 Task: Create new subfolder Folder0000000025 in folder Folder0000000022. Create new subfolder Folder0000000026 in folder Folder0000000023. Create new subfolder Folder0000000027 in folder Inbox. Create new subfolder Folder0000000028 in folder Sent items. Move email   from folder Sent items to folder Folder0000000011 with a subject Subject0000000021
Action: Mouse moved to (167, 549)
Screenshot: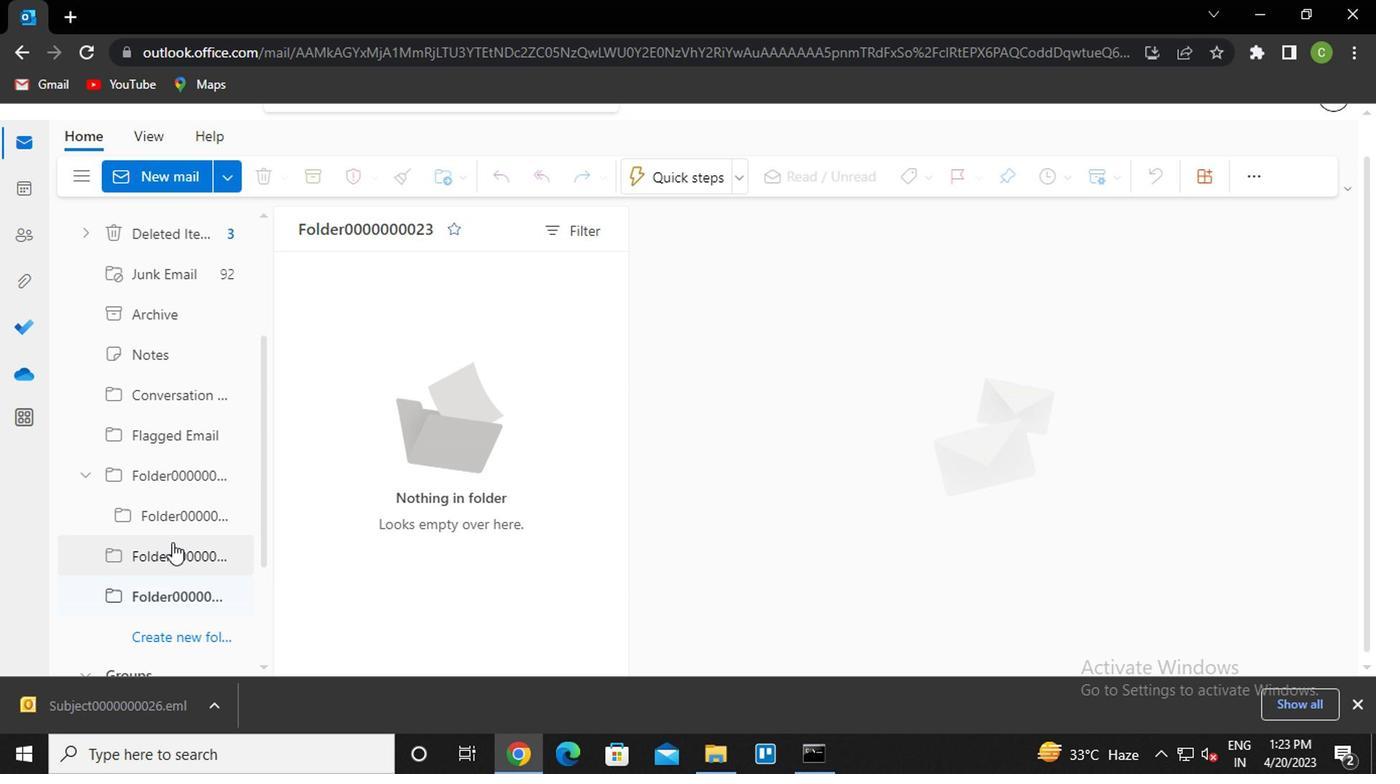 
Action: Mouse pressed left at (167, 549)
Screenshot: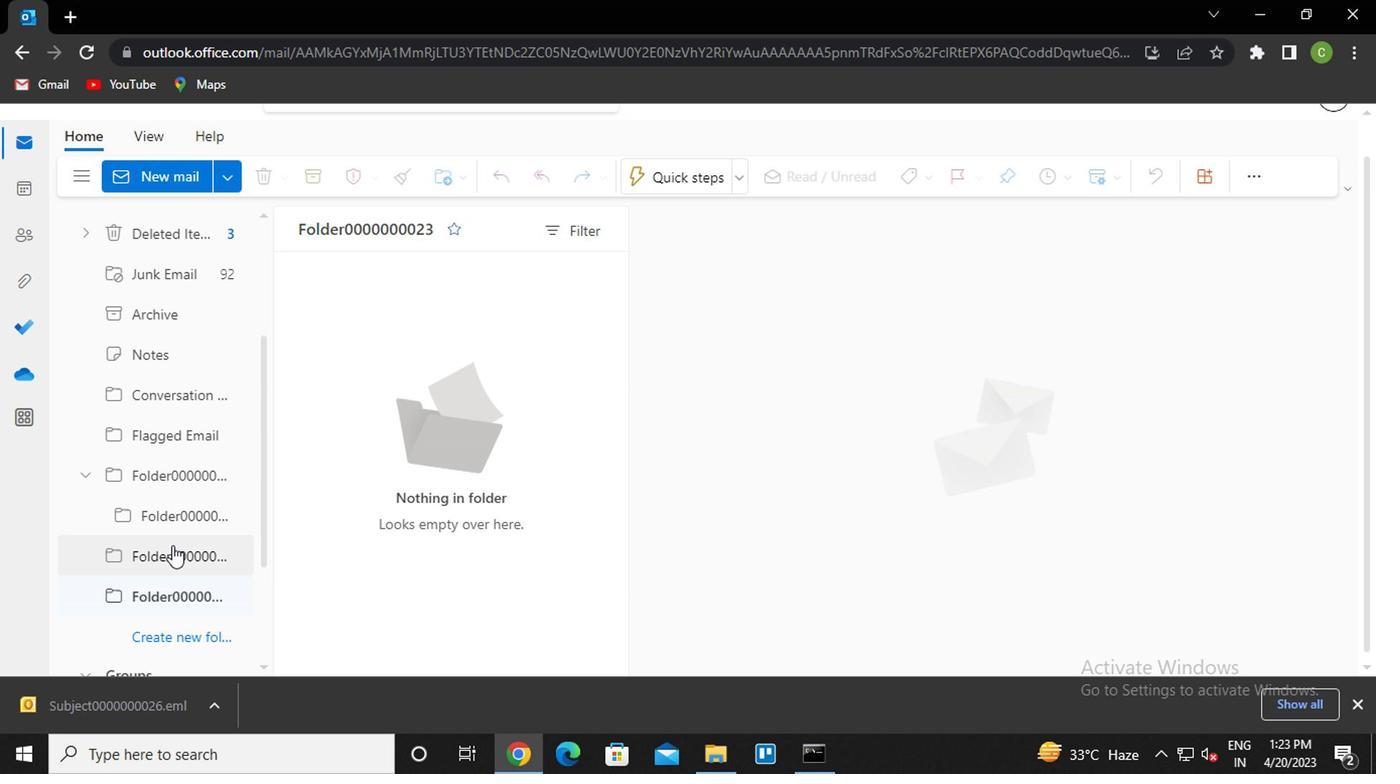 
Action: Mouse pressed right at (167, 549)
Screenshot: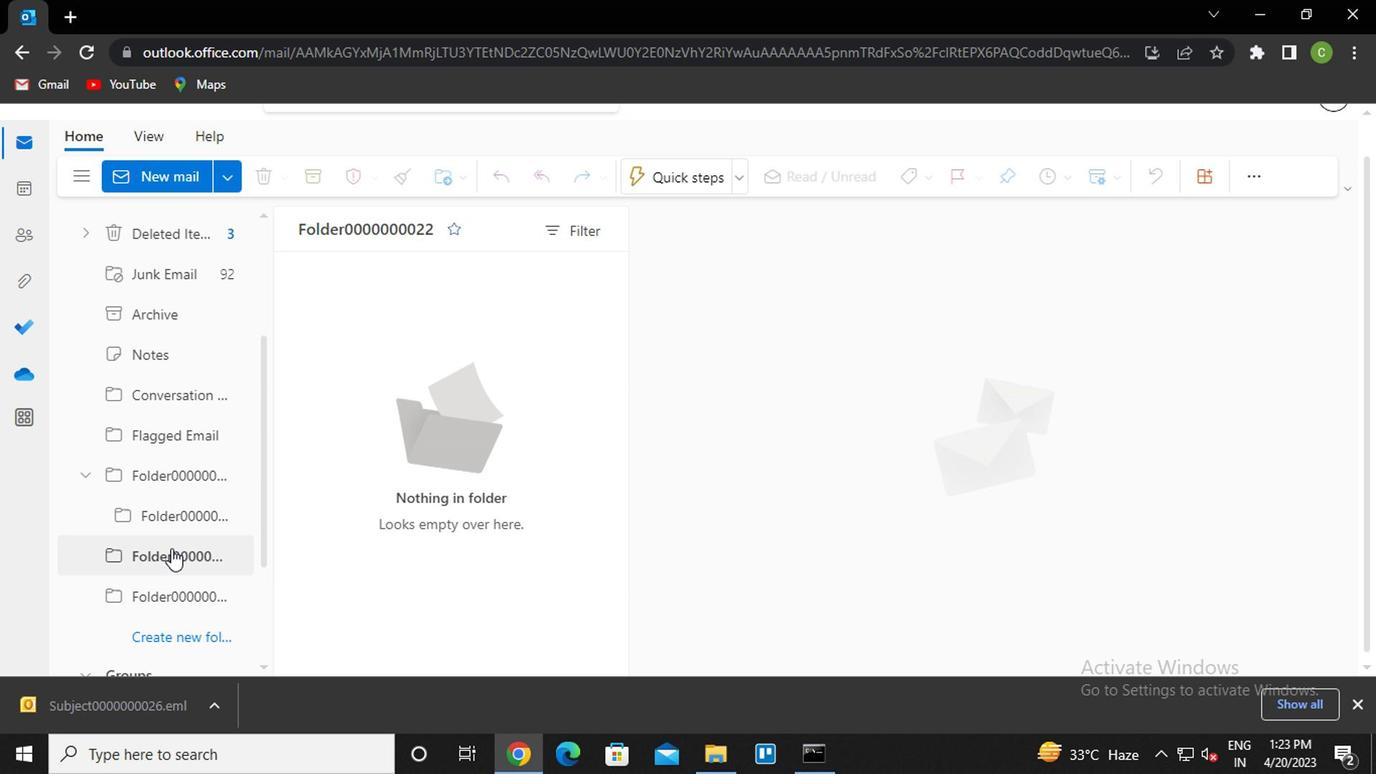 
Action: Mouse moved to (242, 211)
Screenshot: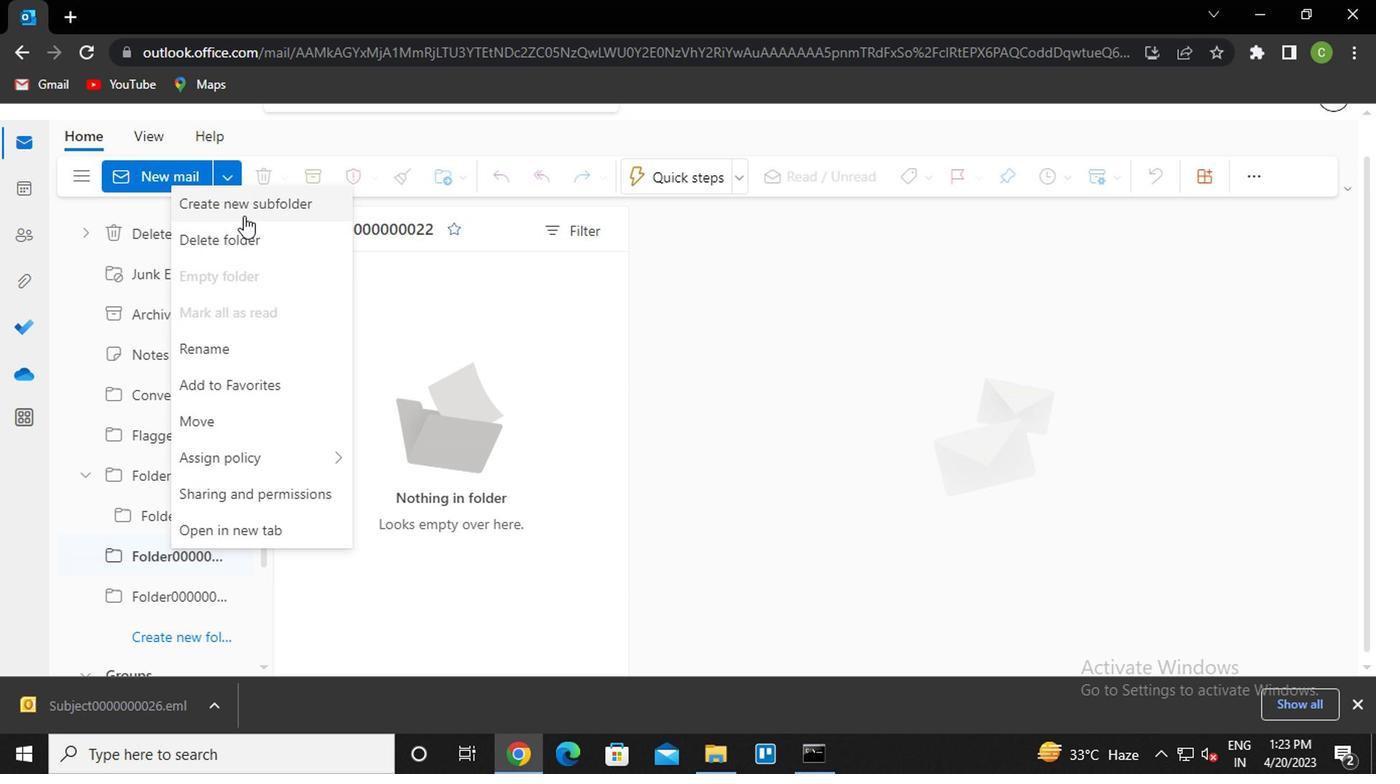 
Action: Mouse pressed left at (242, 211)
Screenshot: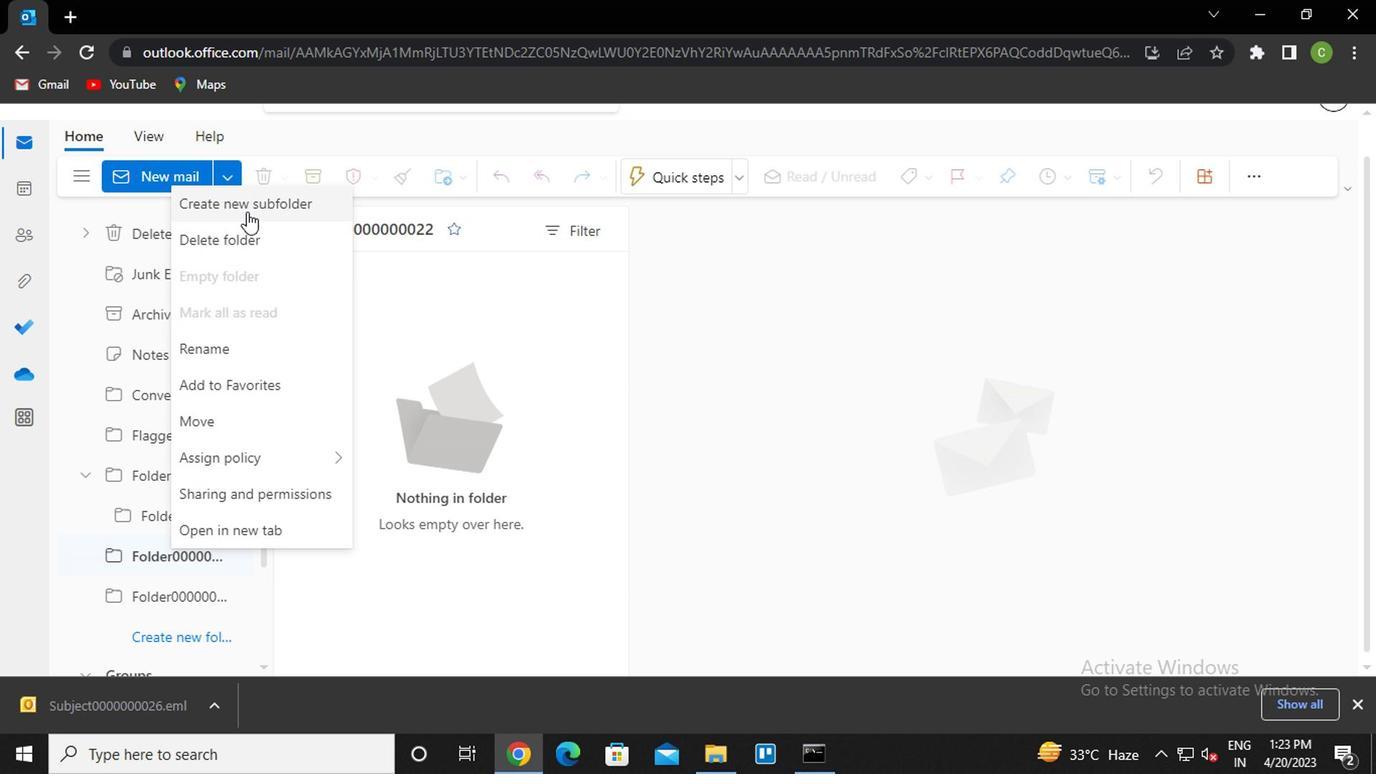 
Action: Mouse moved to (243, 280)
Screenshot: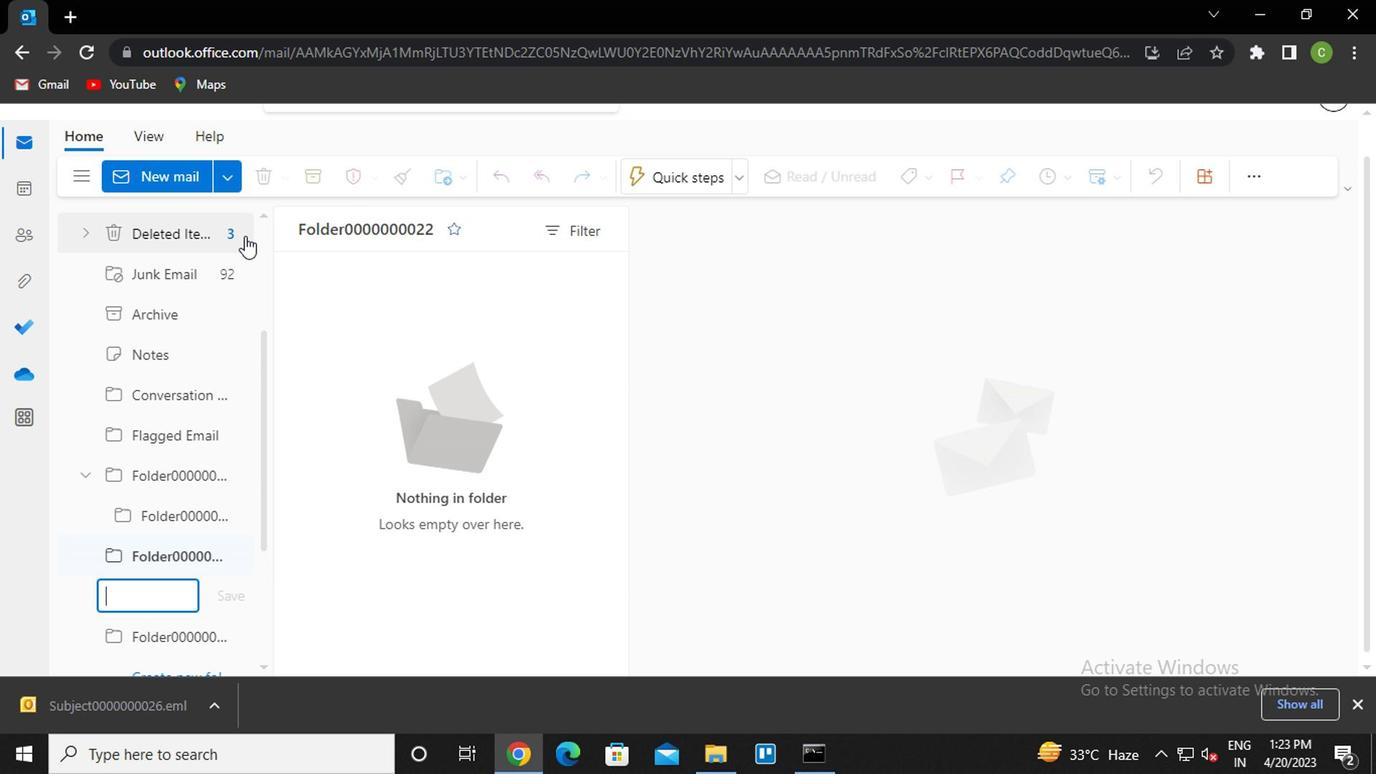 
Action: Key pressed <Key.caps_lock><Key.caps_lock>f<Key.caps_lock>older0000000025<Key.enter>
Screenshot: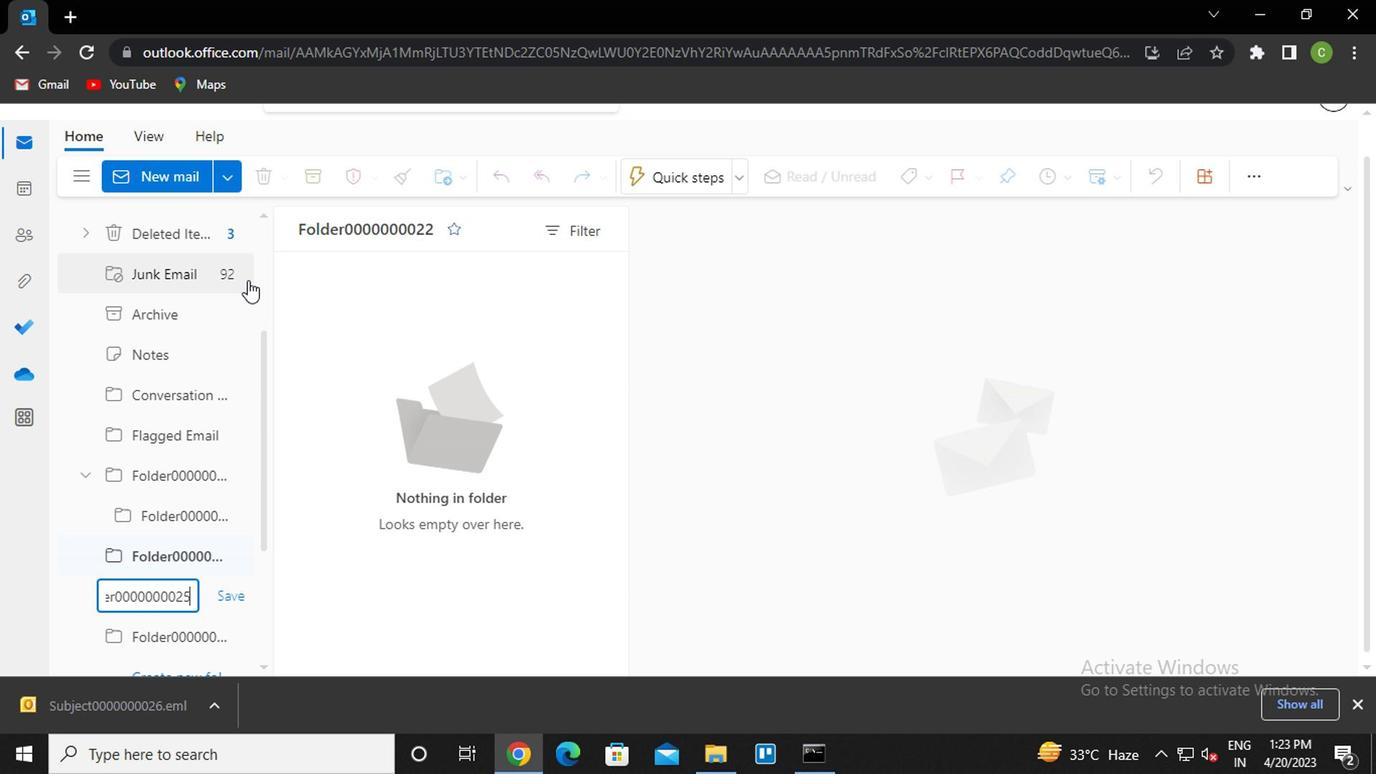 
Action: Mouse moved to (169, 503)
Screenshot: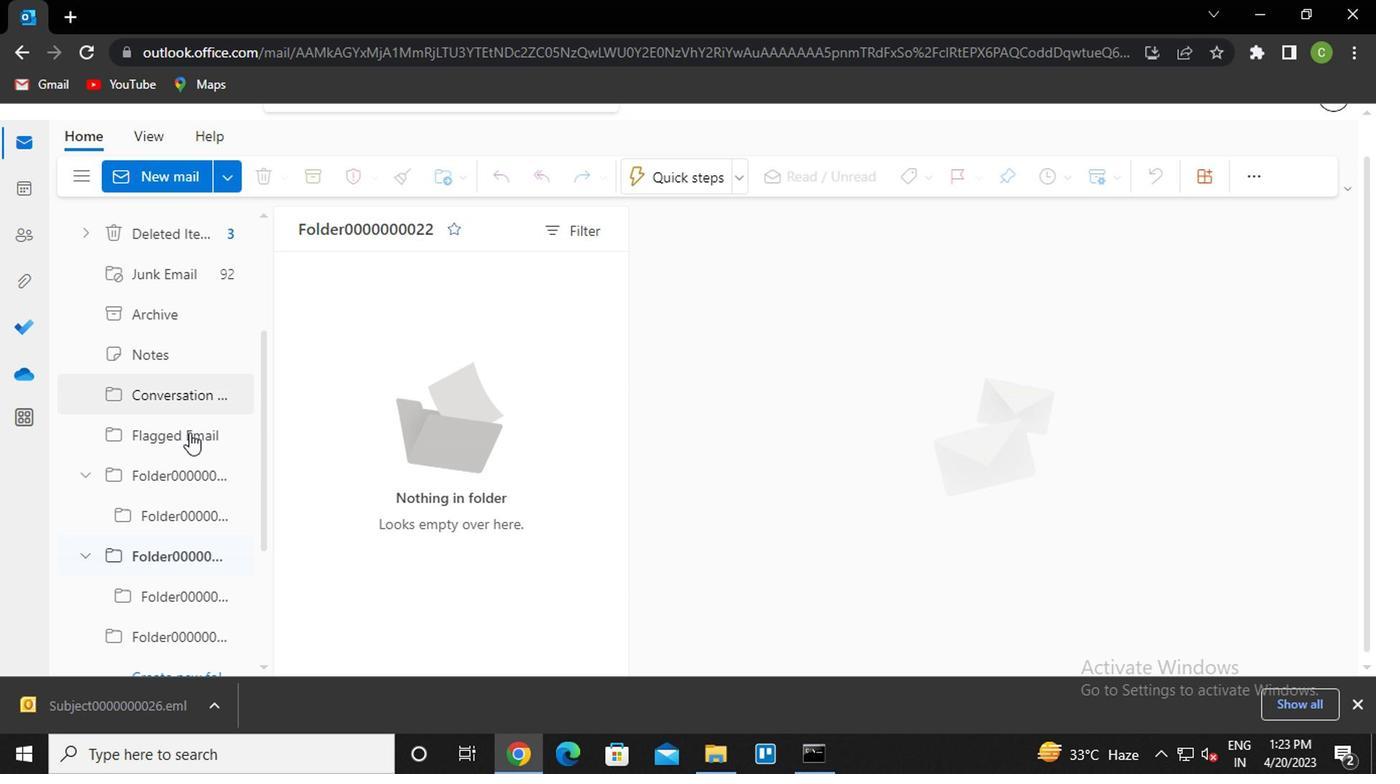 
Action: Mouse scrolled (169, 501) with delta (0, -1)
Screenshot: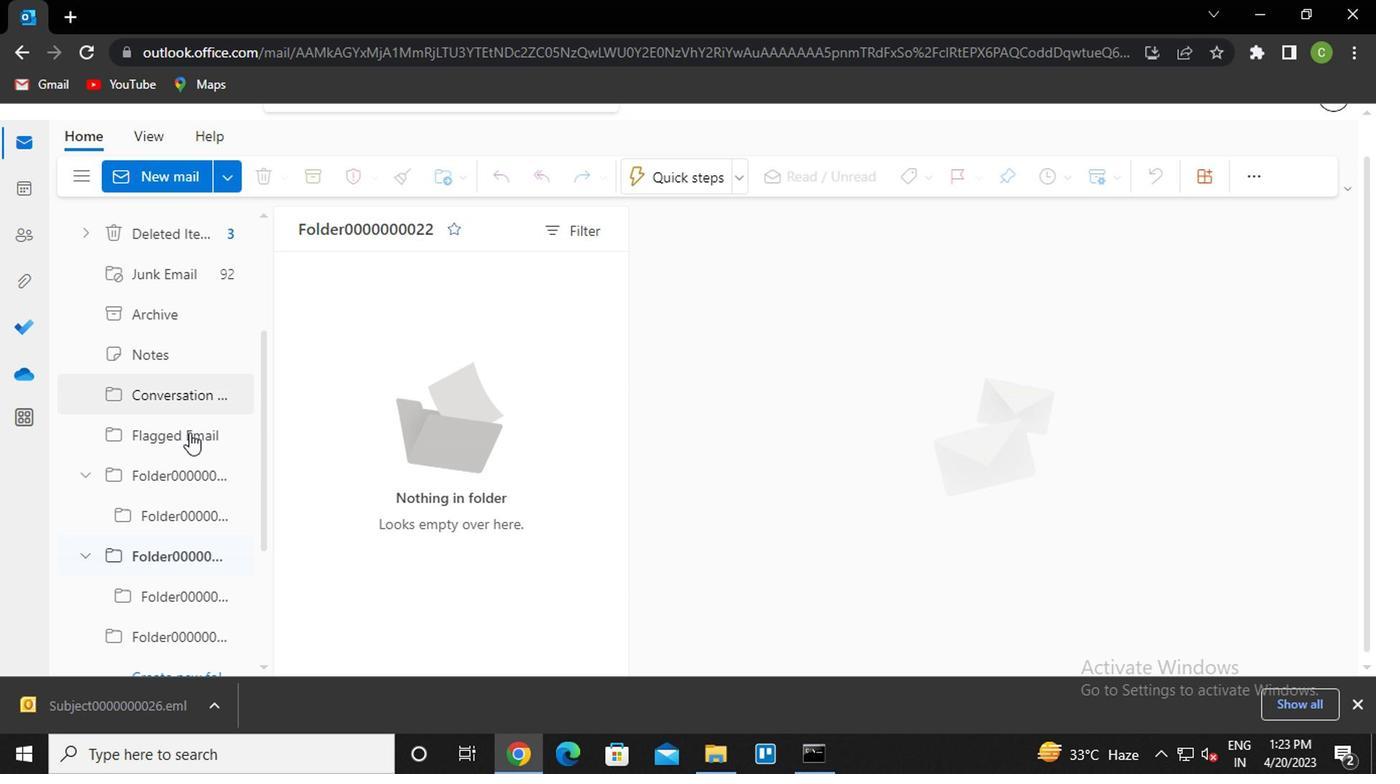 
Action: Mouse scrolled (169, 501) with delta (0, -1)
Screenshot: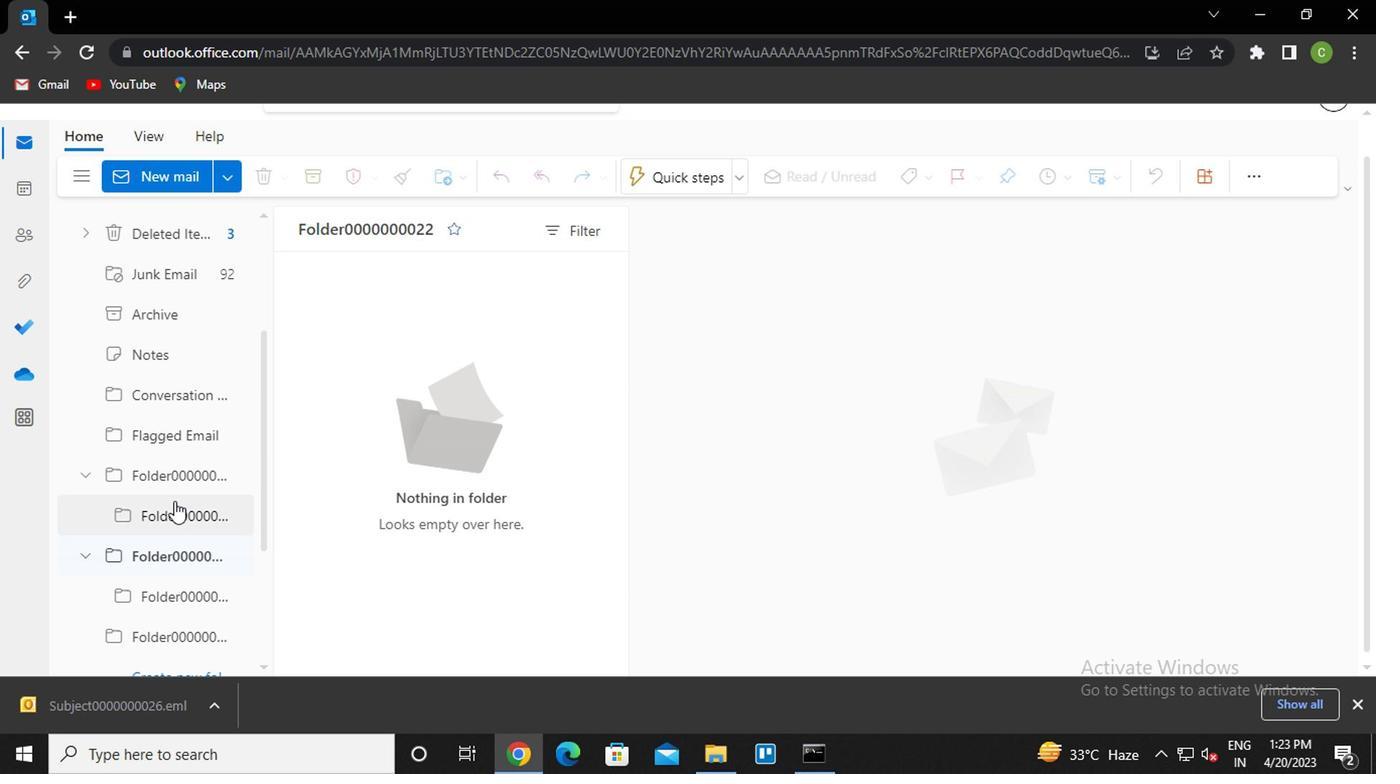 
Action: Mouse moved to (169, 435)
Screenshot: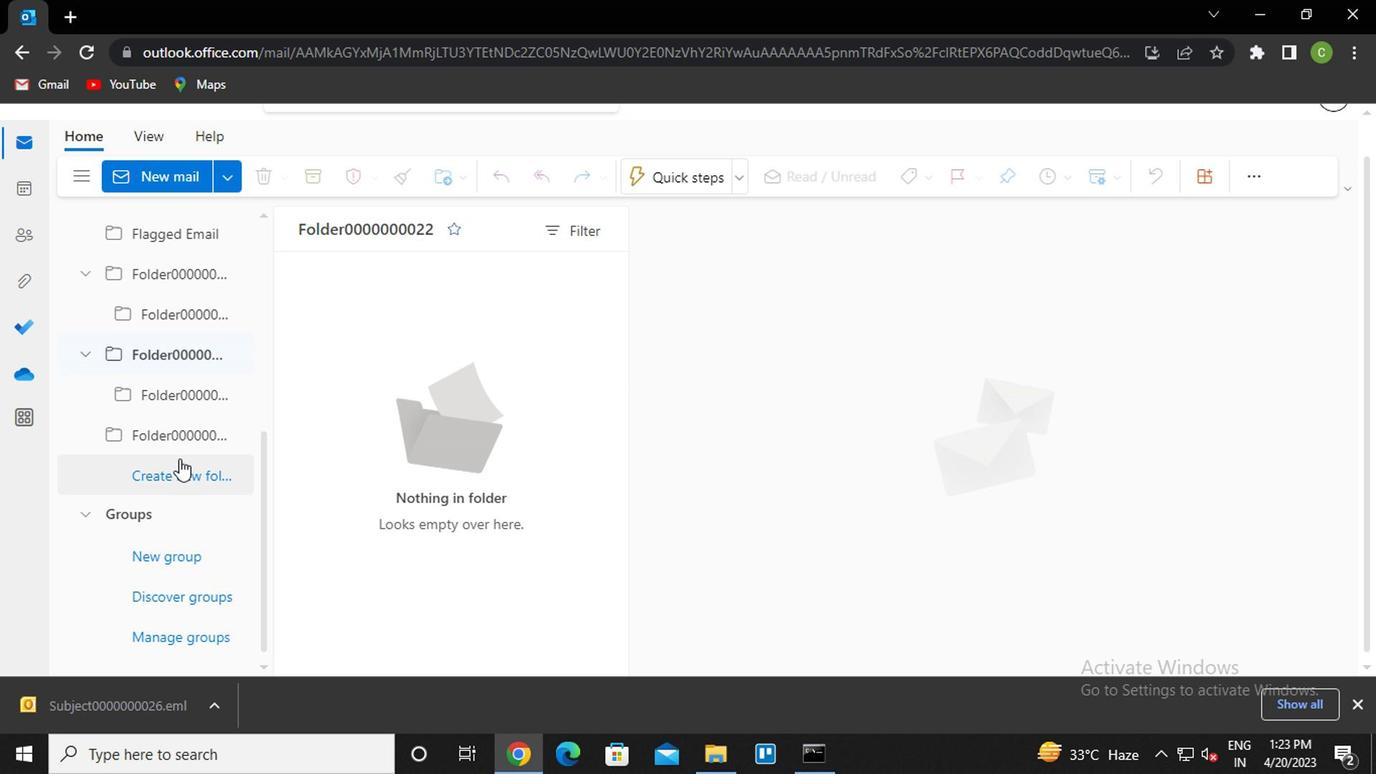 
Action: Mouse pressed left at (169, 435)
Screenshot: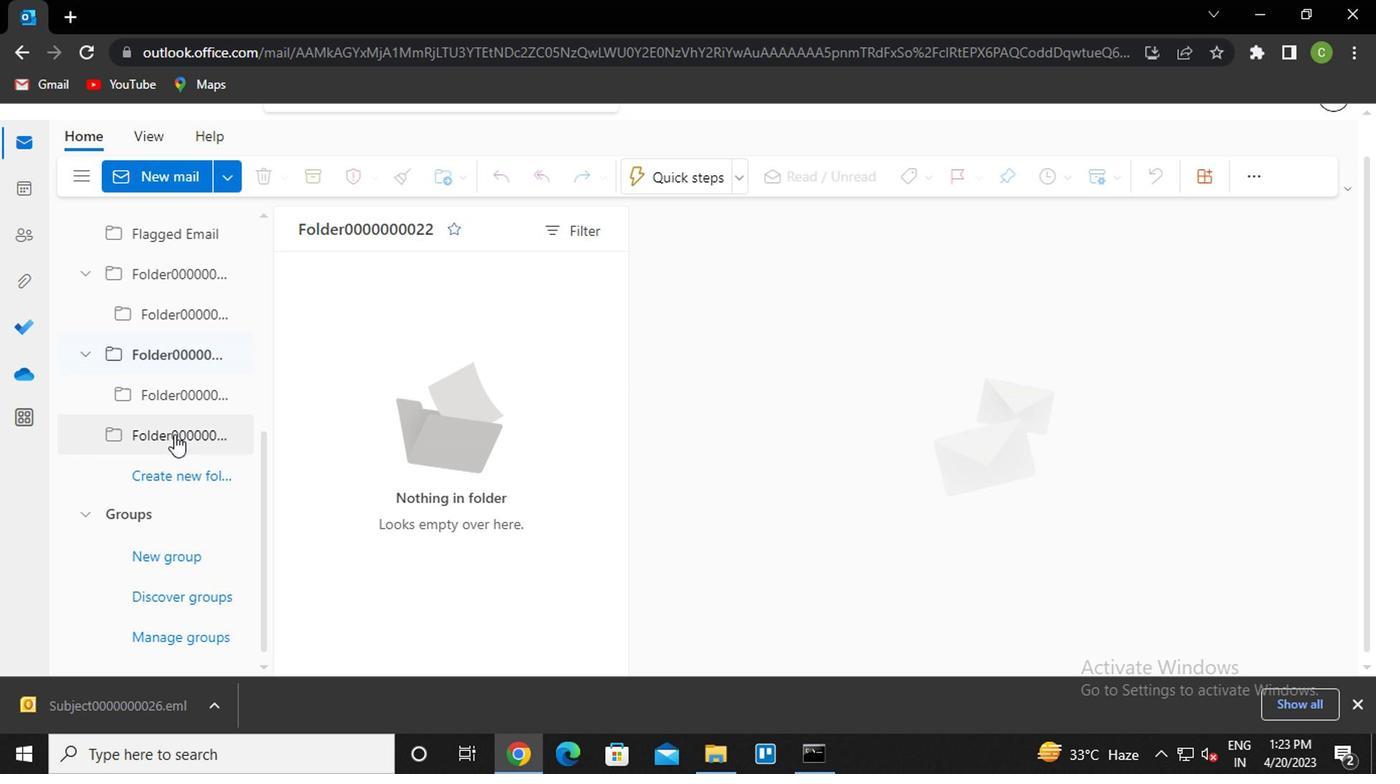 
Action: Mouse pressed right at (169, 435)
Screenshot: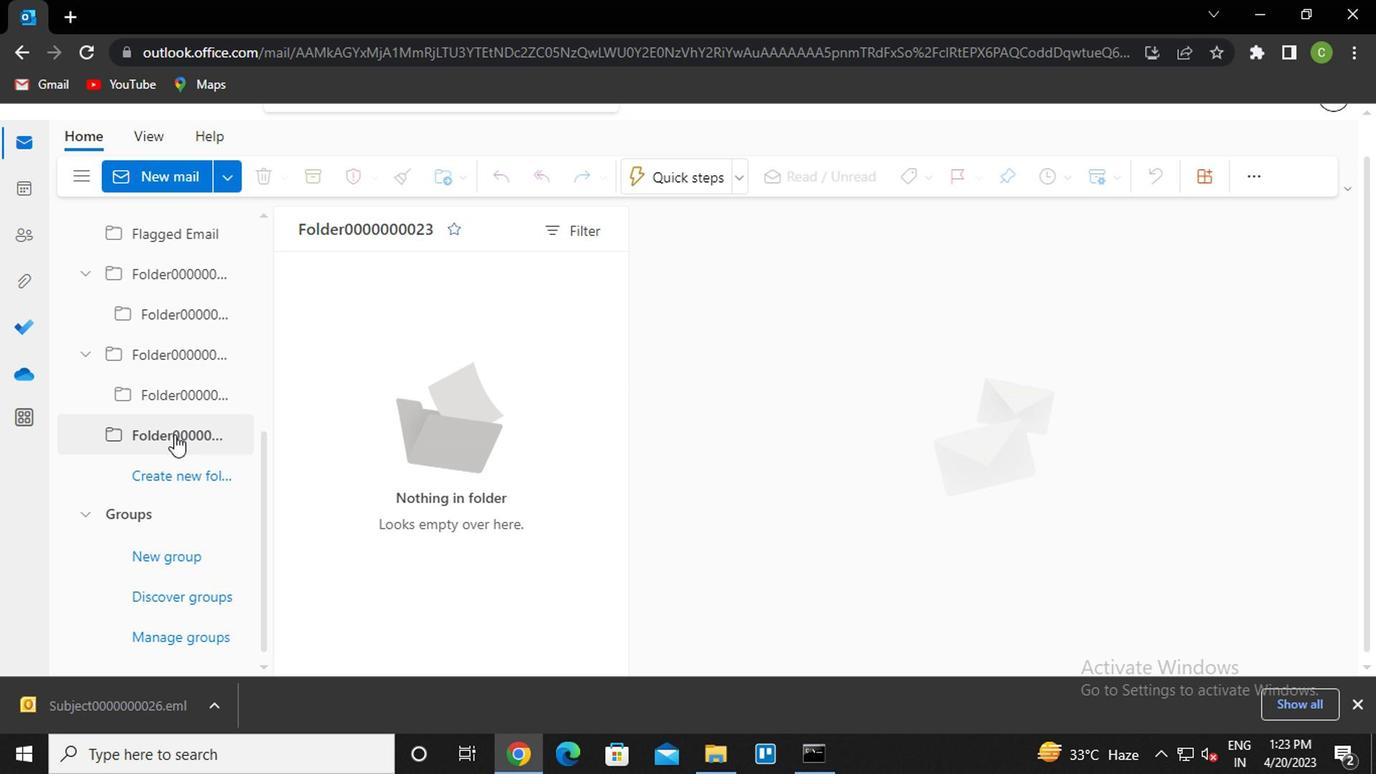 
Action: Mouse moved to (230, 323)
Screenshot: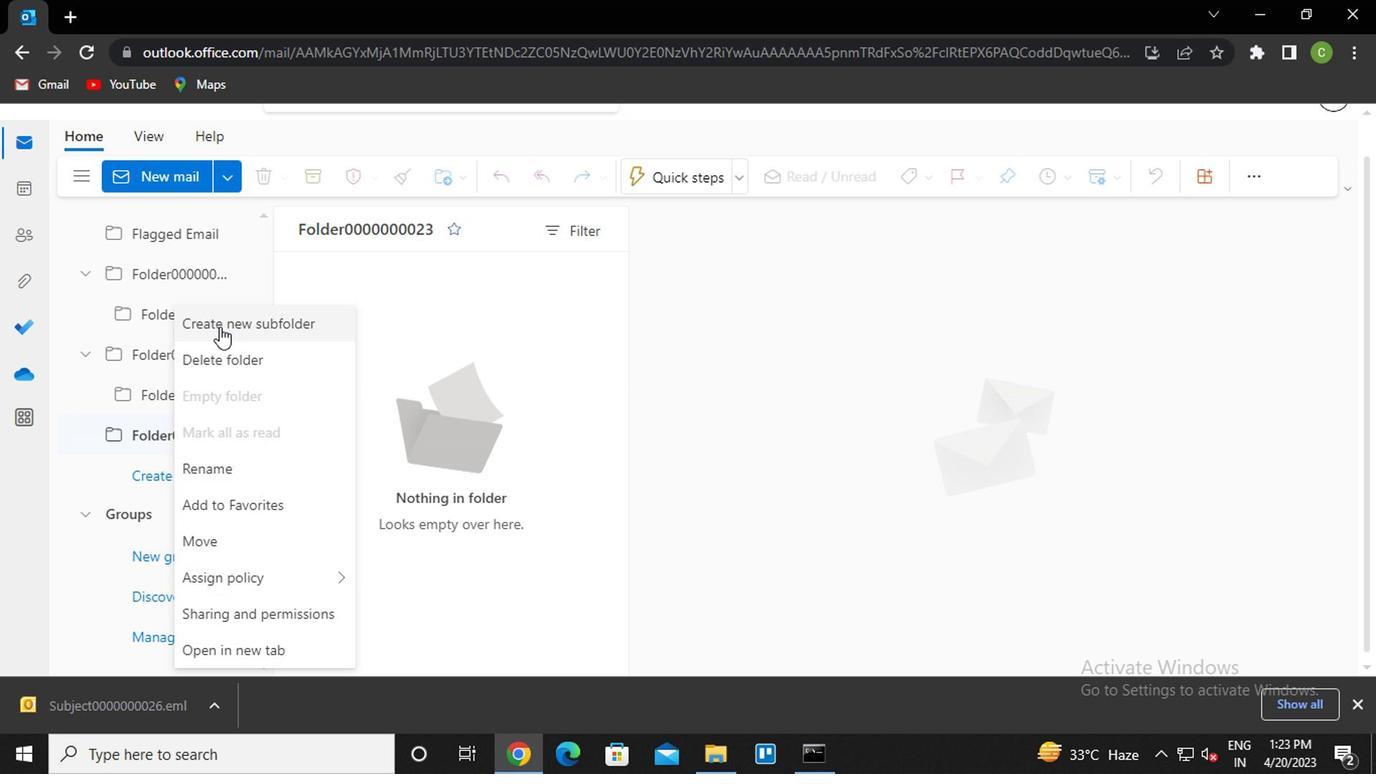 
Action: Mouse pressed left at (230, 323)
Screenshot: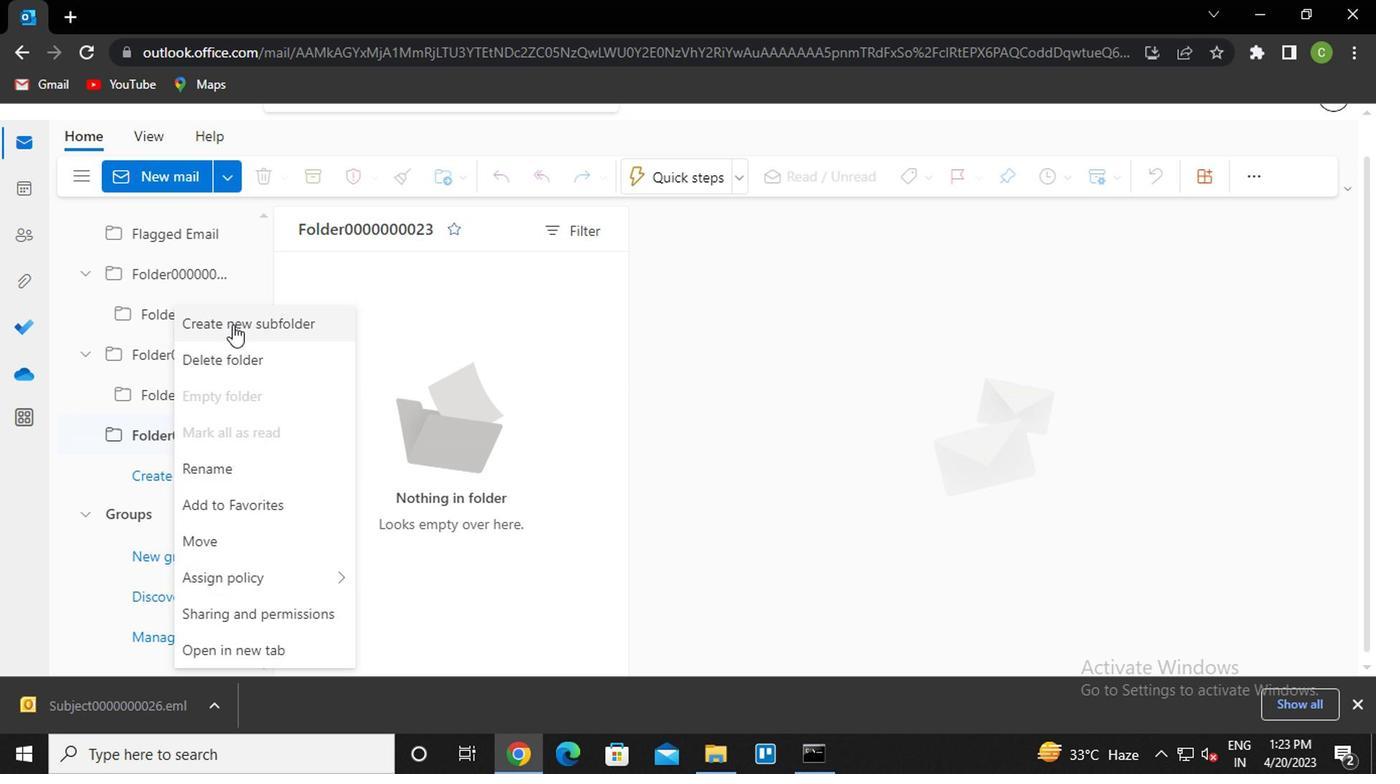
Action: Mouse moved to (237, 355)
Screenshot: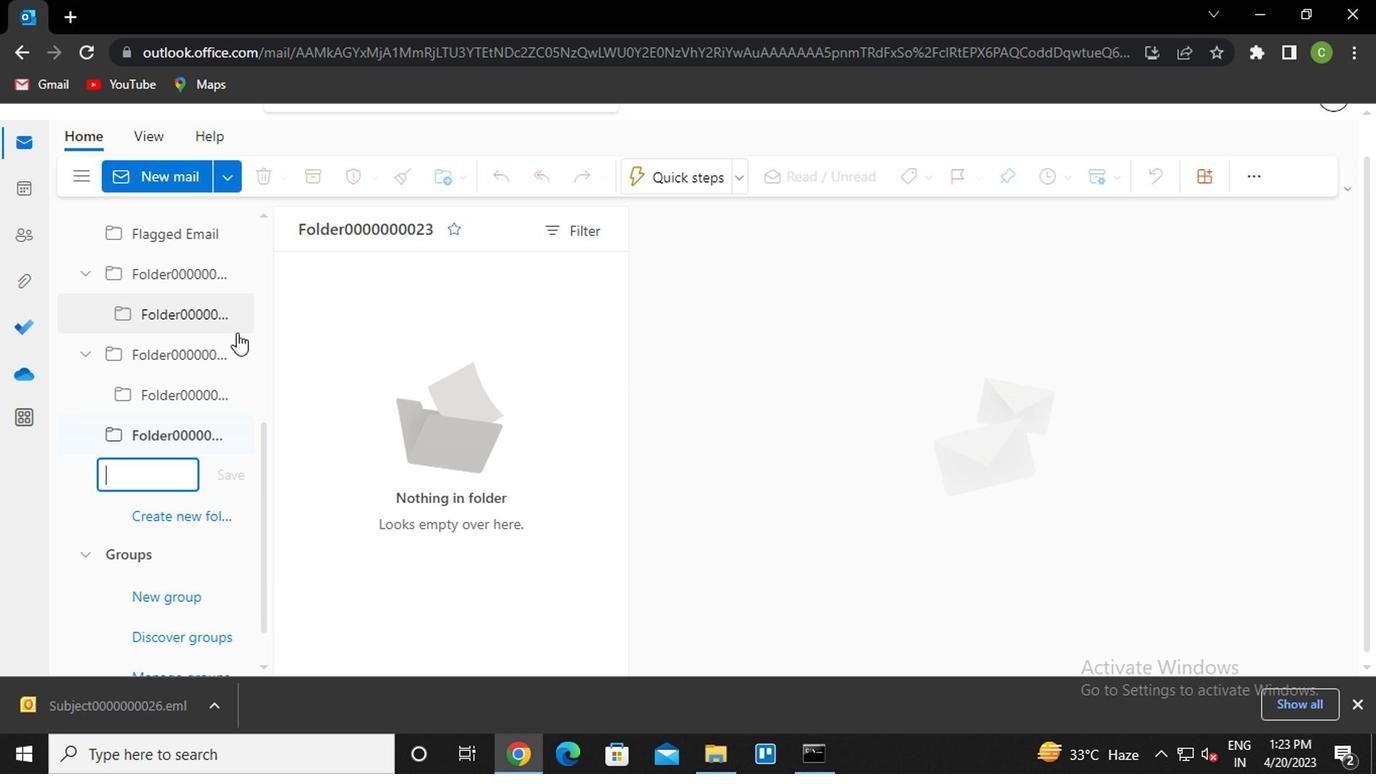 
Action: Key pressed <Key.caps_lock>f<Key.caps_lock>older0000000026<Key.enter>
Screenshot: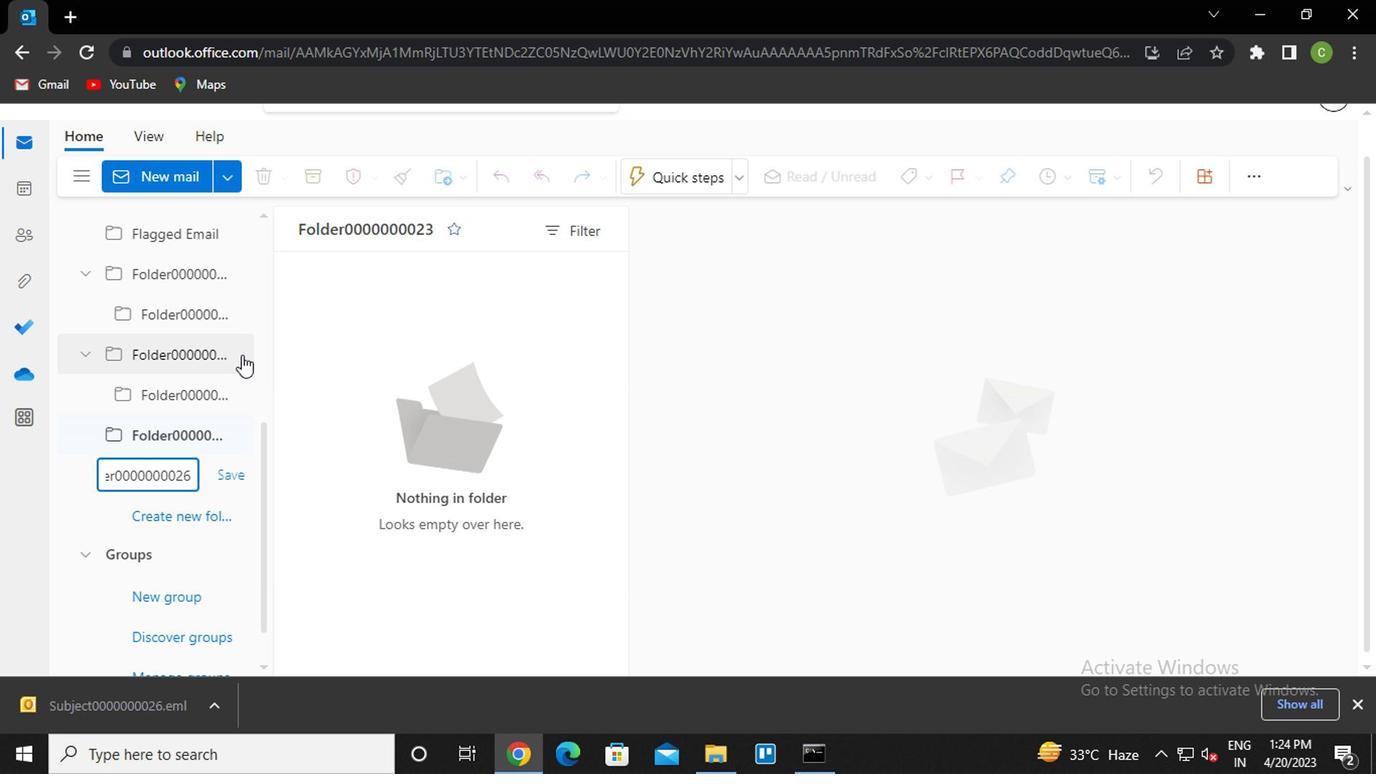 
Action: Mouse moved to (205, 358)
Screenshot: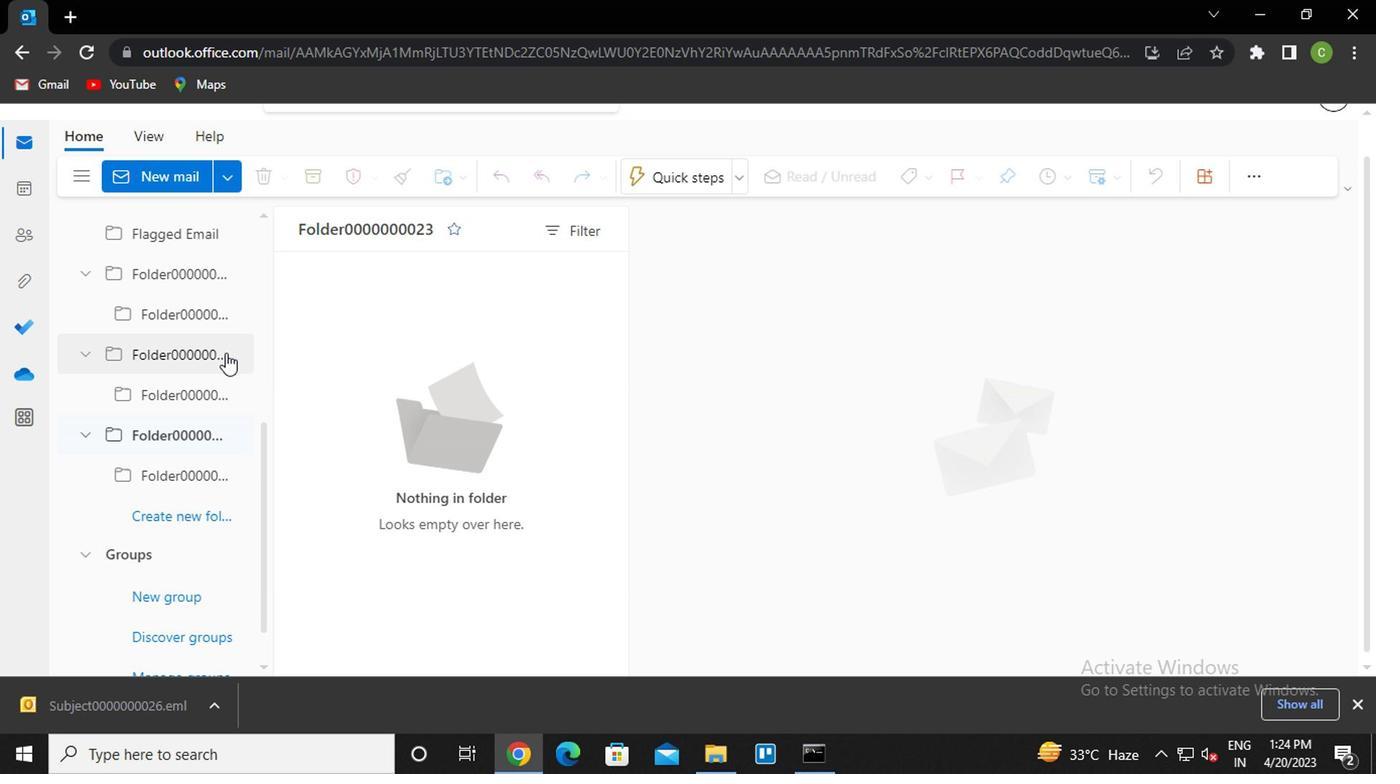
Action: Mouse scrolled (205, 359) with delta (0, 0)
Screenshot: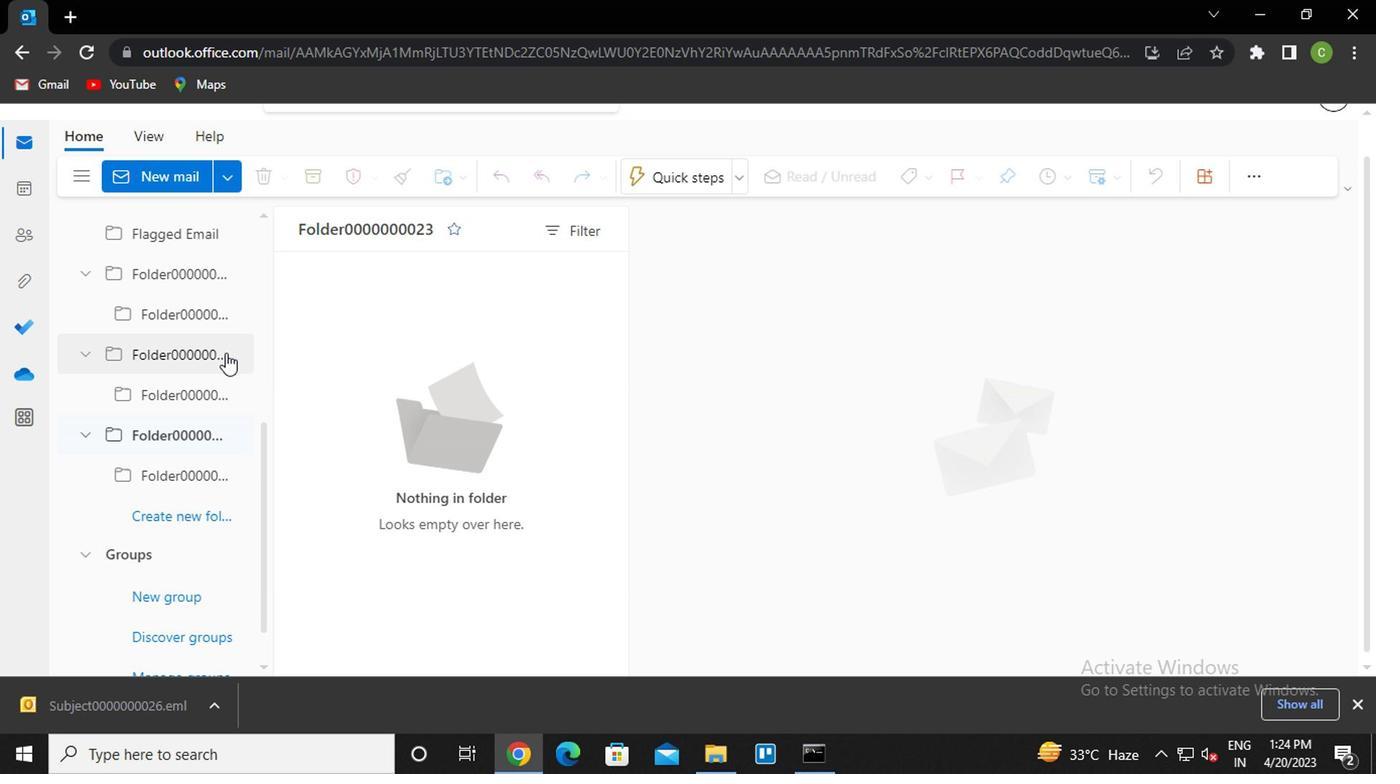 
Action: Mouse moved to (197, 376)
Screenshot: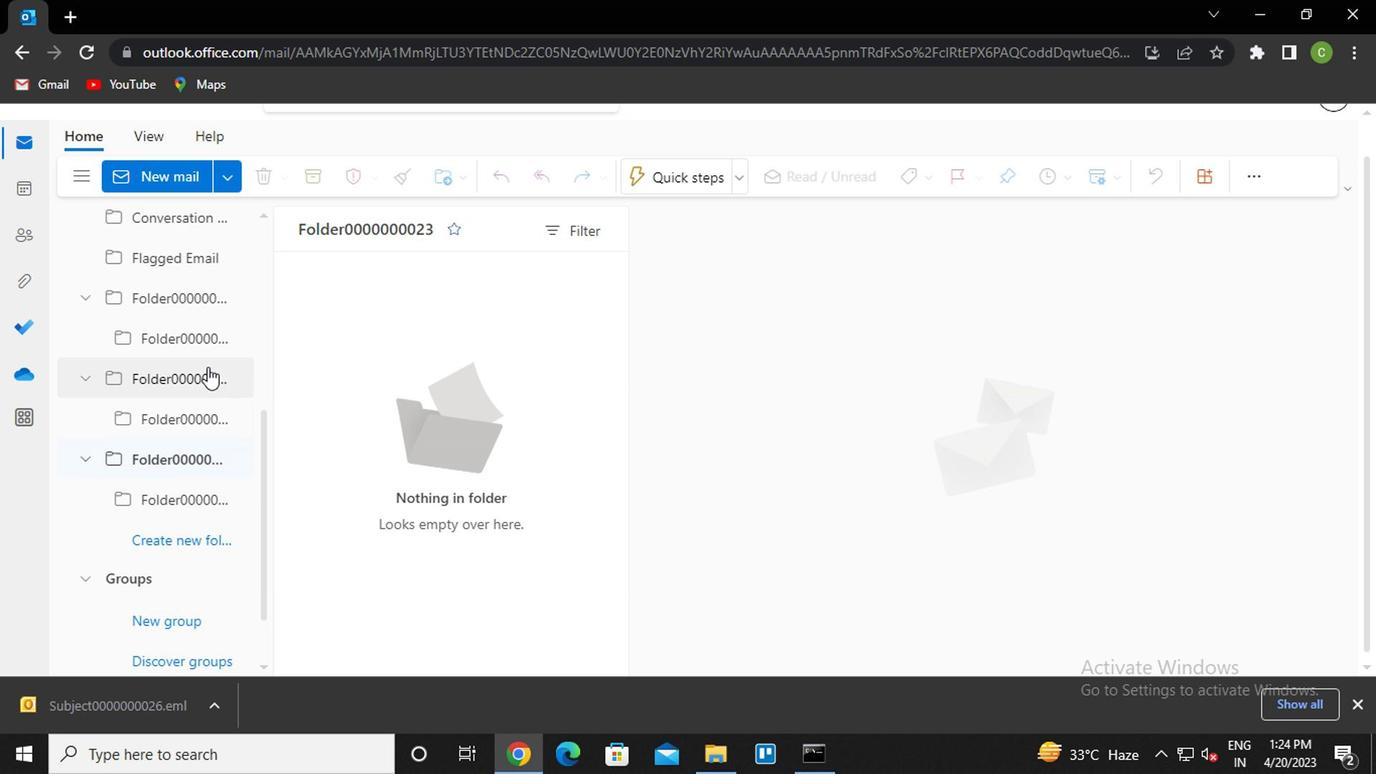 
Action: Mouse scrolled (197, 377) with delta (0, 1)
Screenshot: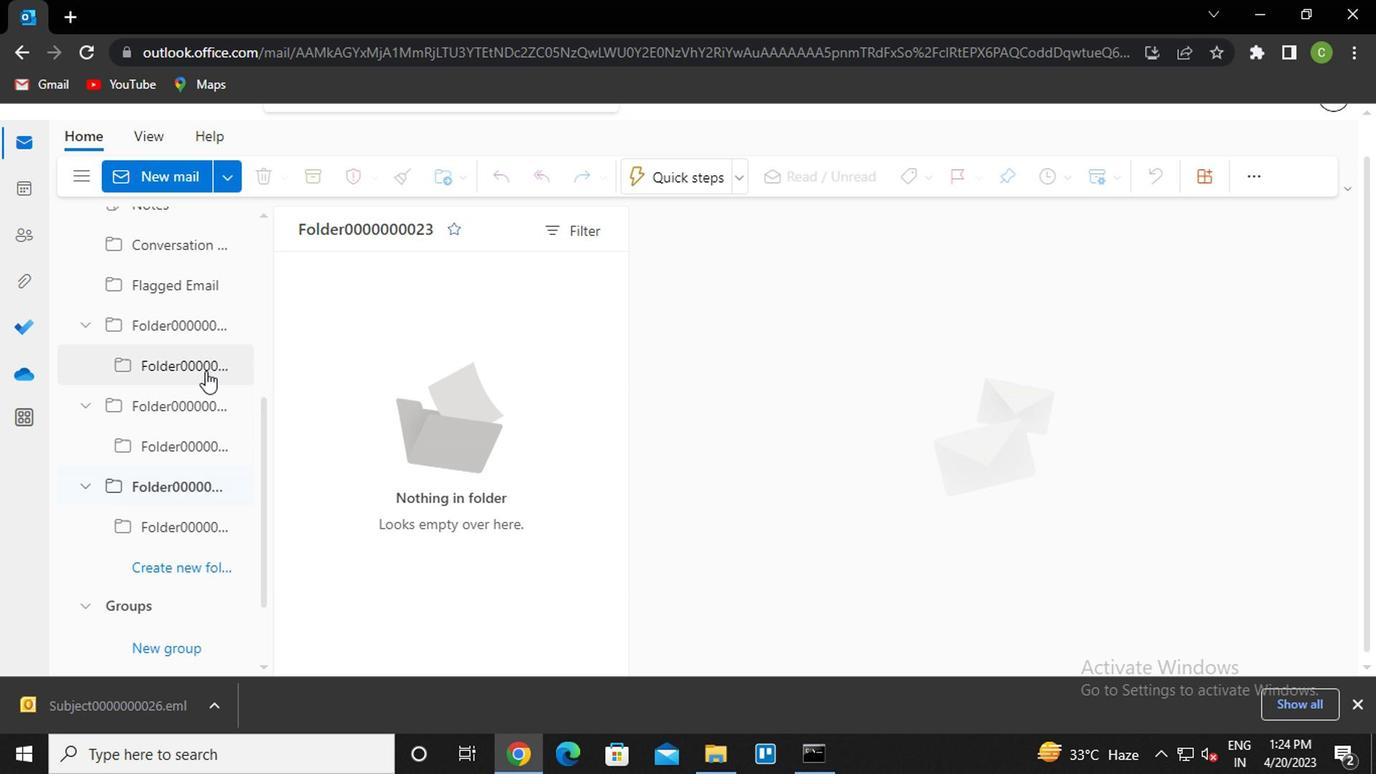 
Action: Mouse moved to (195, 381)
Screenshot: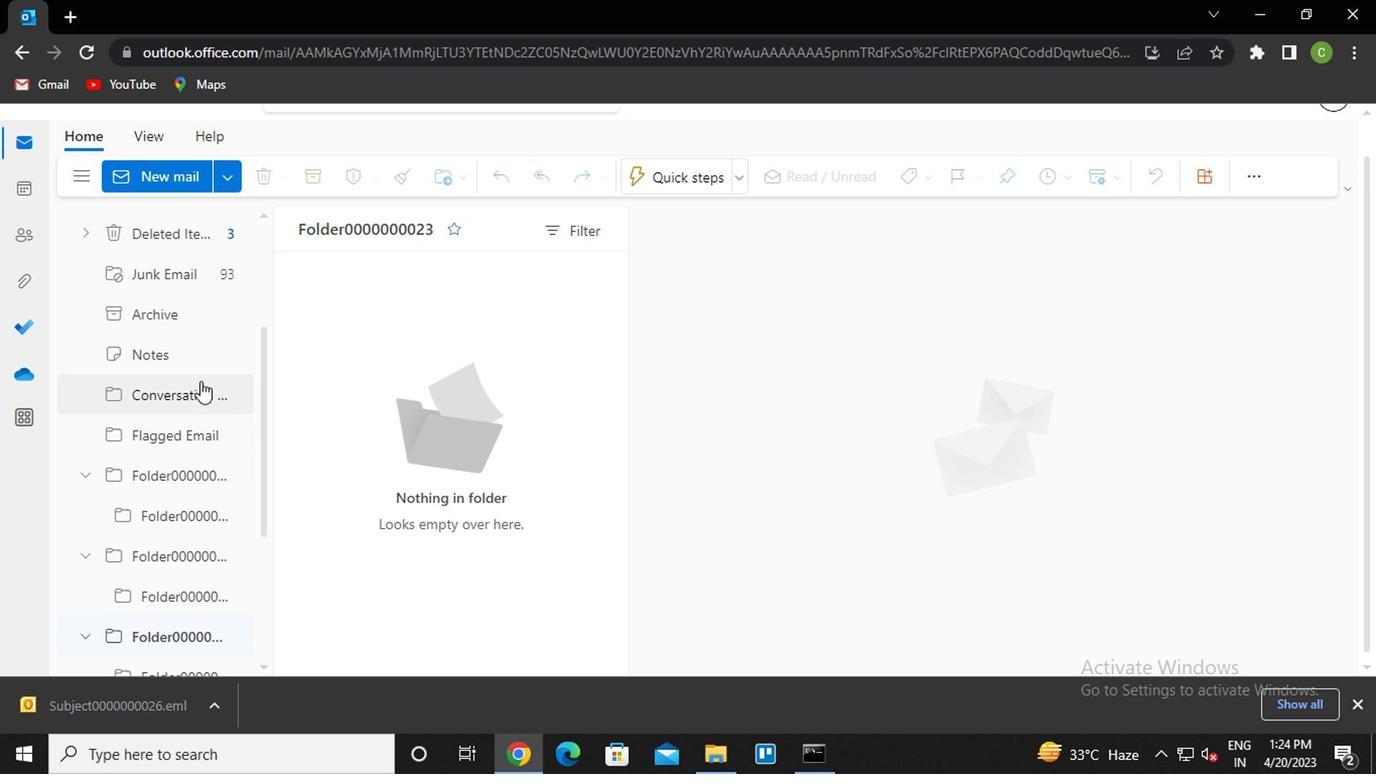 
Action: Mouse scrolled (195, 382) with delta (0, 1)
Screenshot: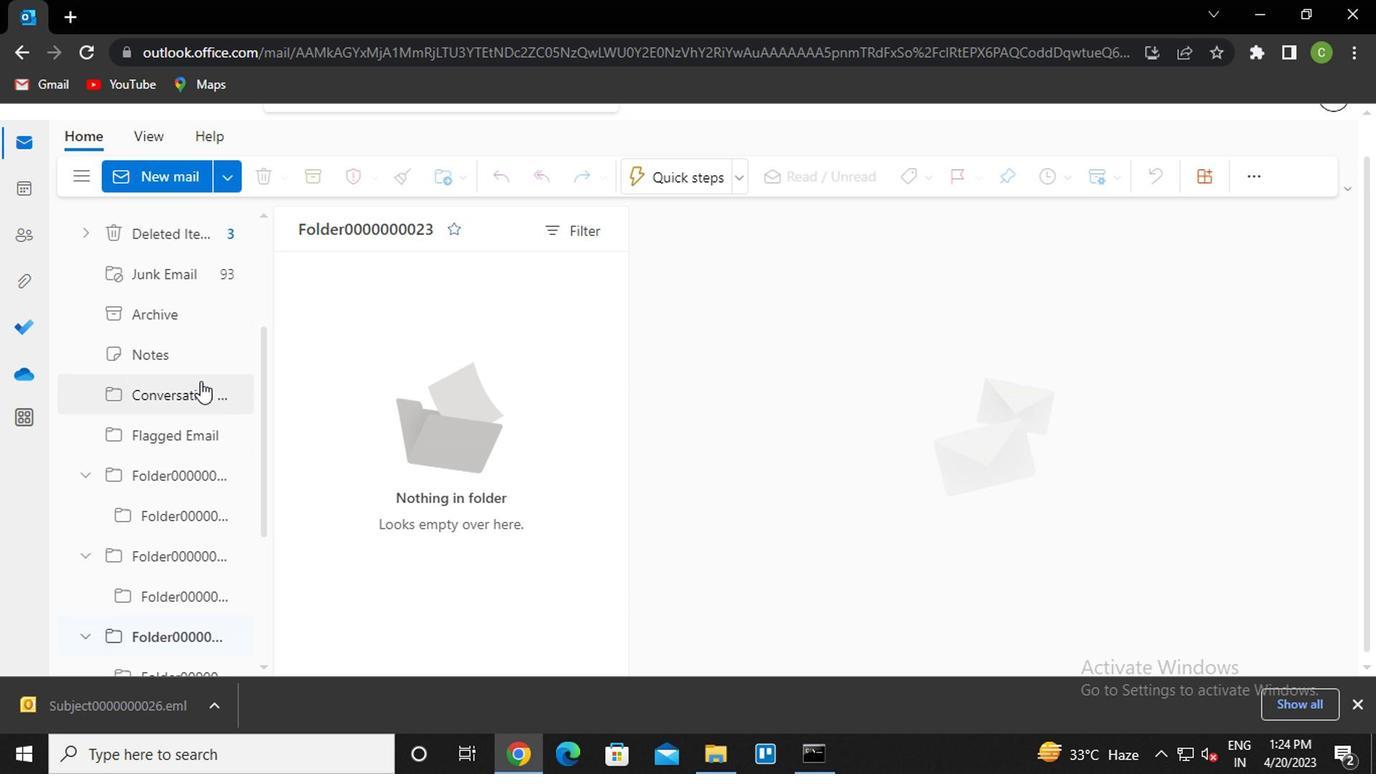 
Action: Mouse moved to (192, 381)
Screenshot: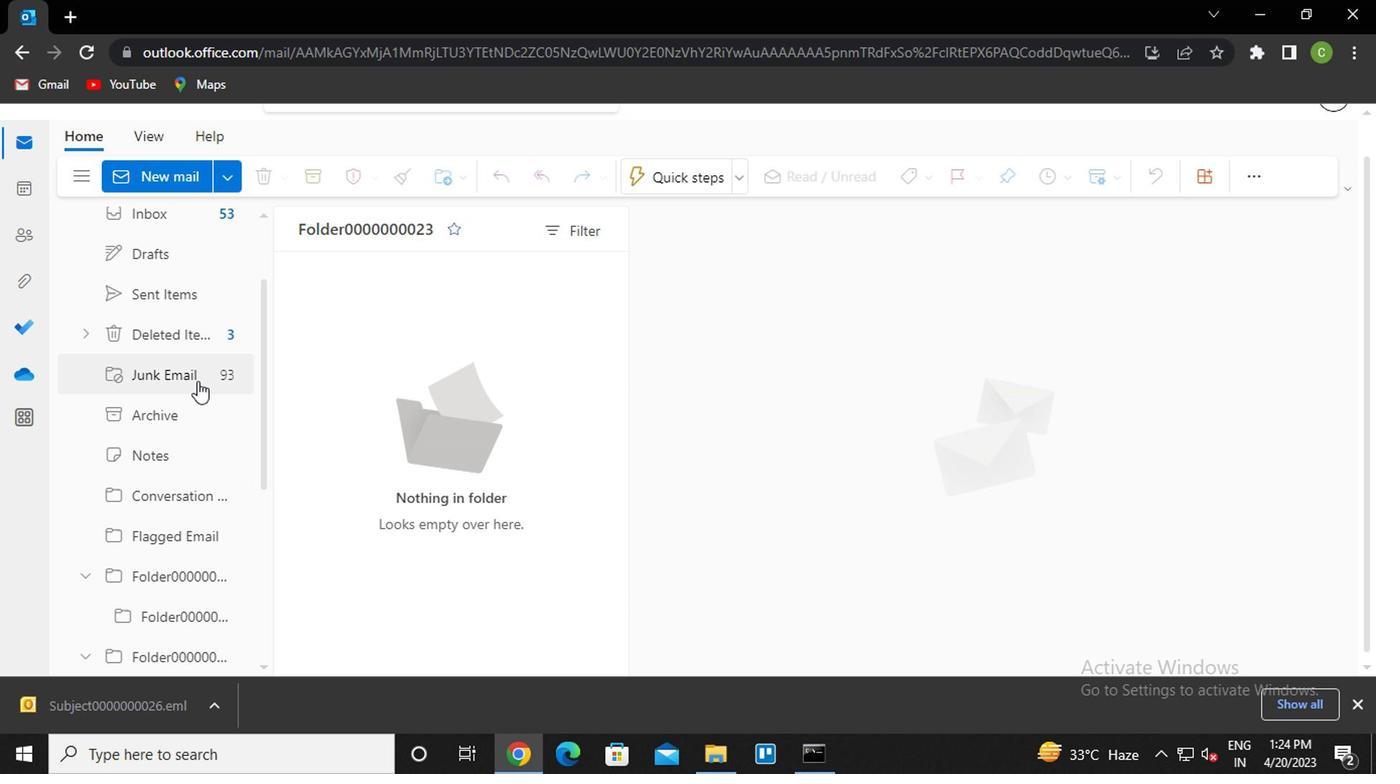 
Action: Mouse scrolled (192, 382) with delta (0, 1)
Screenshot: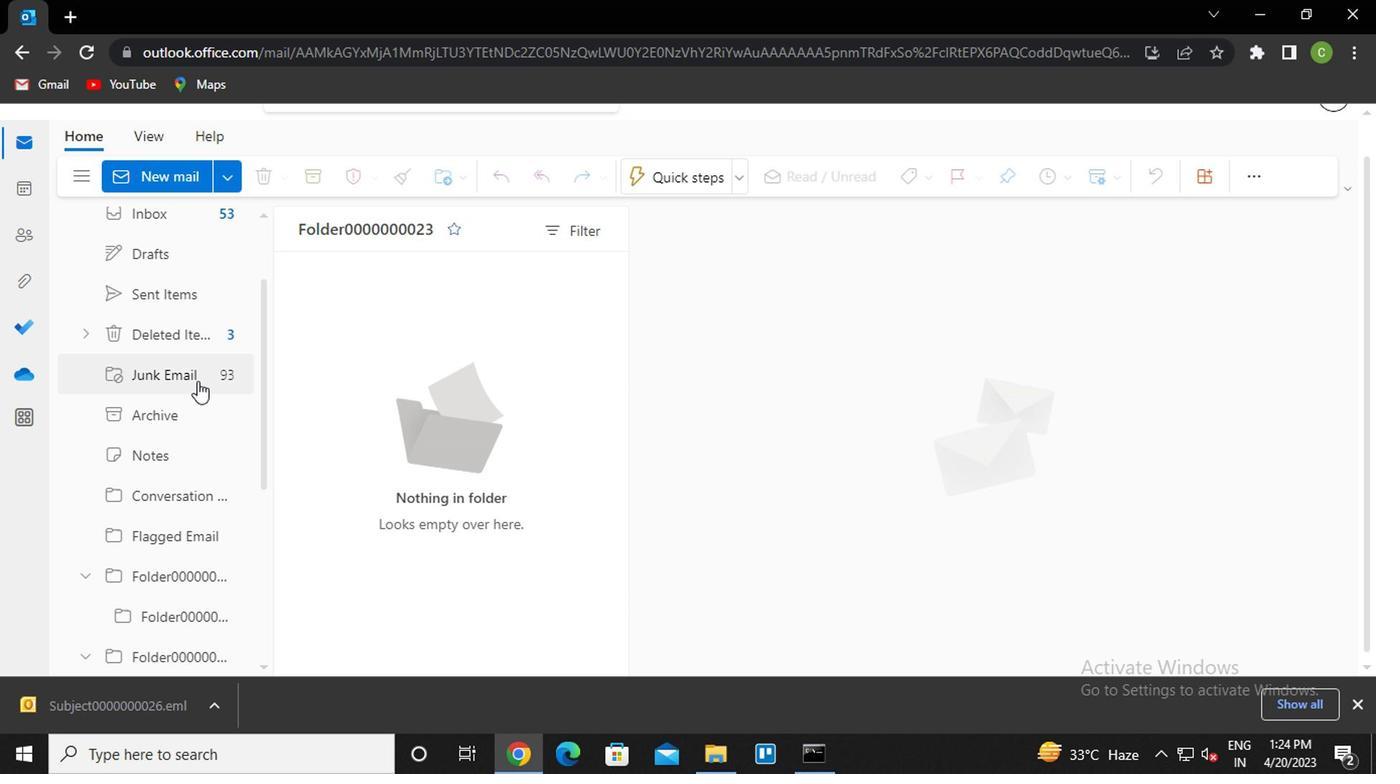 
Action: Mouse moved to (172, 356)
Screenshot: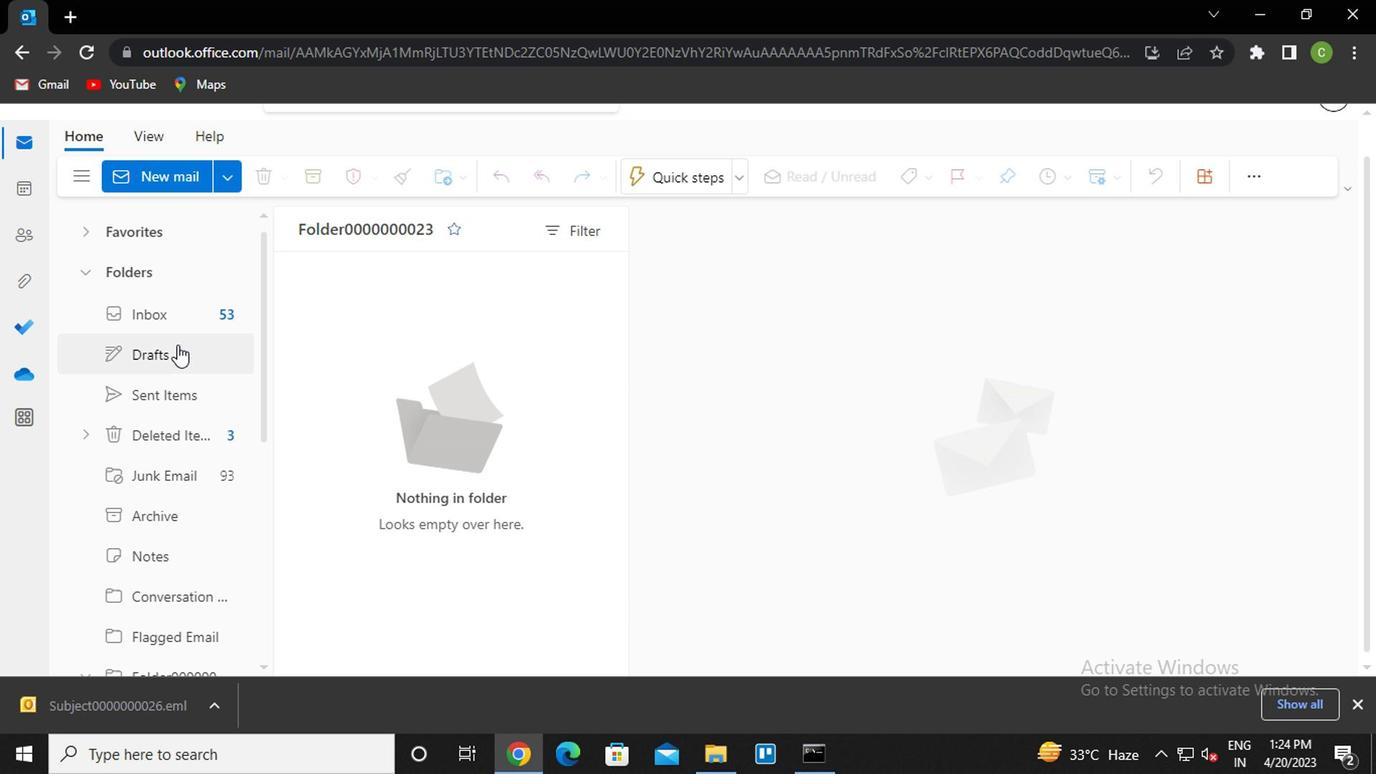 
Action: Mouse pressed left at (172, 356)
Screenshot: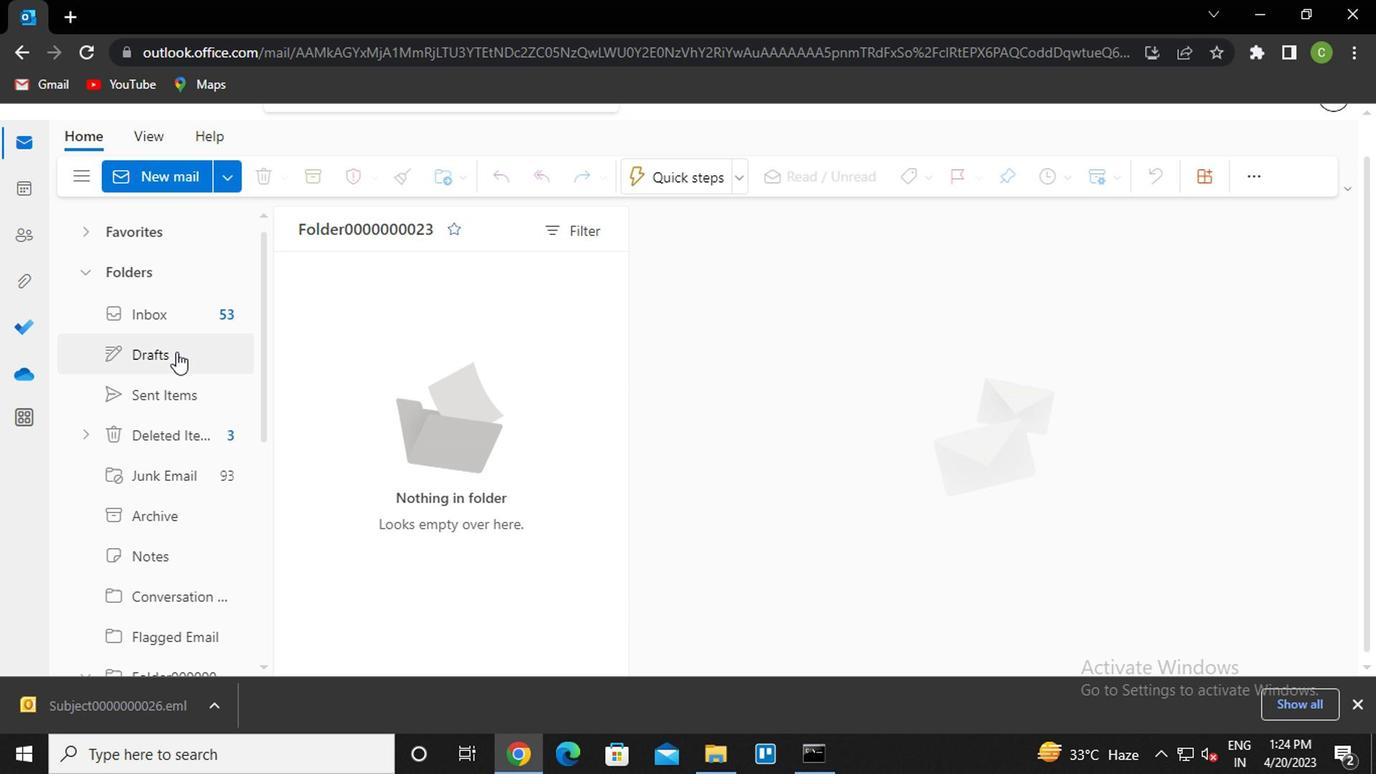 
Action: Mouse moved to (172, 319)
Screenshot: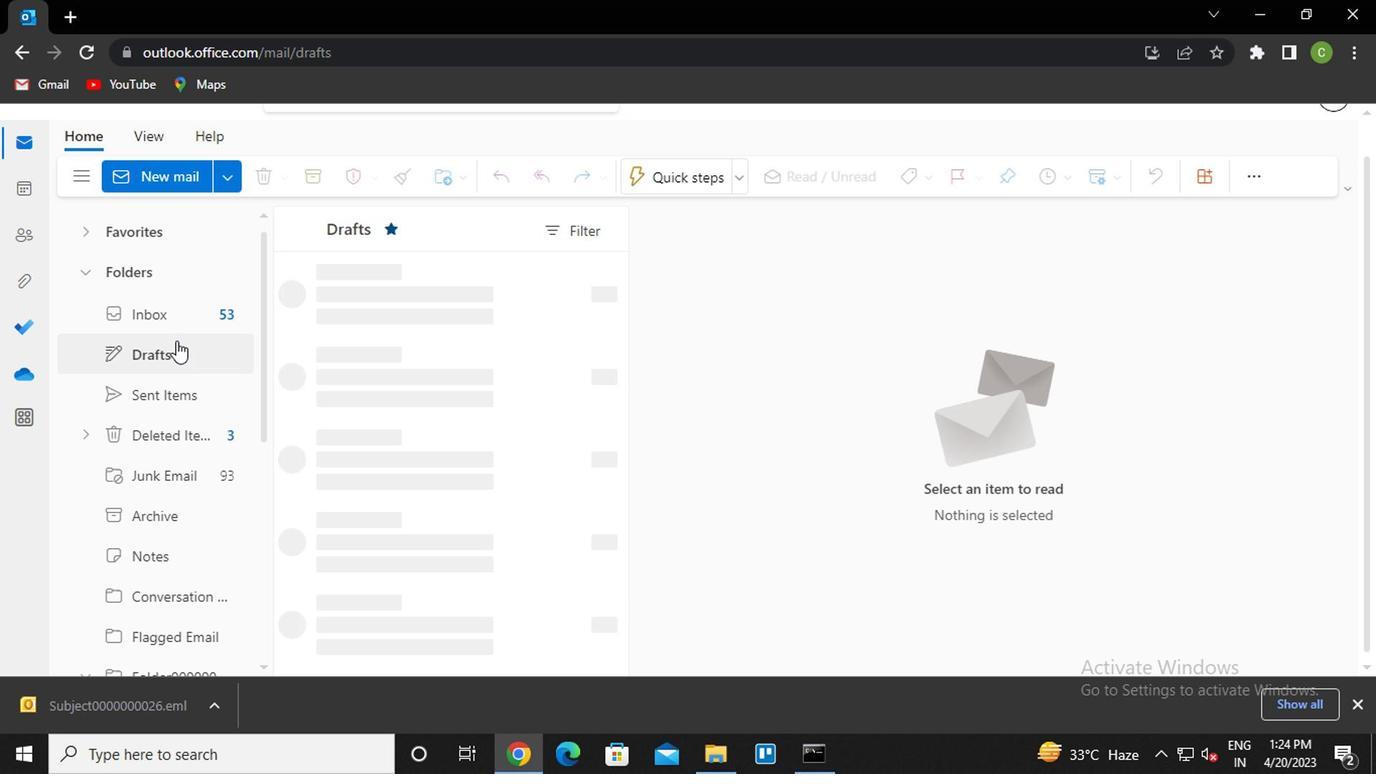 
Action: Mouse pressed left at (172, 319)
Screenshot: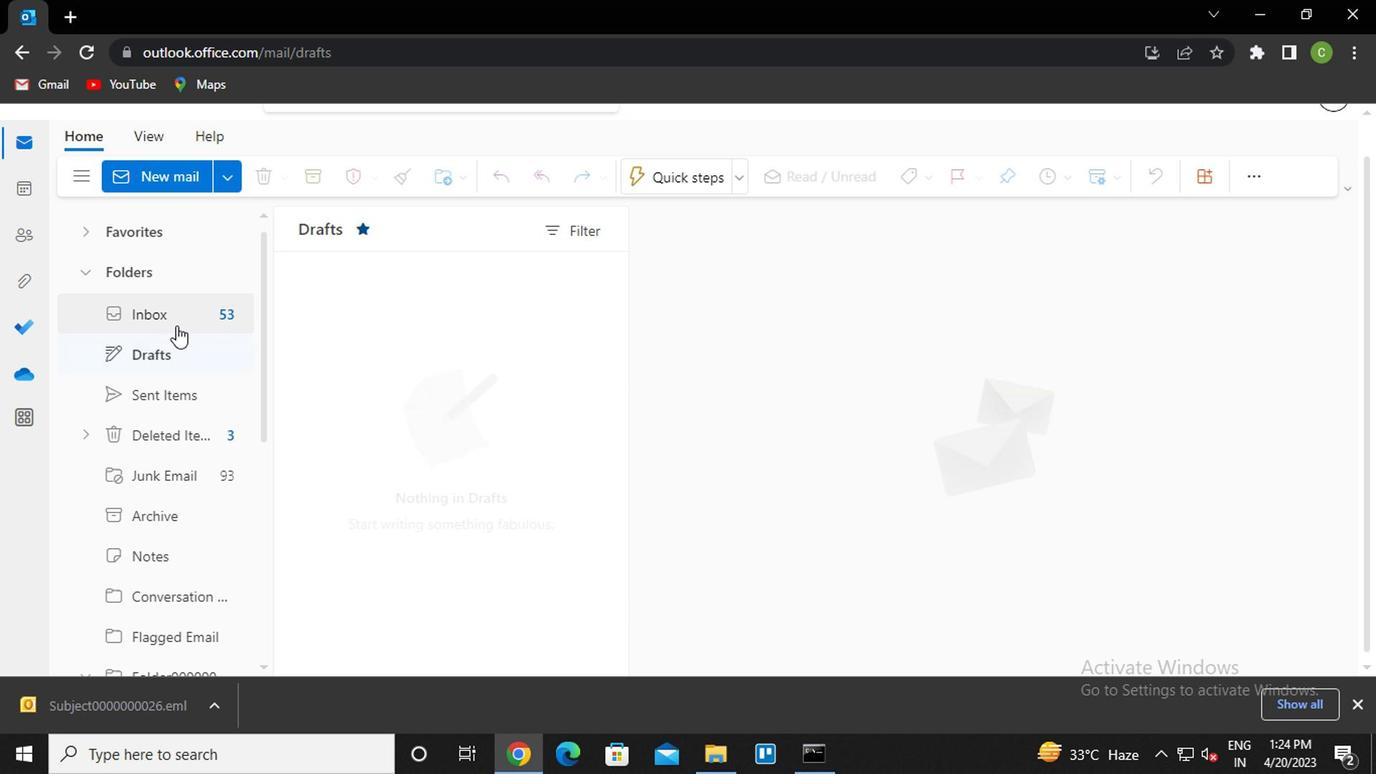 
Action: Mouse moved to (170, 319)
Screenshot: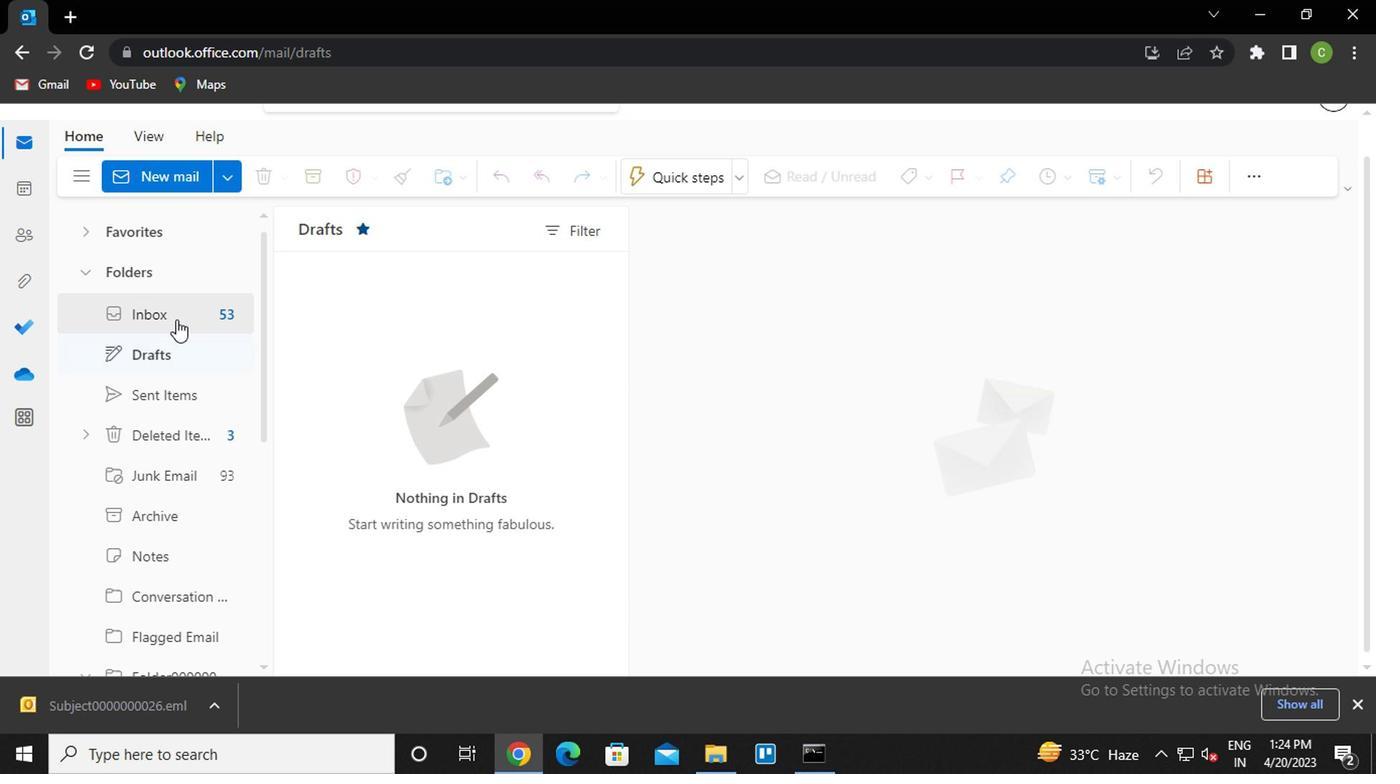 
Action: Mouse pressed right at (170, 319)
Screenshot: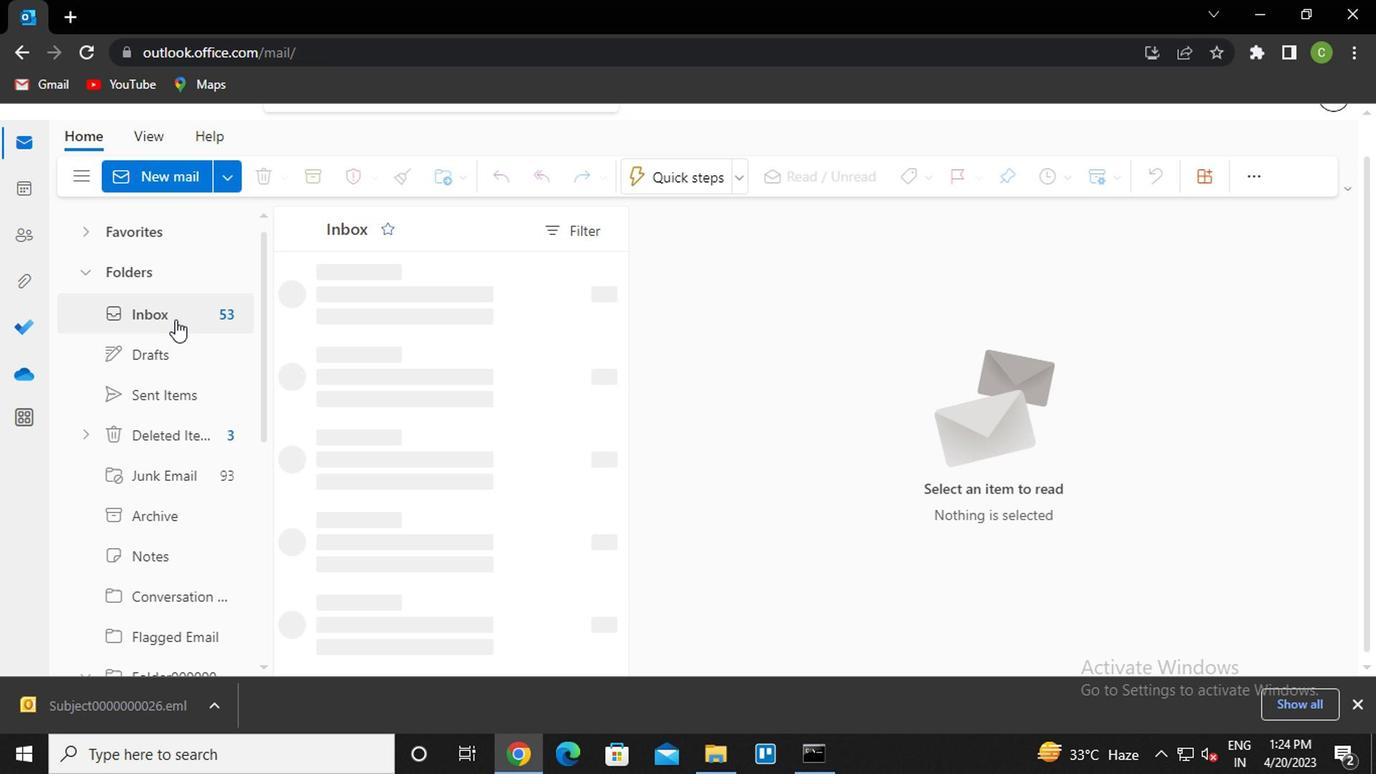 
Action: Mouse moved to (210, 333)
Screenshot: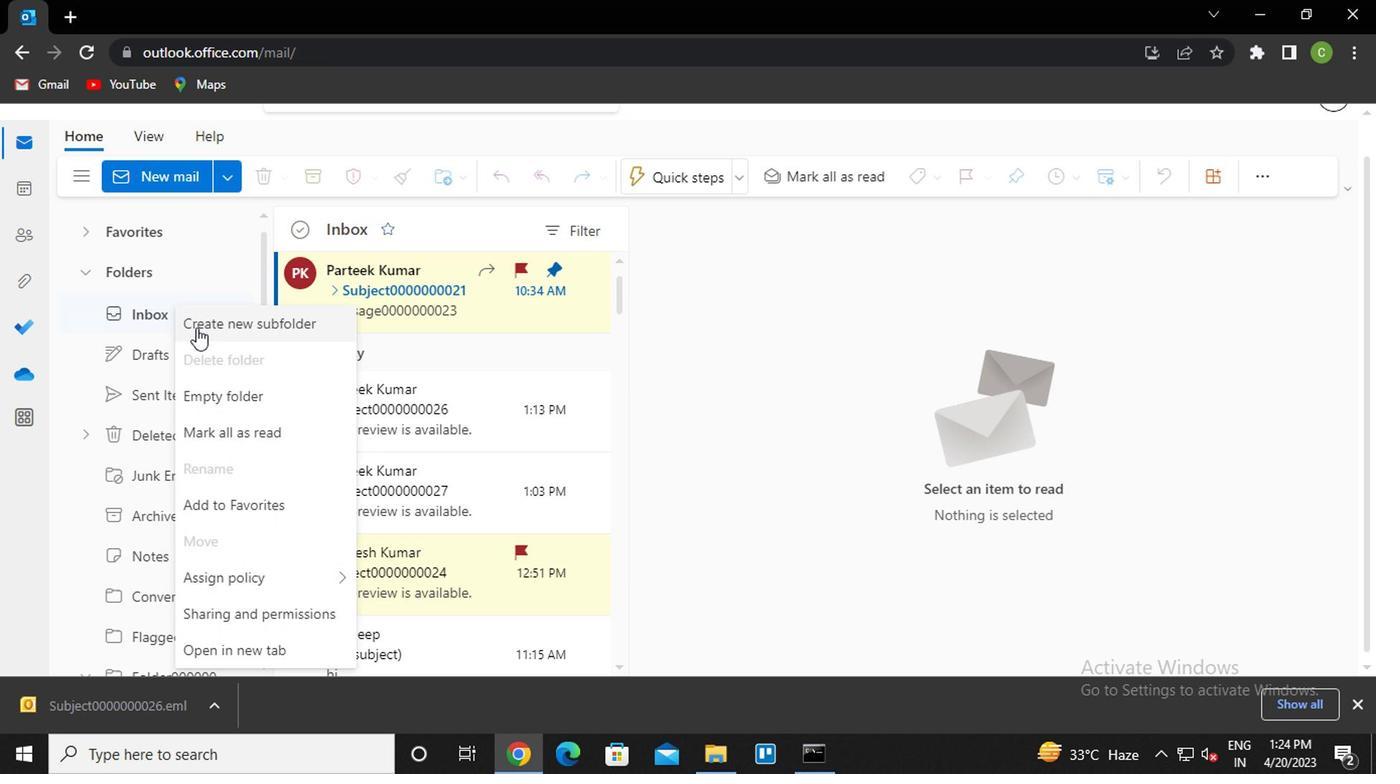 
Action: Mouse pressed left at (210, 333)
Screenshot: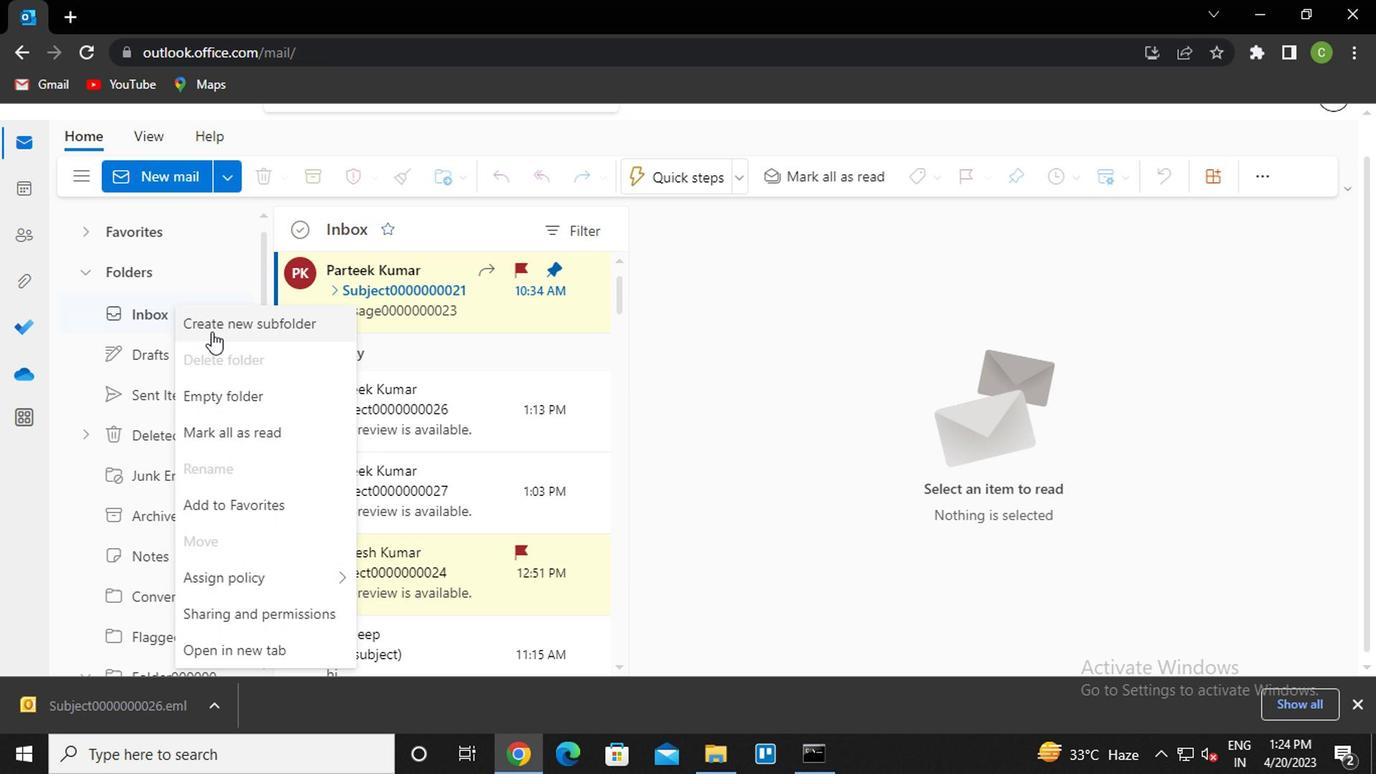 
Action: Key pressed <Key.caps_lock>f<Key.caps_lock>older00000027<Key.enter>
Screenshot: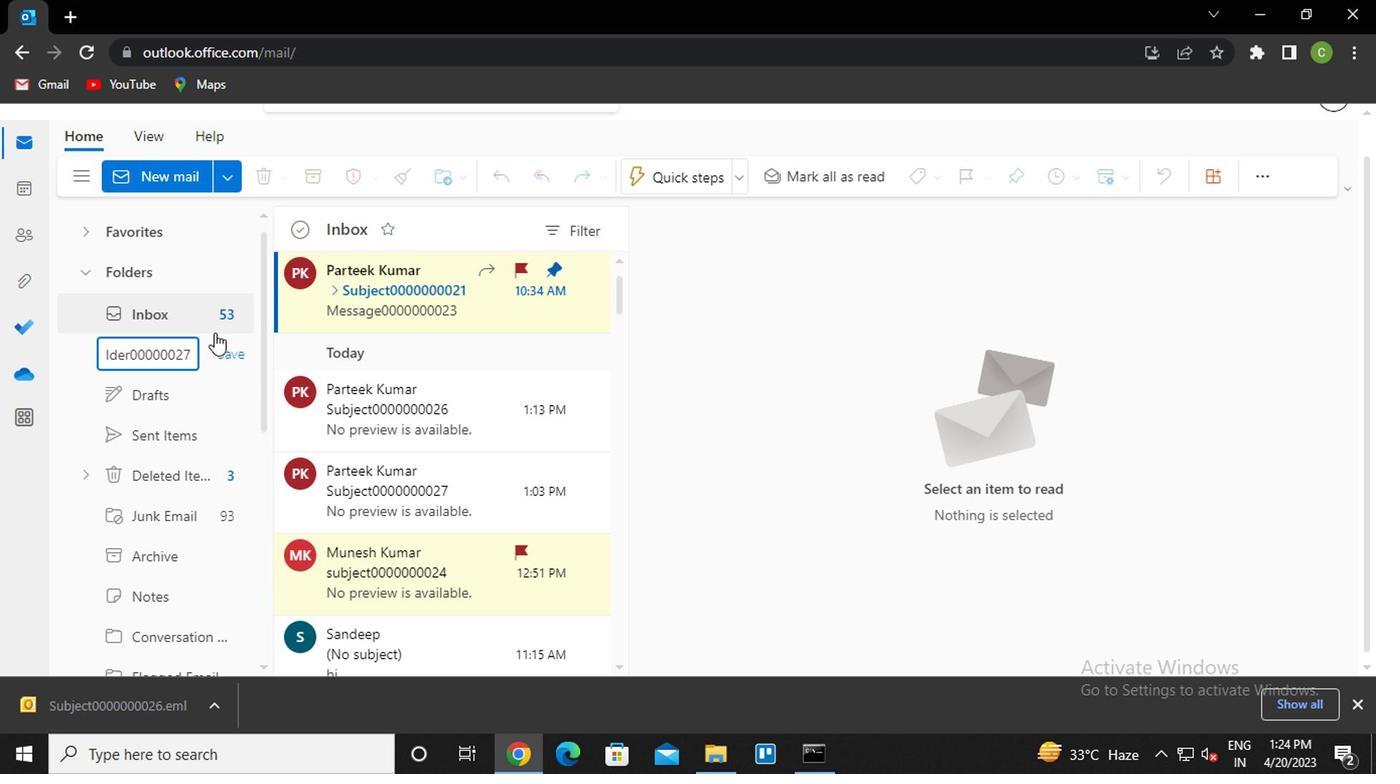 
Action: Mouse moved to (170, 427)
Screenshot: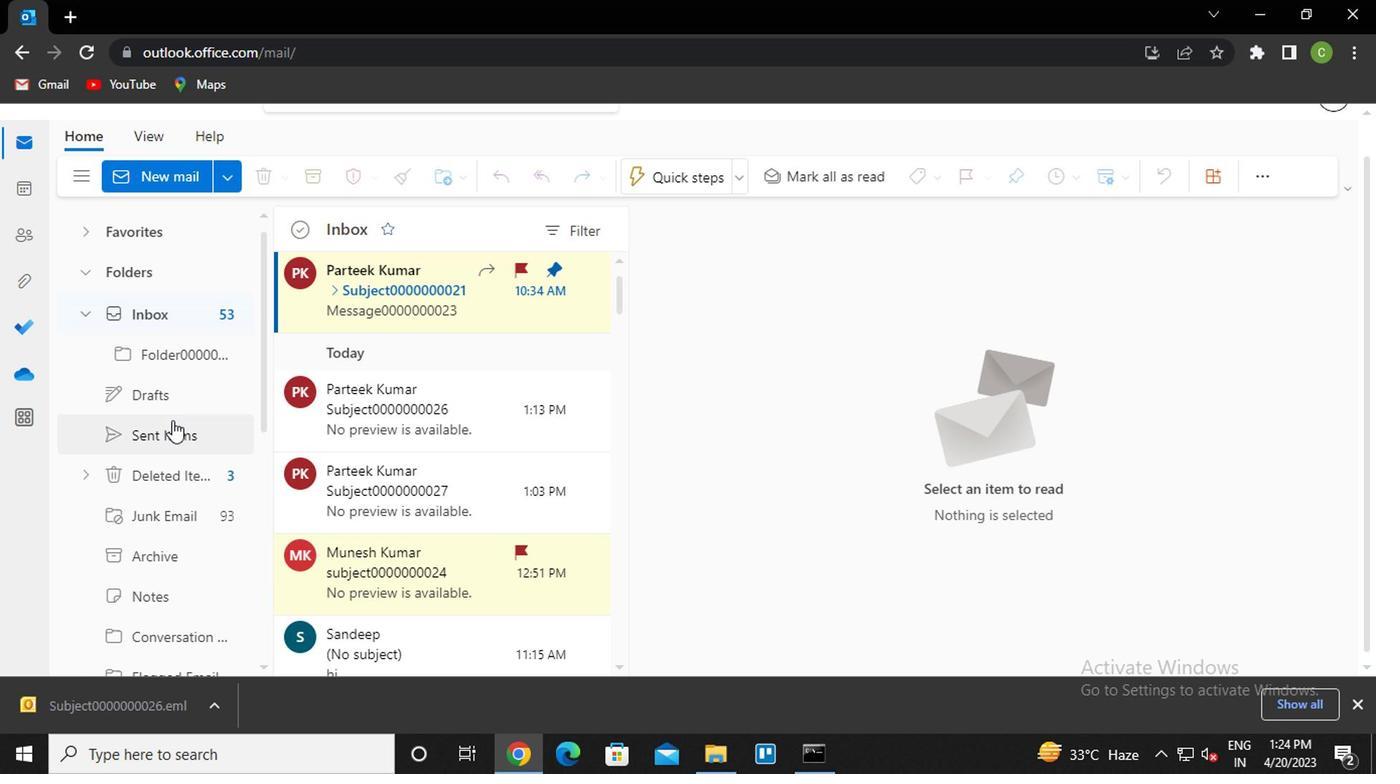 
Action: Mouse pressed left at (170, 427)
Screenshot: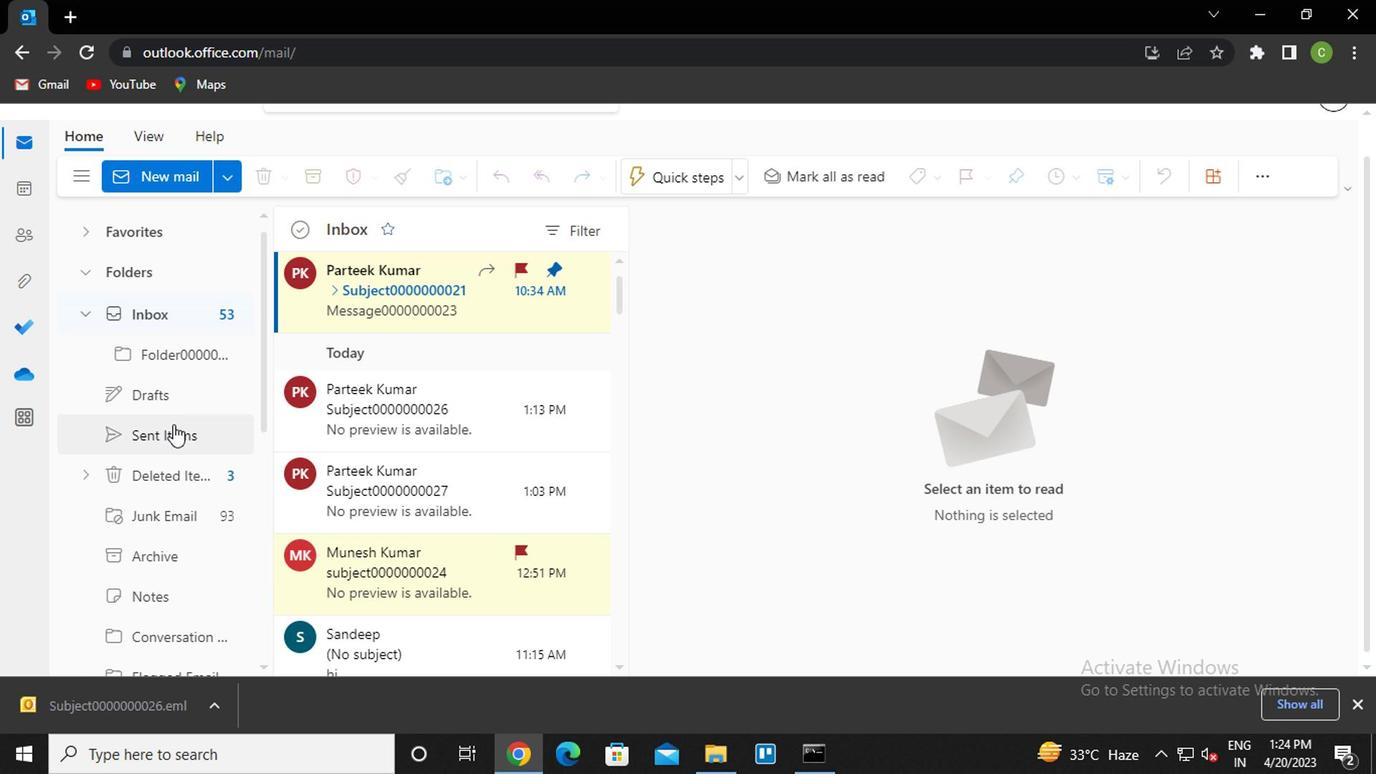 
Action: Mouse pressed right at (170, 427)
Screenshot: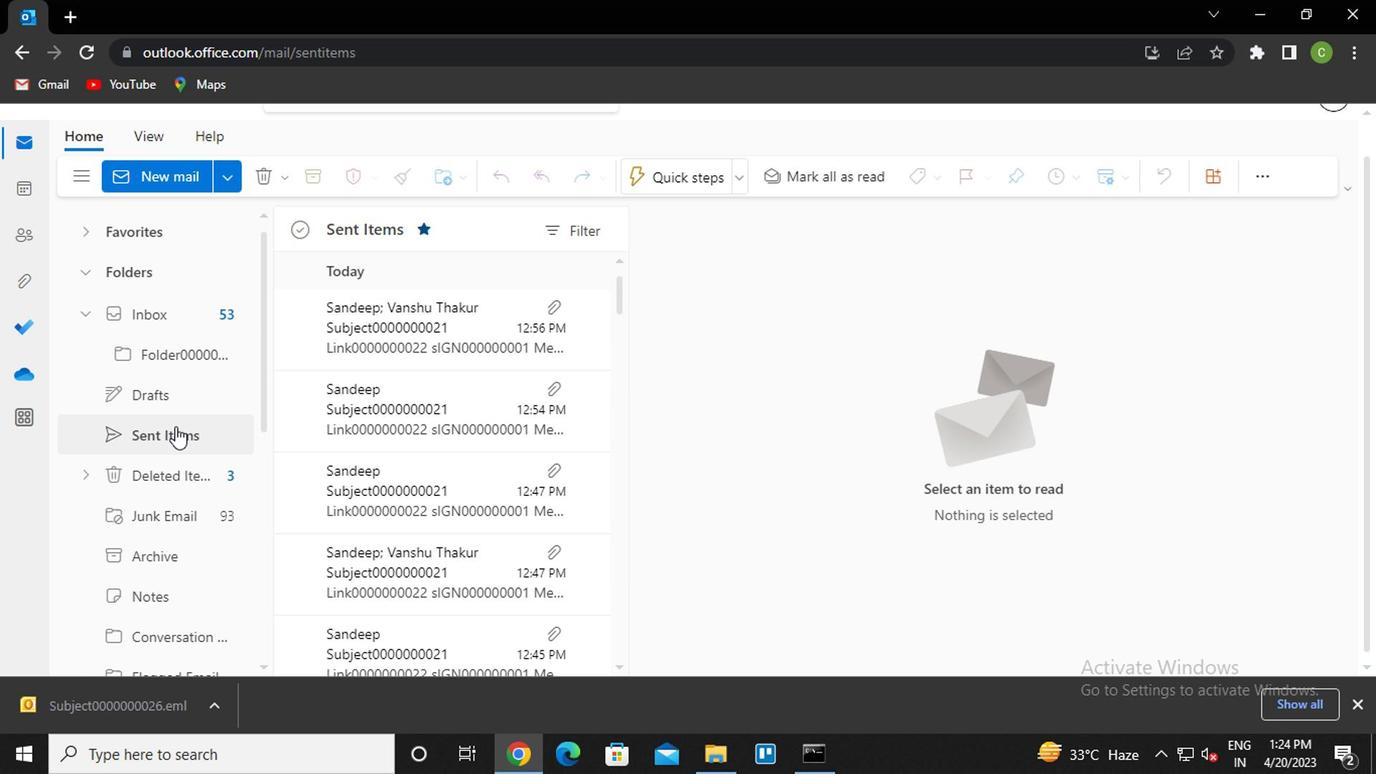 
Action: Mouse moved to (246, 321)
Screenshot: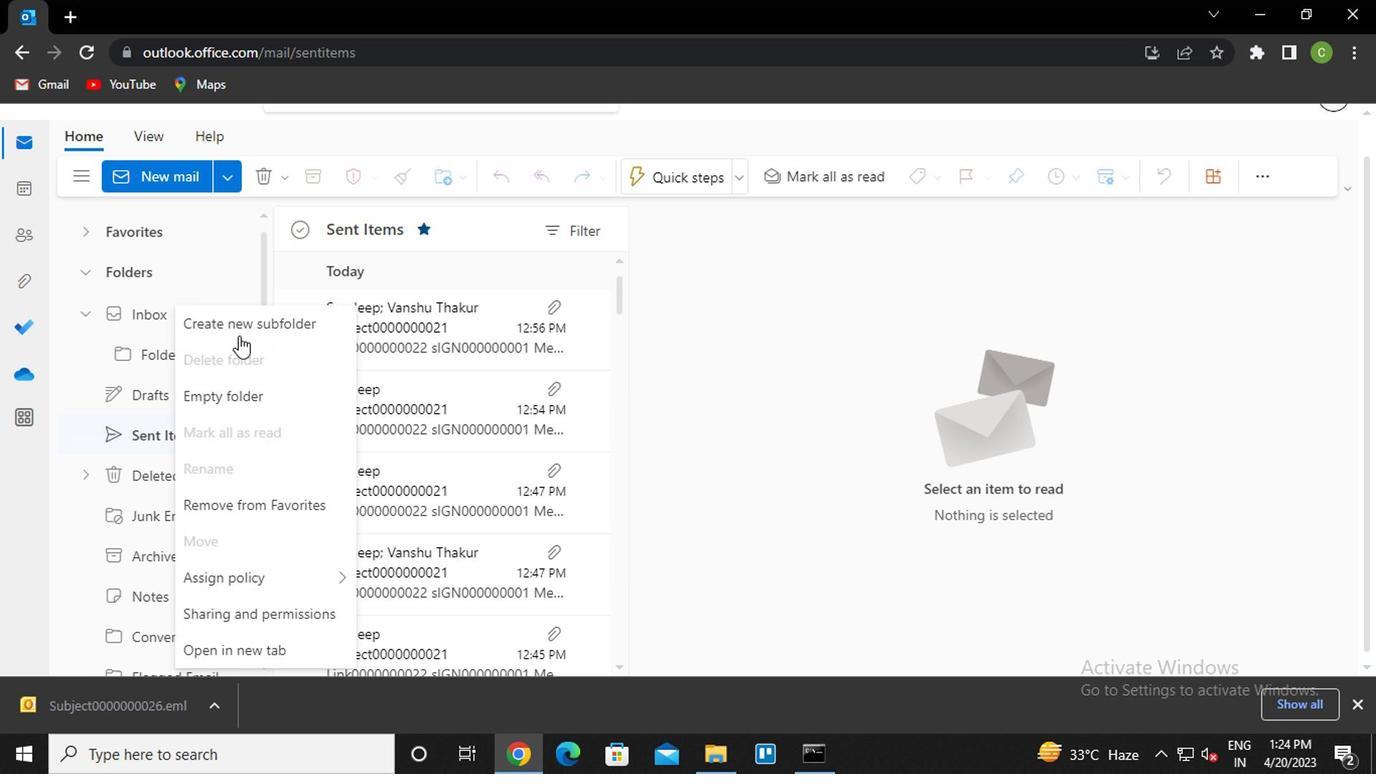 
Action: Mouse pressed left at (246, 321)
Screenshot: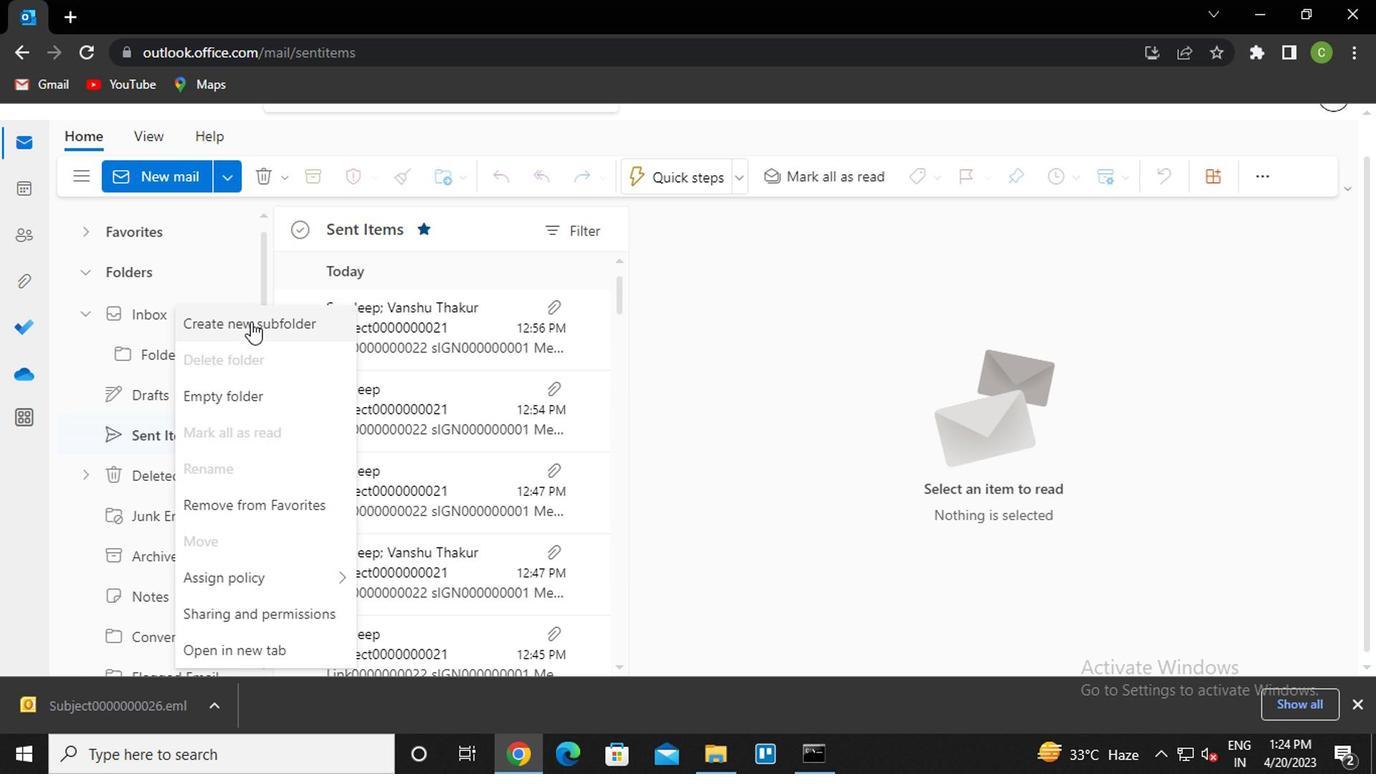 
Action: Key pressed <Key.caps_lock>f<Key.caps_lock>older0000000028<Key.enter>
Screenshot: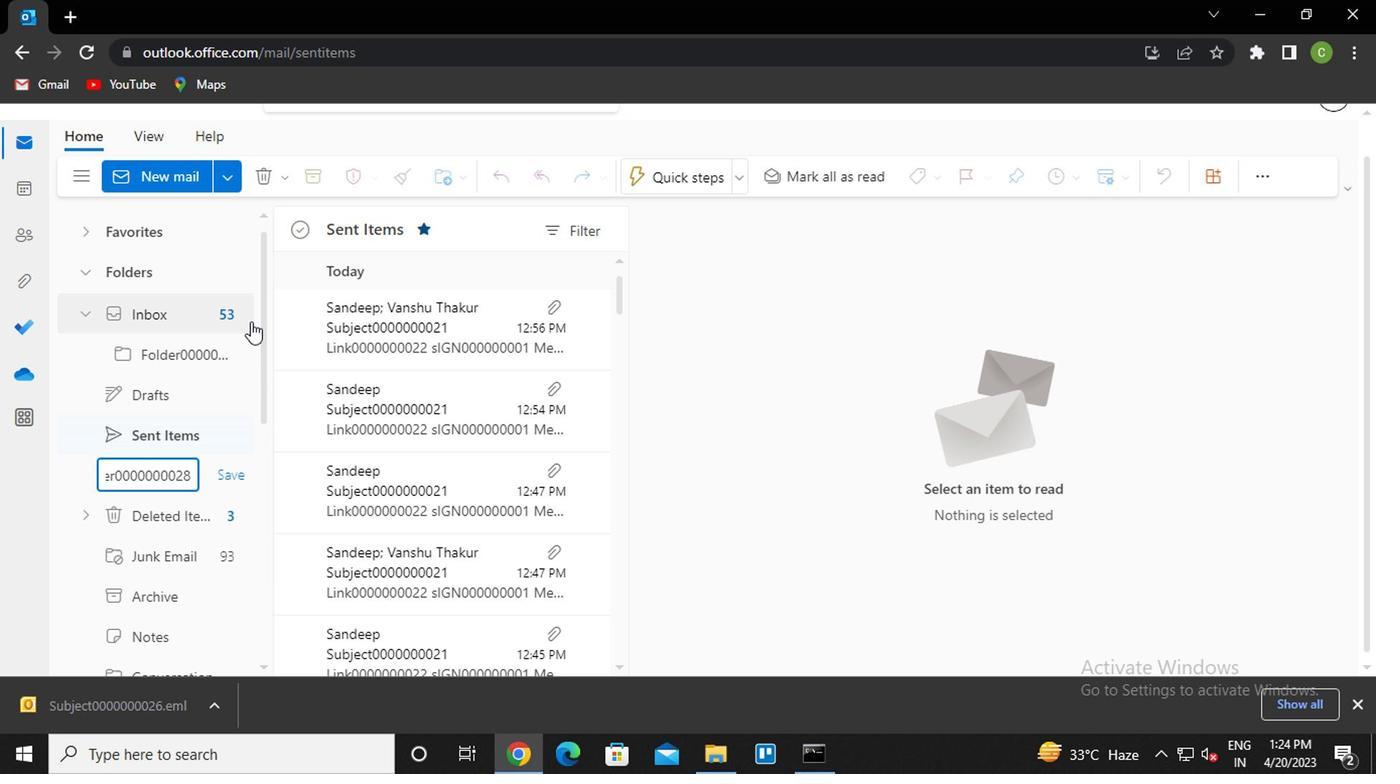 
Action: Mouse moved to (197, 484)
Screenshot: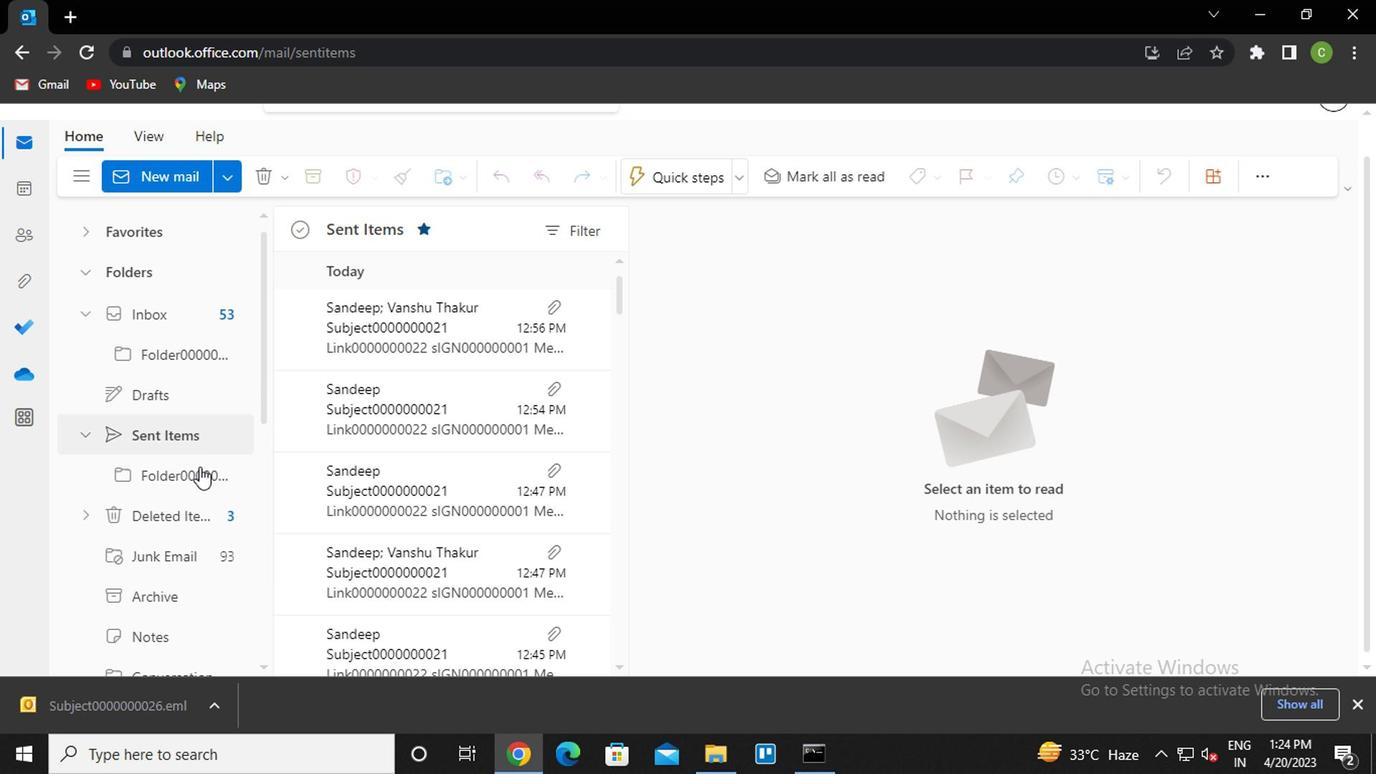 
Action: Mouse scrolled (197, 483) with delta (0, 0)
Screenshot: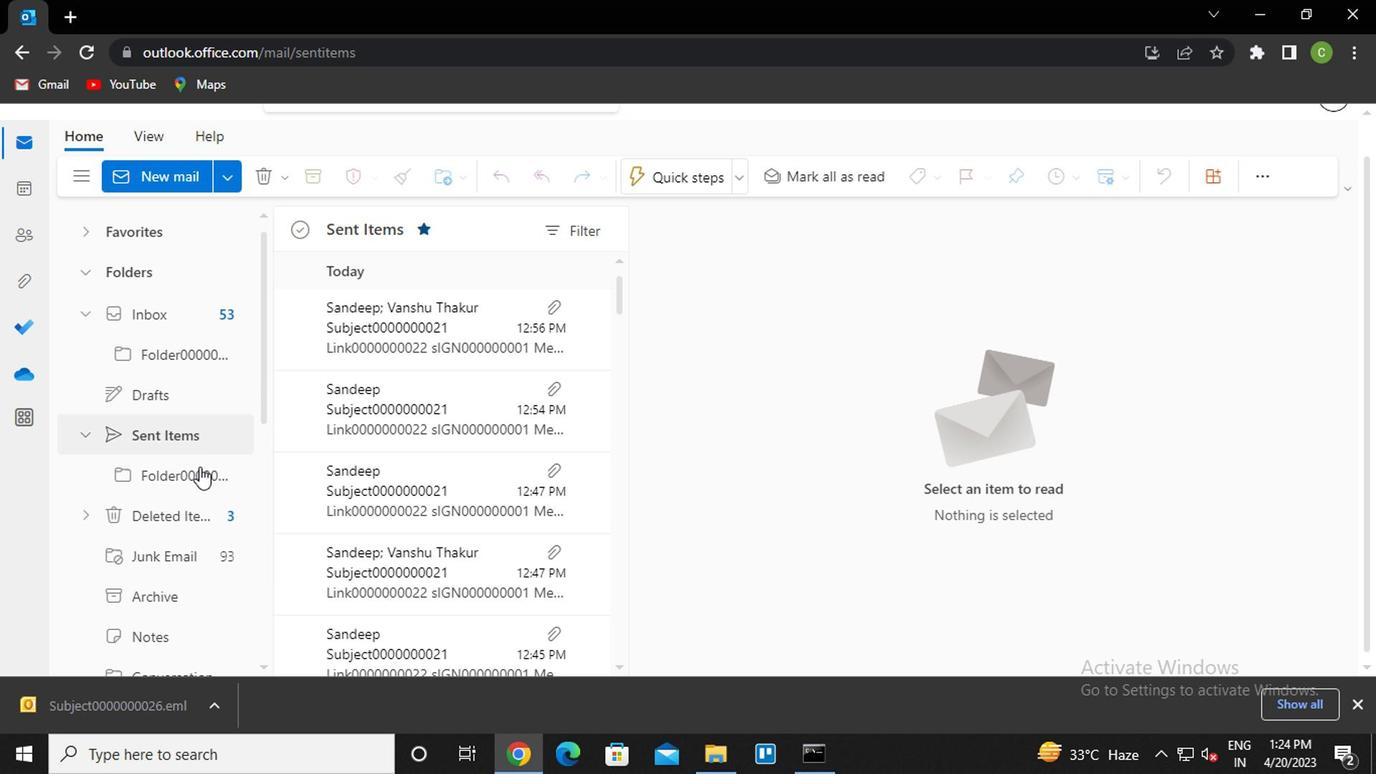 
Action: Mouse moved to (197, 493)
Screenshot: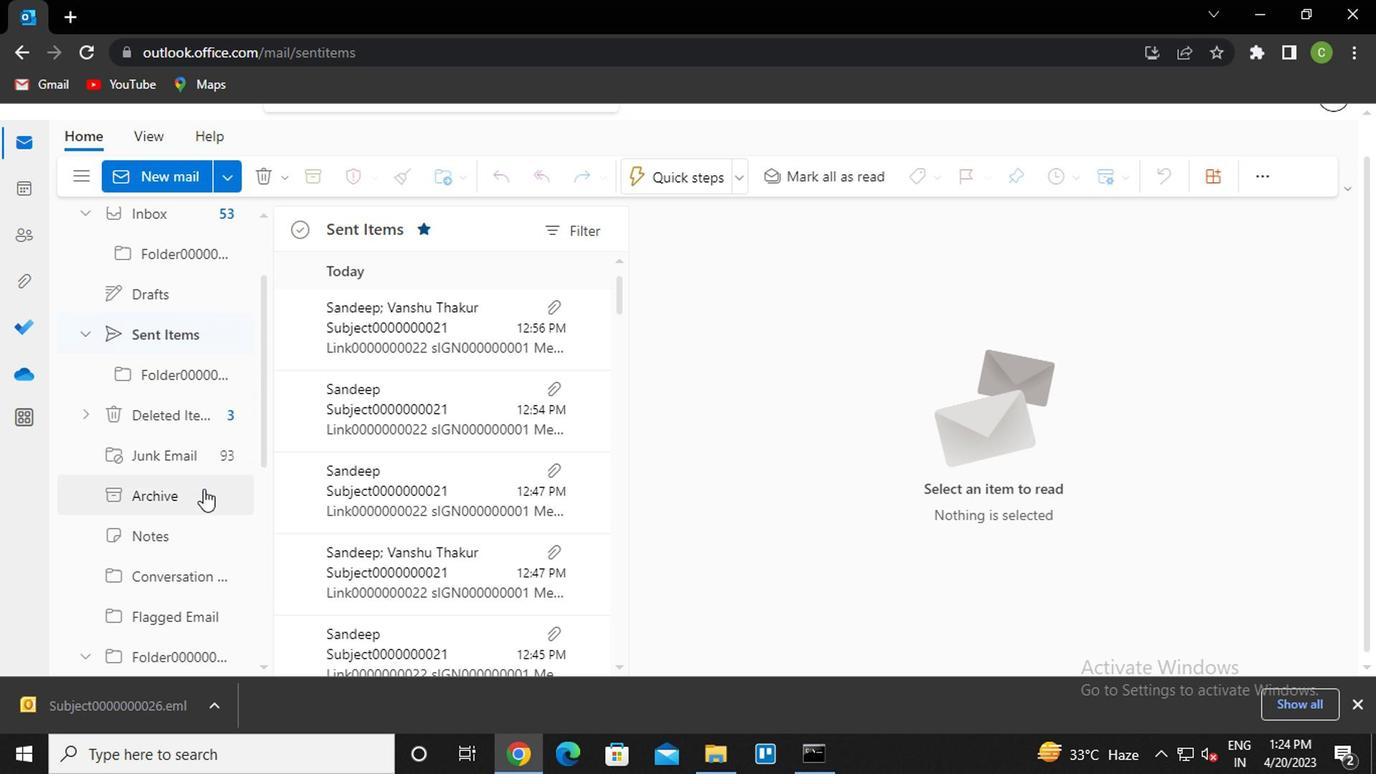 
Action: Mouse scrolled (197, 493) with delta (0, 0)
Screenshot: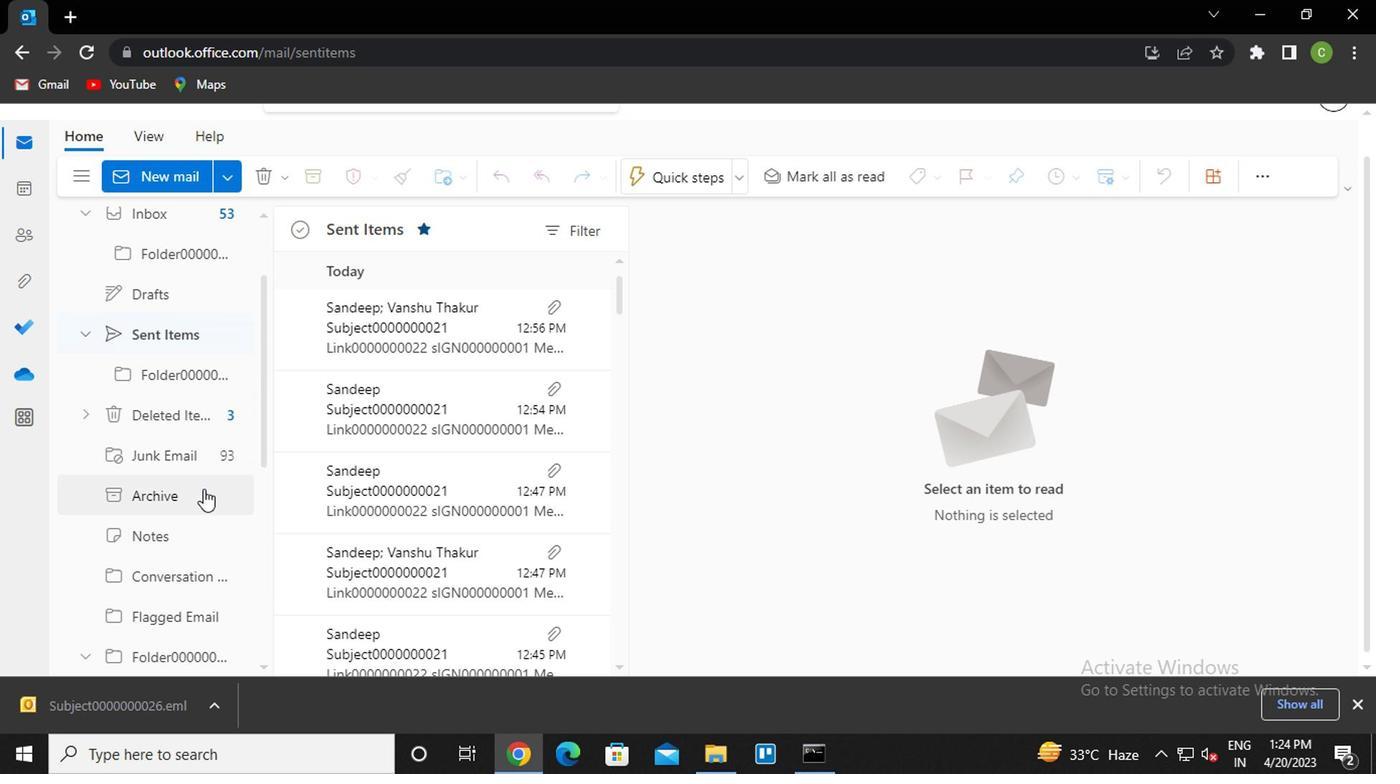 
Action: Mouse moved to (195, 495)
Screenshot: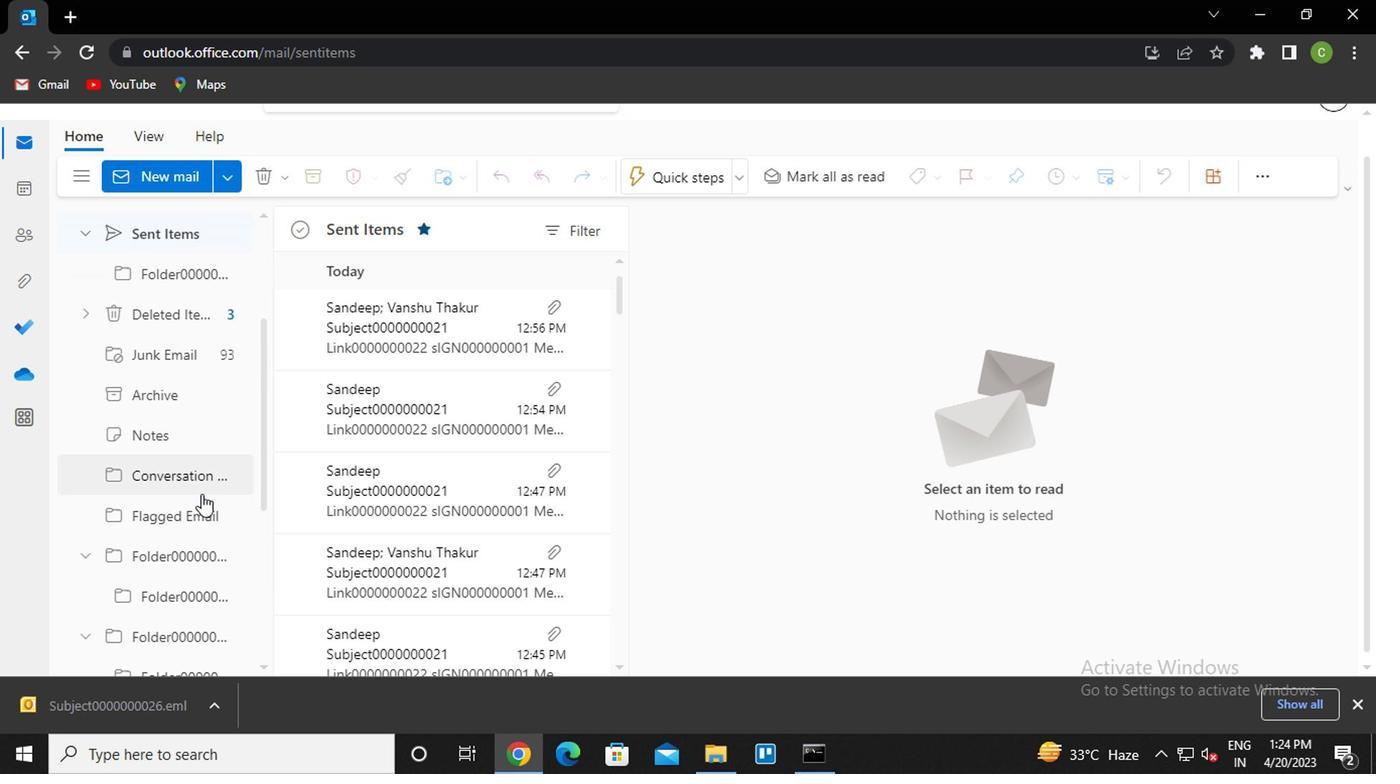 
Action: Mouse scrolled (195, 493) with delta (0, -1)
Screenshot: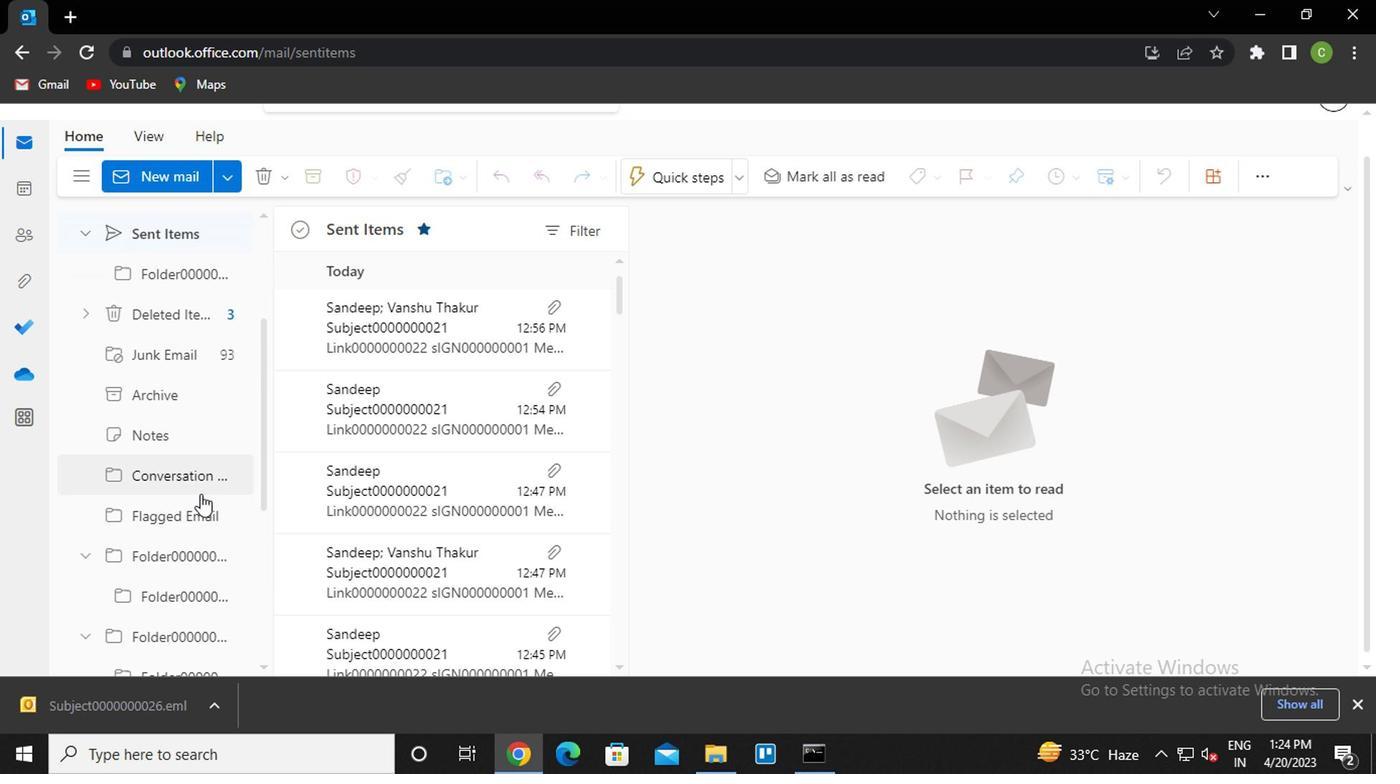
Action: Mouse scrolled (195, 493) with delta (0, -1)
Screenshot: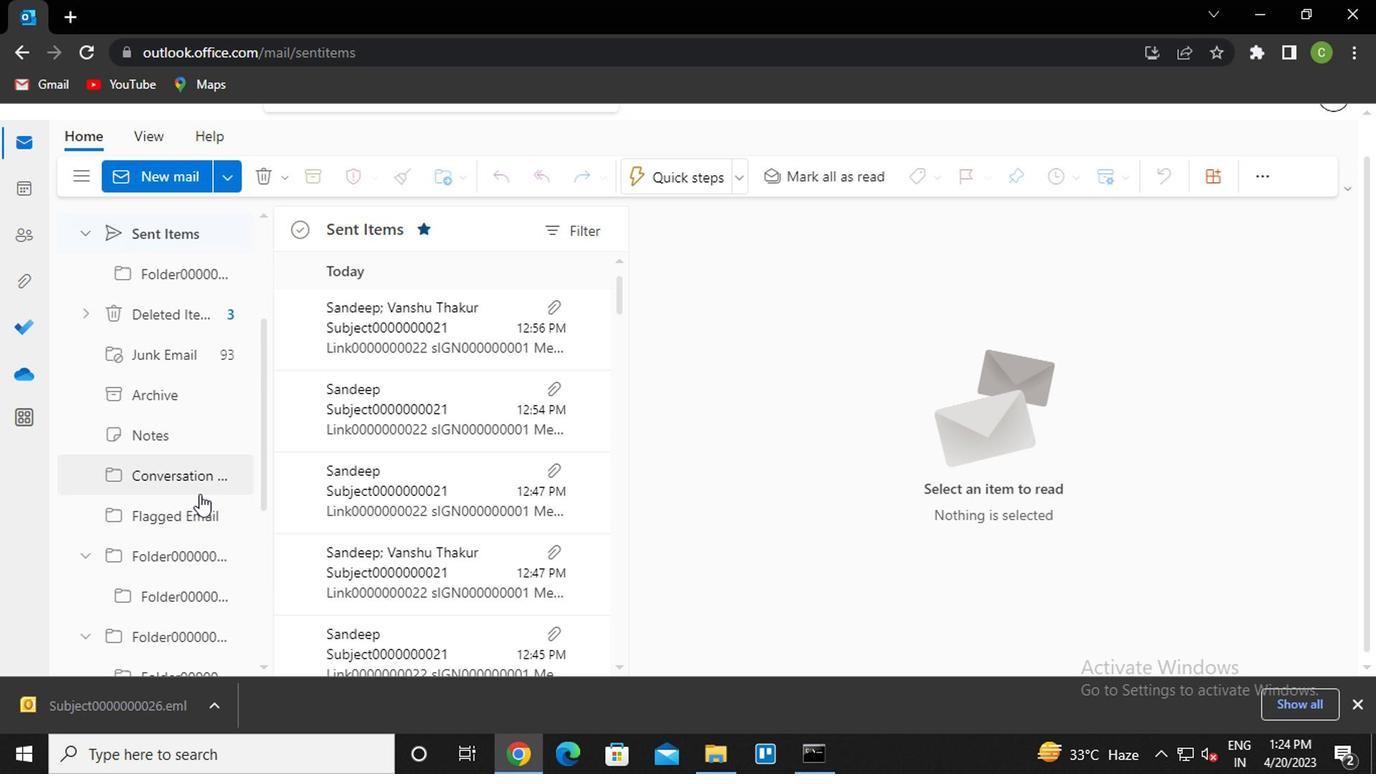 
Action: Mouse moved to (189, 591)
Screenshot: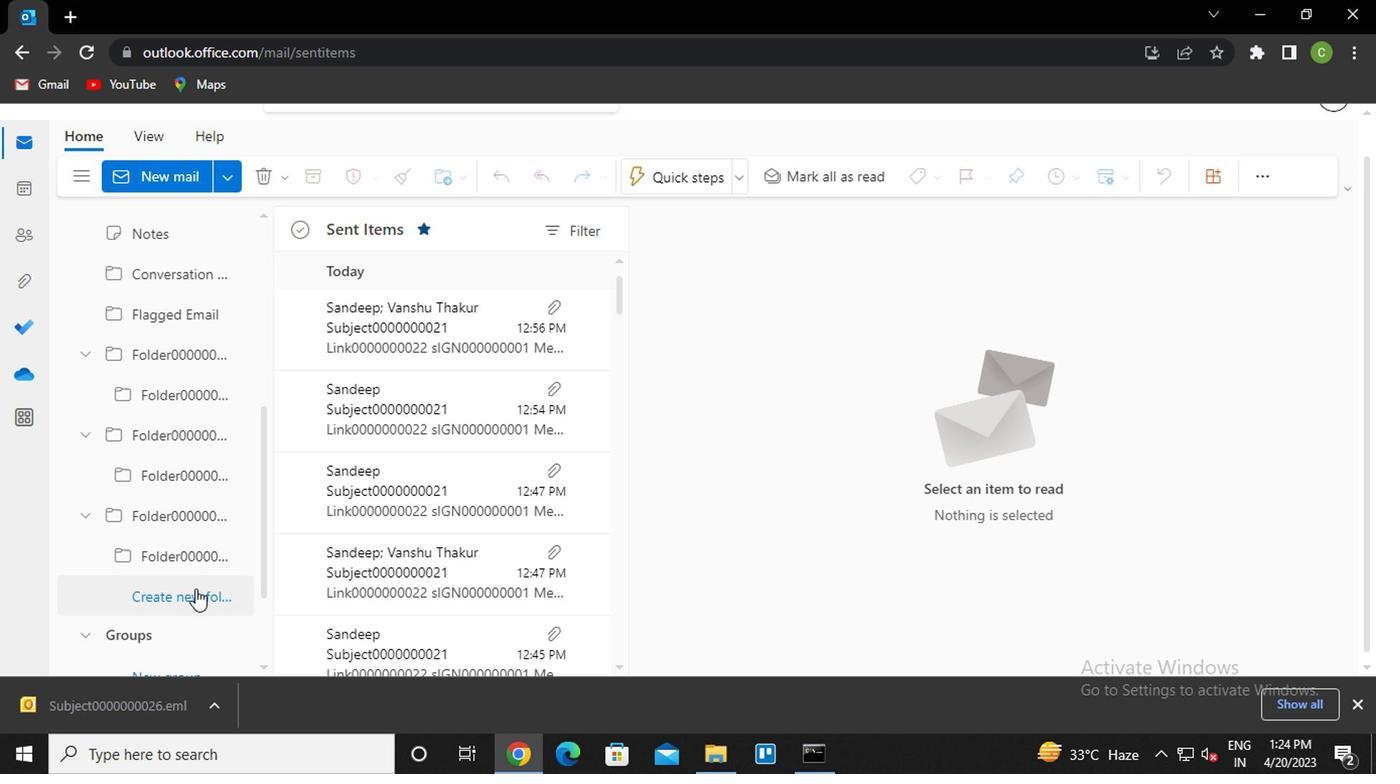 
Action: Mouse pressed left at (189, 591)
Screenshot: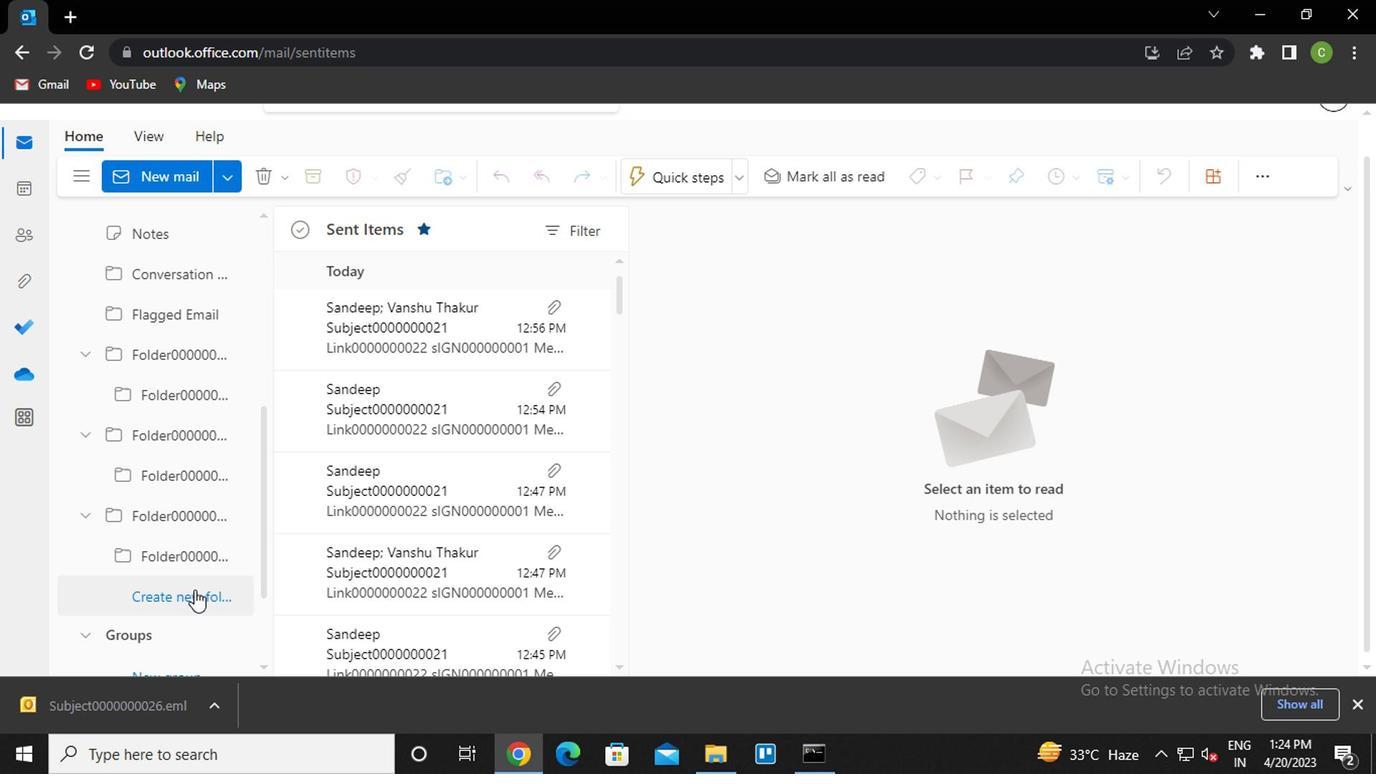 
Action: Key pressed <Key.caps_lock>f<Key.caps_lock>older0000000011<Key.enter>
Screenshot: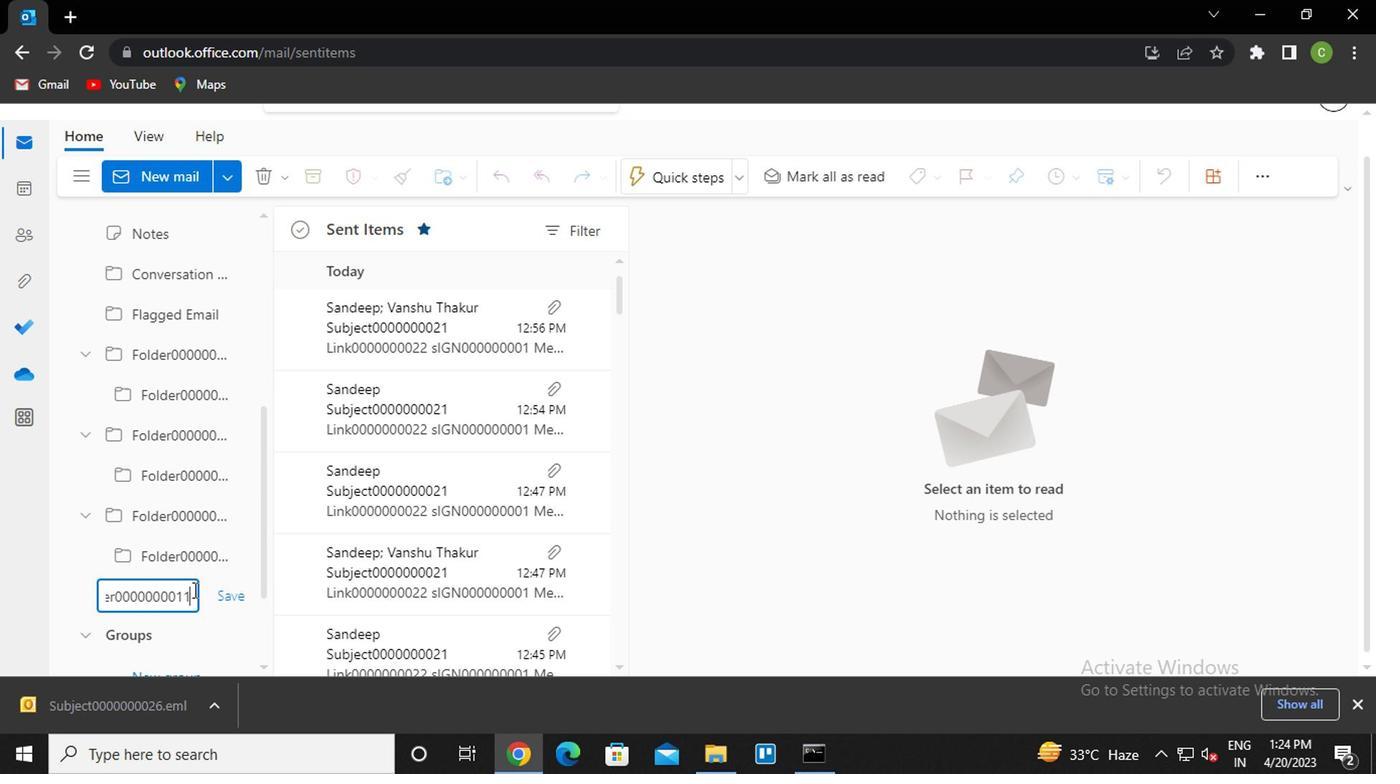 
Action: Mouse moved to (184, 596)
Screenshot: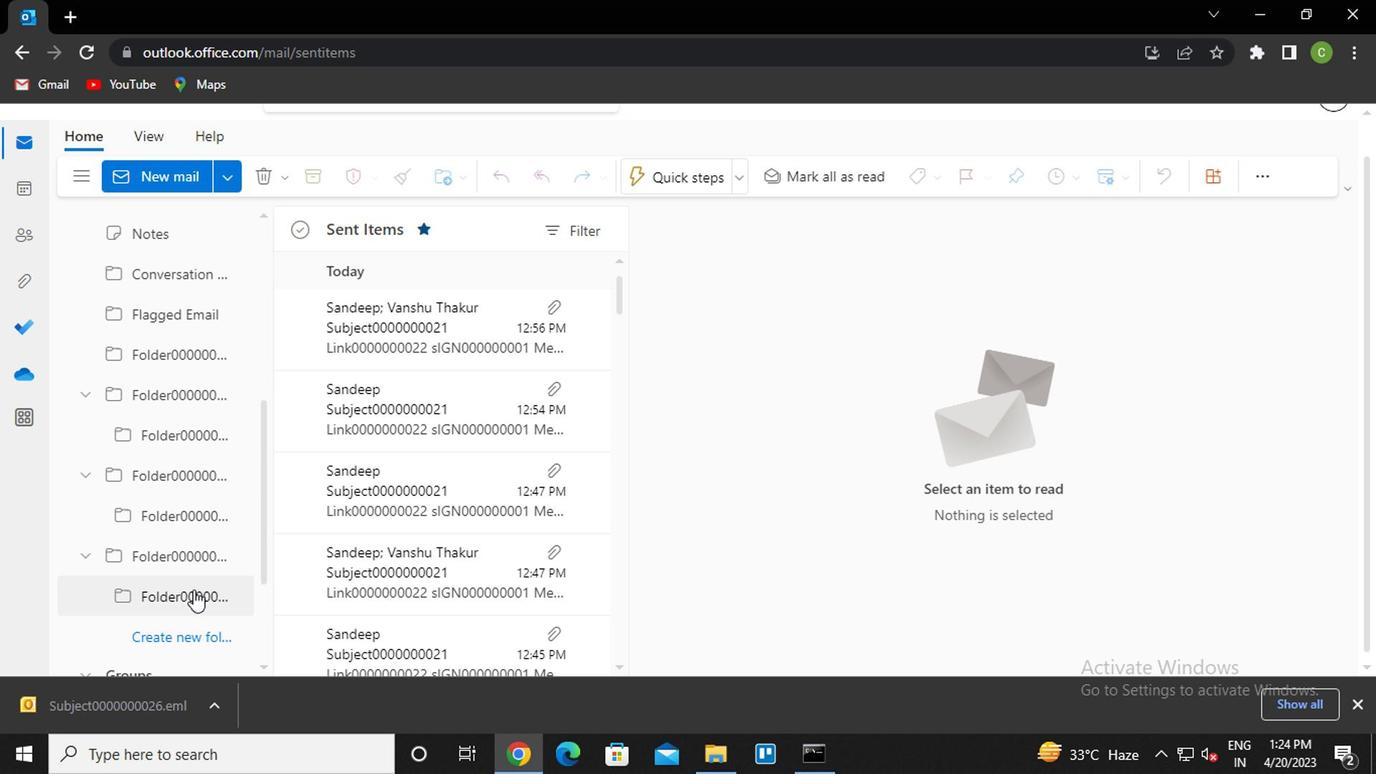 
Action: Mouse pressed left at (184, 596)
Screenshot: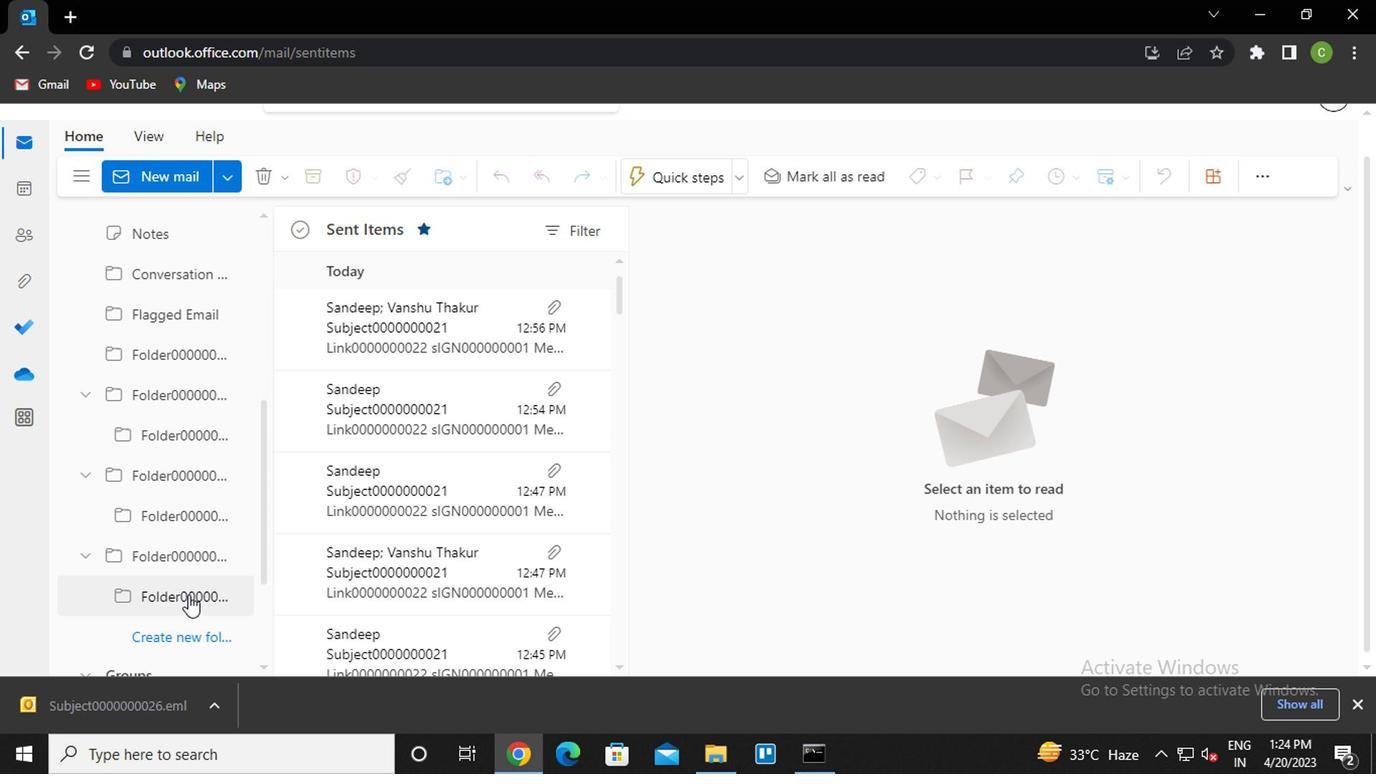 
Action: Mouse moved to (159, 548)
Screenshot: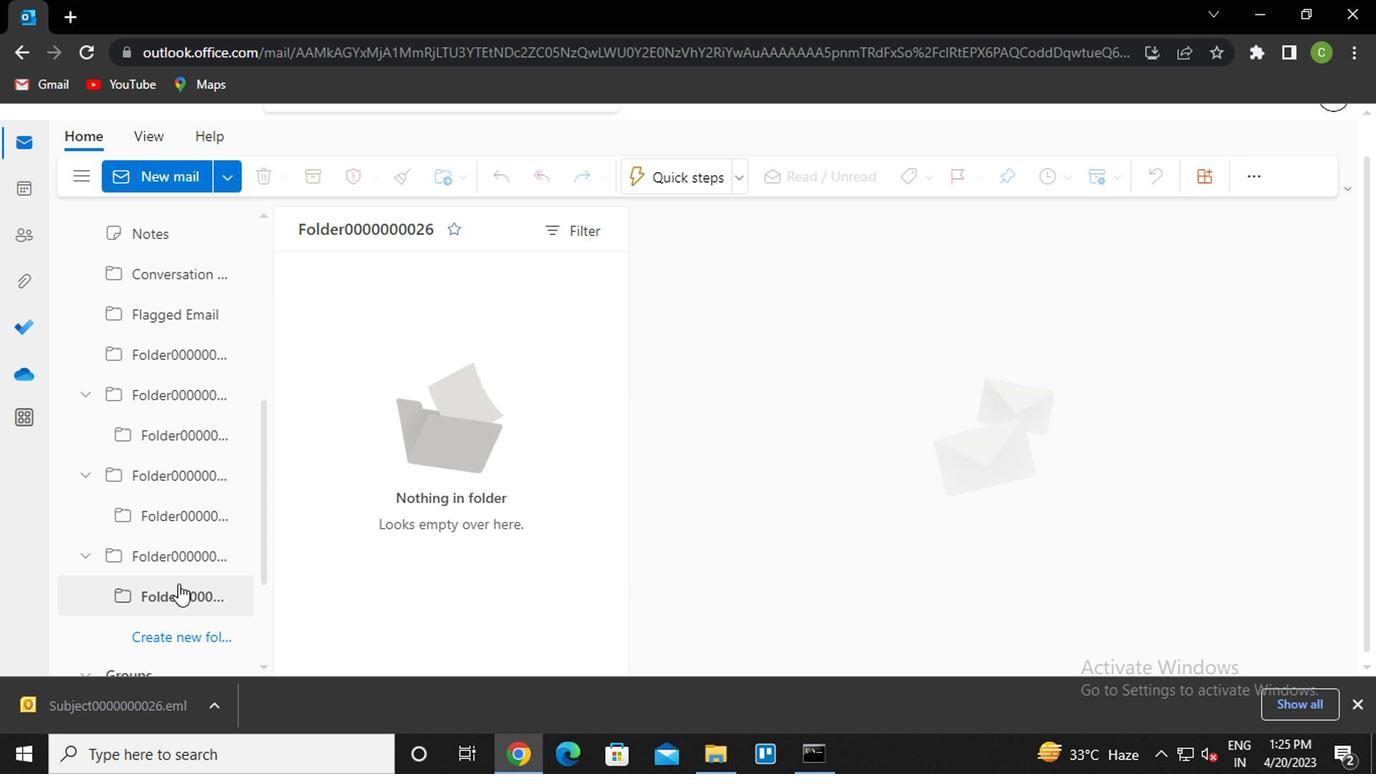 
Action: Mouse scrolled (159, 549) with delta (0, 1)
Screenshot: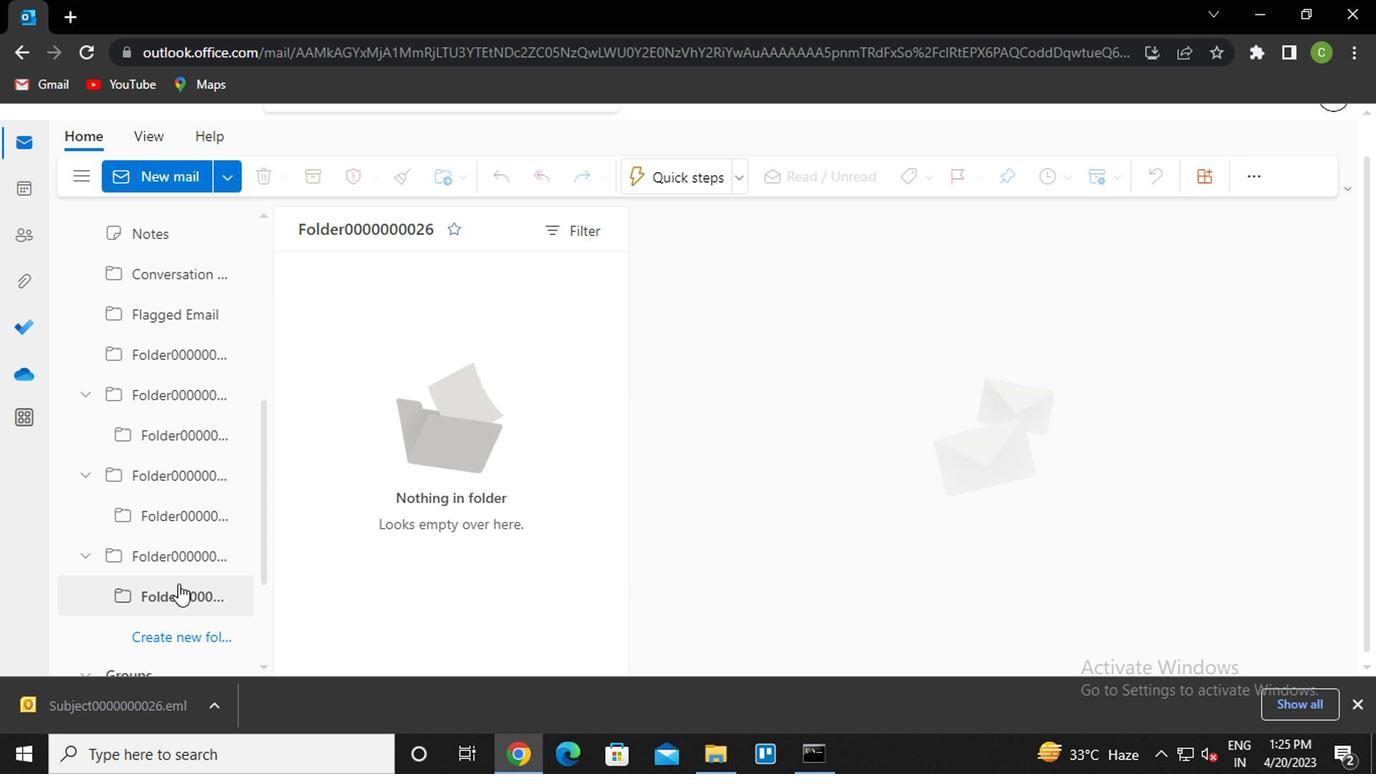
Action: Mouse scrolled (159, 549) with delta (0, 1)
Screenshot: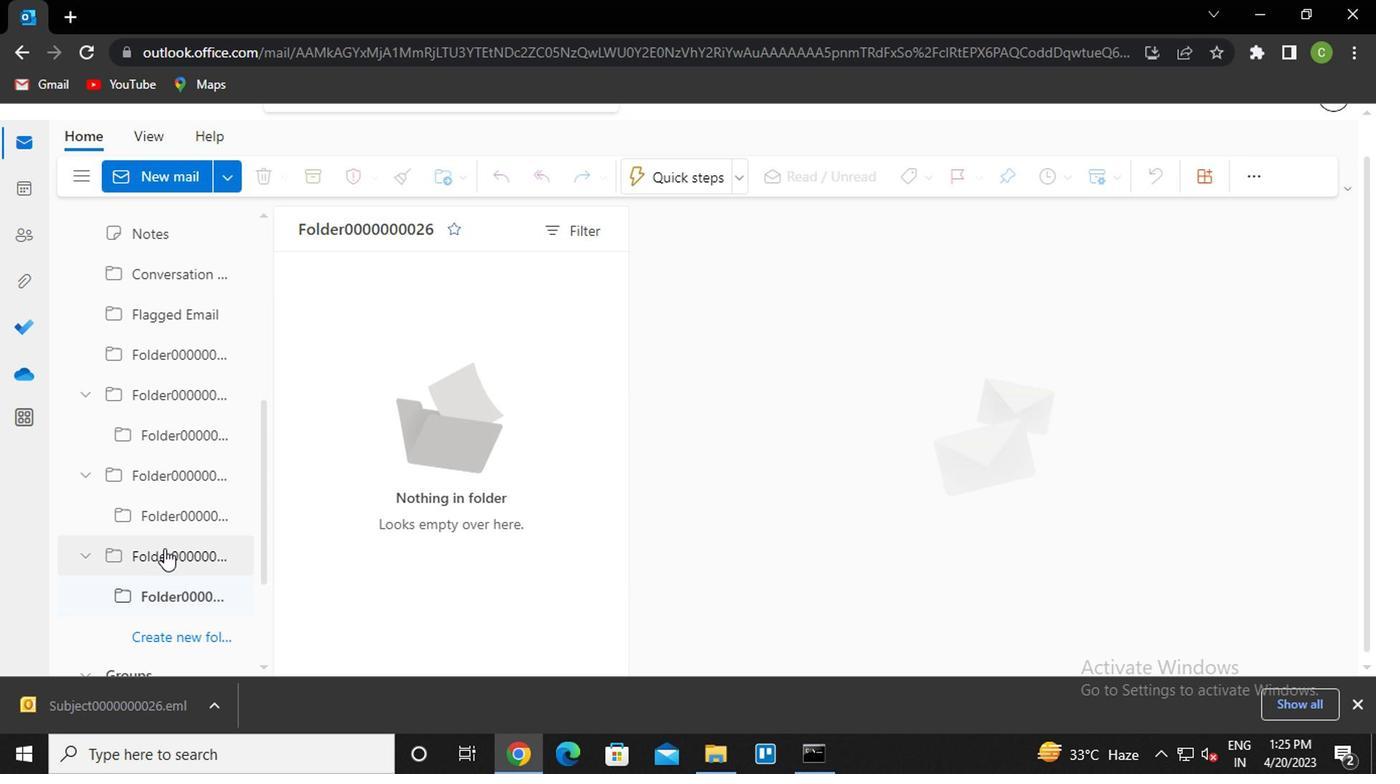 
Action: Mouse moved to (155, 552)
Screenshot: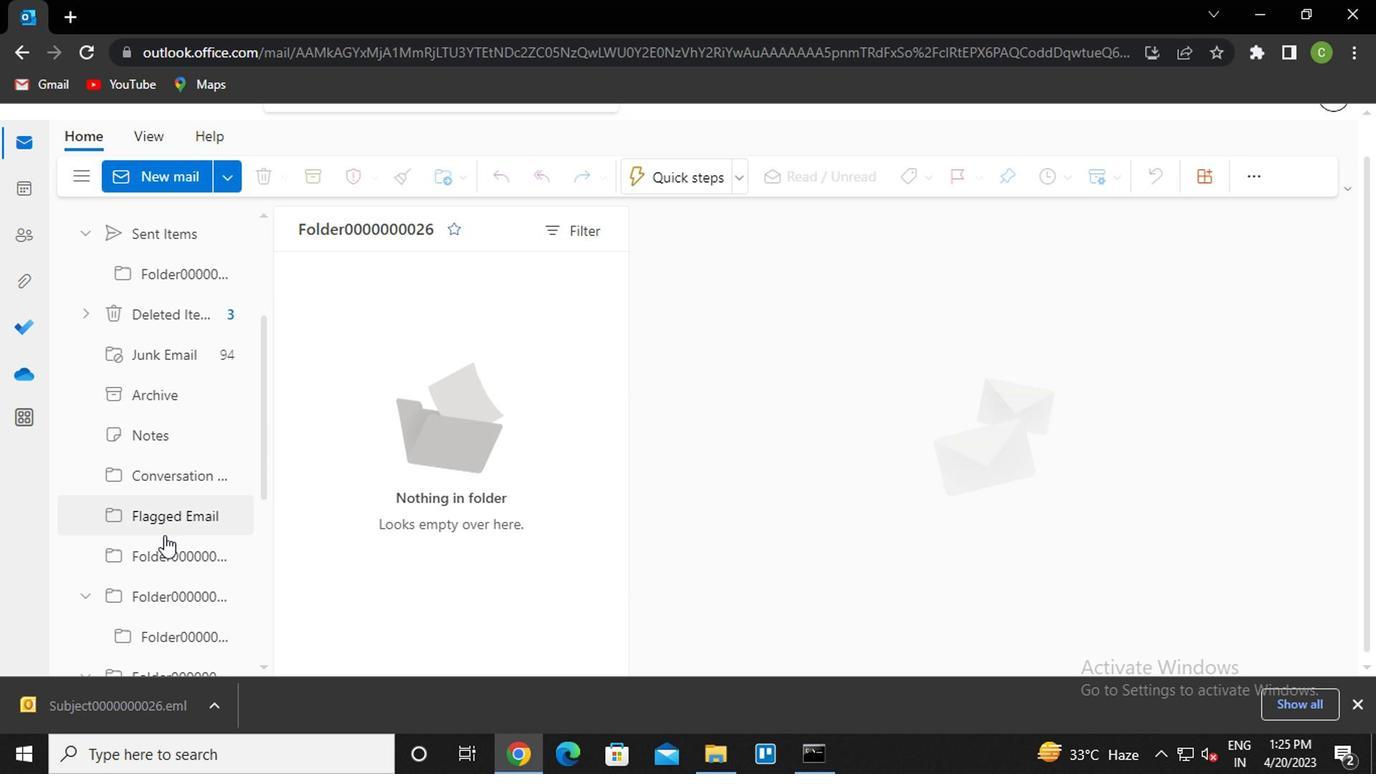 
Action: Mouse pressed left at (155, 552)
Screenshot: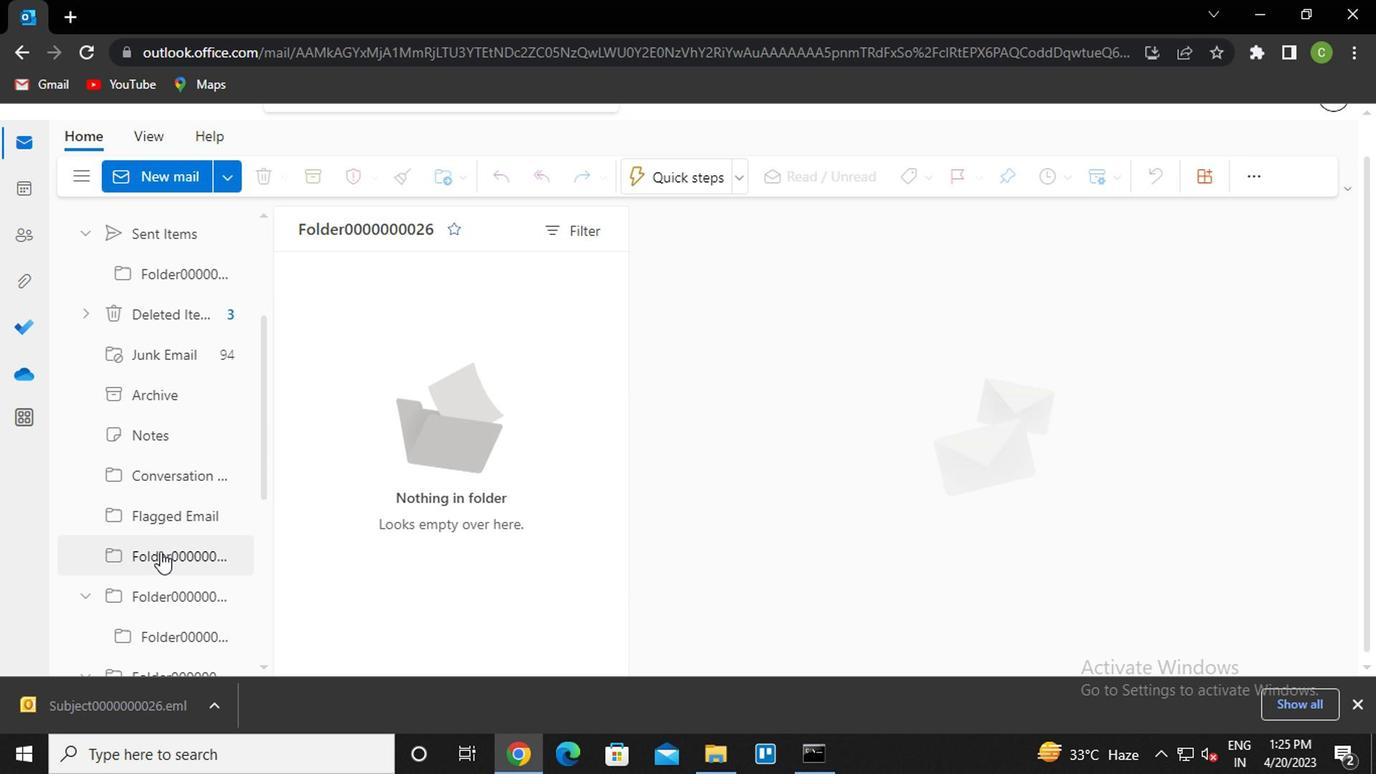 
Action: Mouse moved to (164, 515)
Screenshot: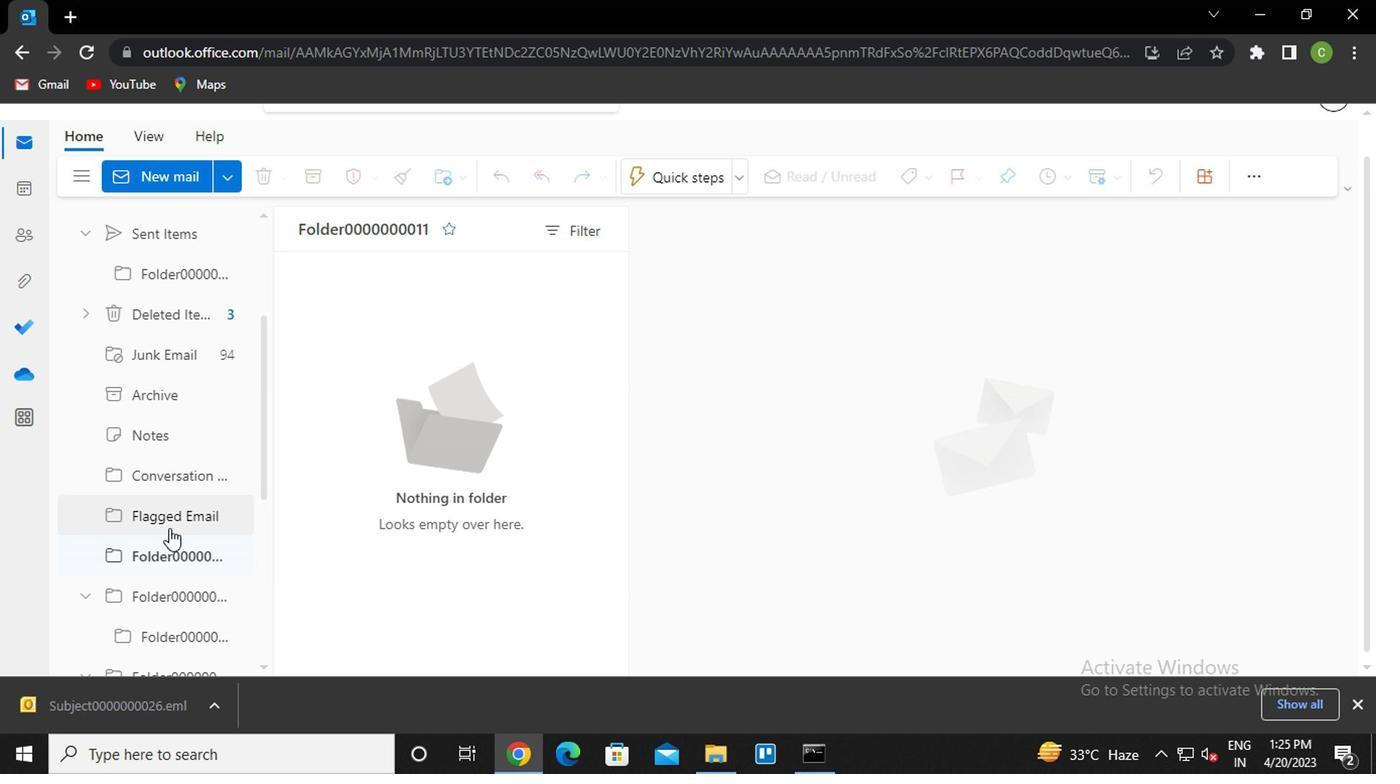
Action: Mouse scrolled (164, 516) with delta (0, 0)
Screenshot: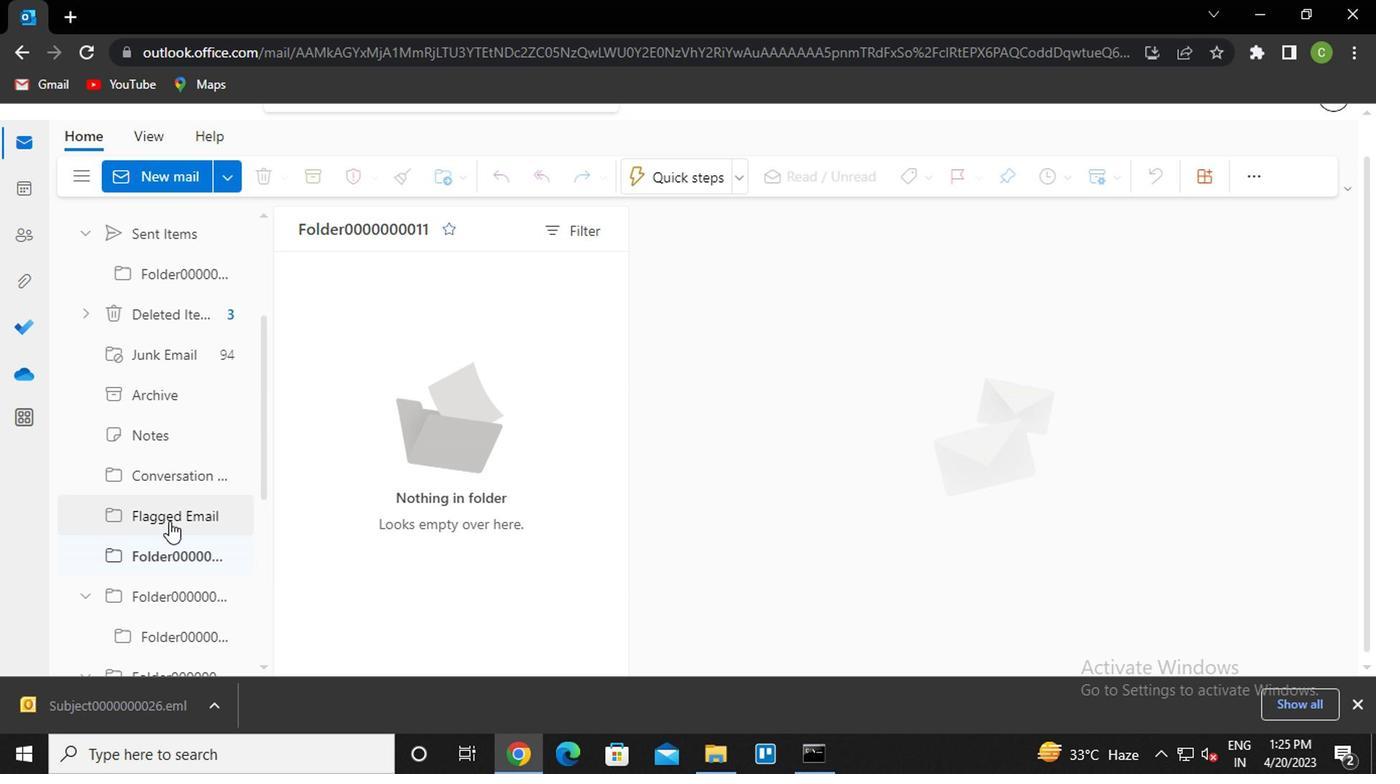 
Action: Mouse moved to (179, 341)
Screenshot: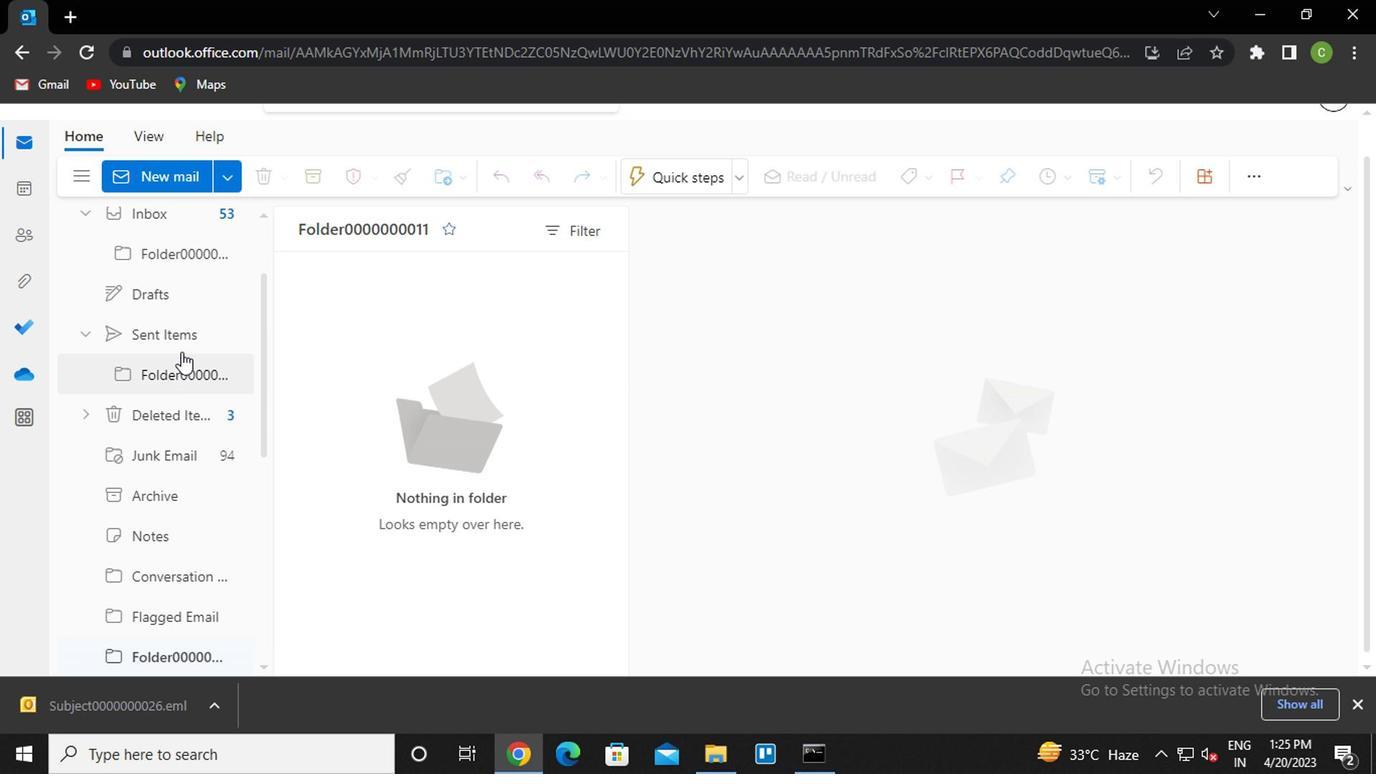 
Action: Mouse pressed left at (179, 341)
Screenshot: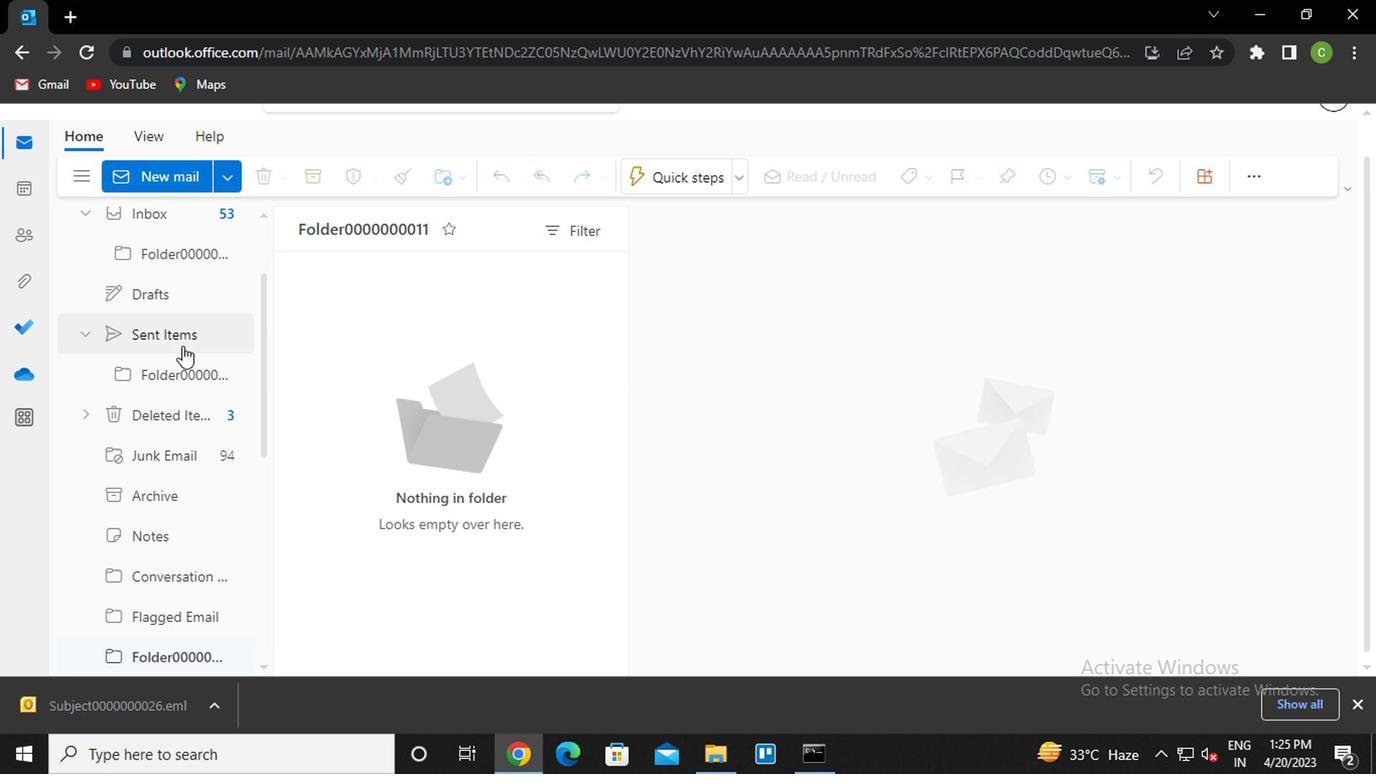 
Action: Mouse moved to (464, 329)
Screenshot: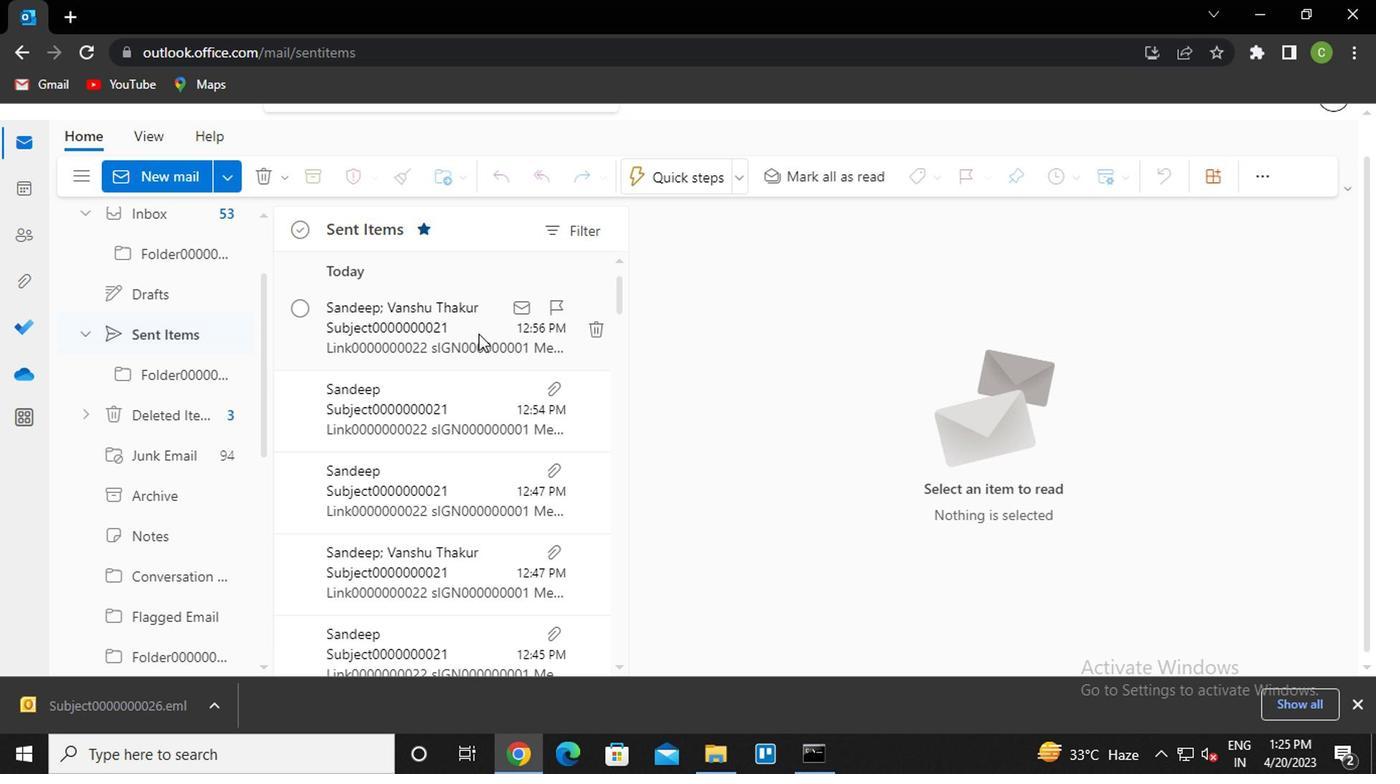 
Action: Mouse pressed right at (464, 329)
Screenshot: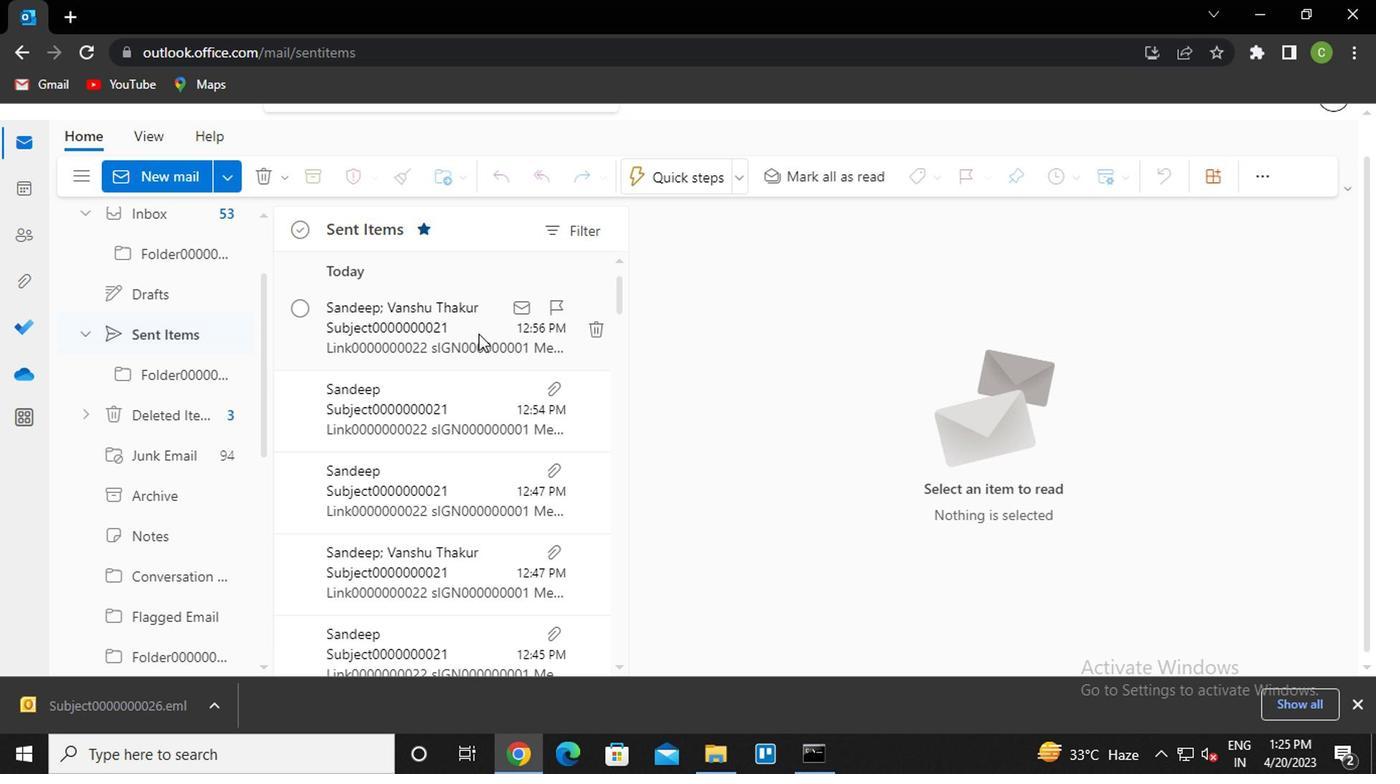 
Action: Mouse moved to (511, 430)
Screenshot: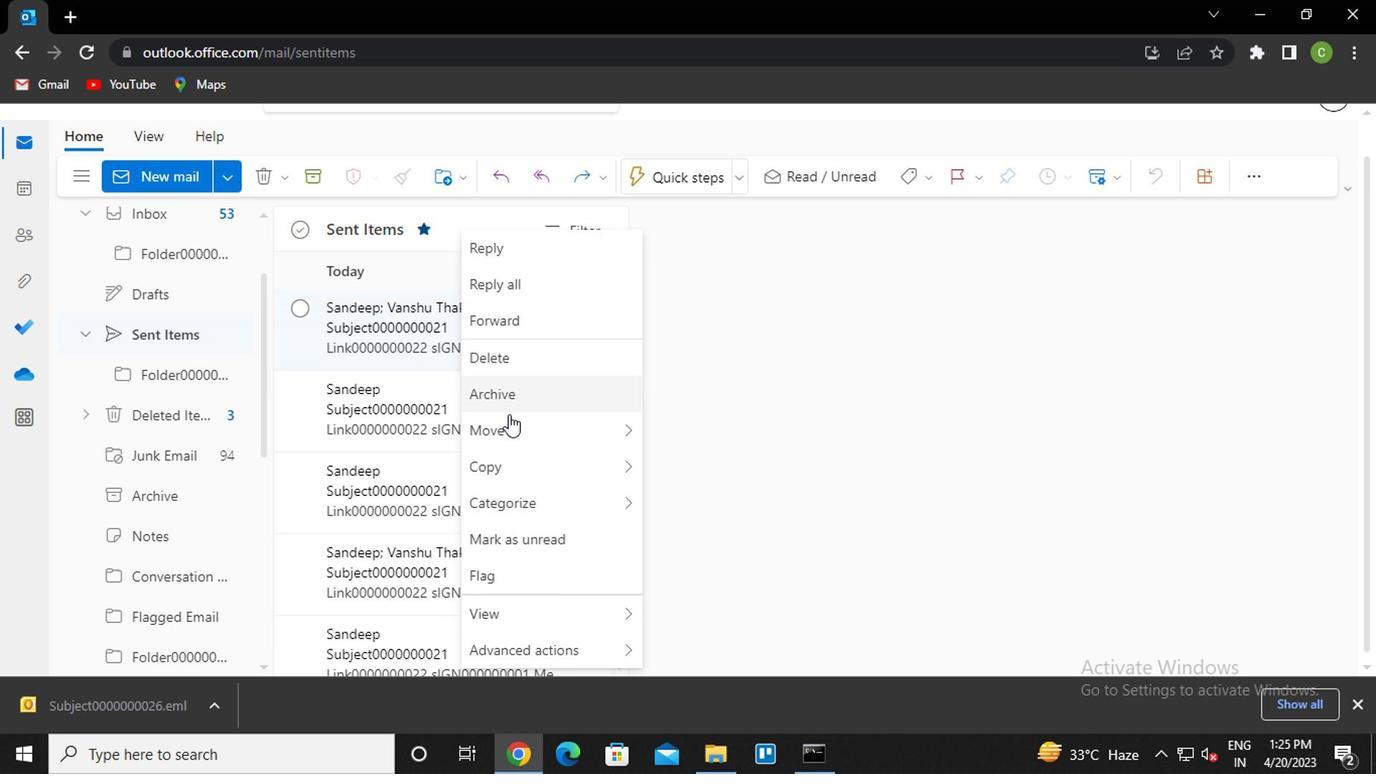 
Action: Mouse pressed left at (511, 430)
Screenshot: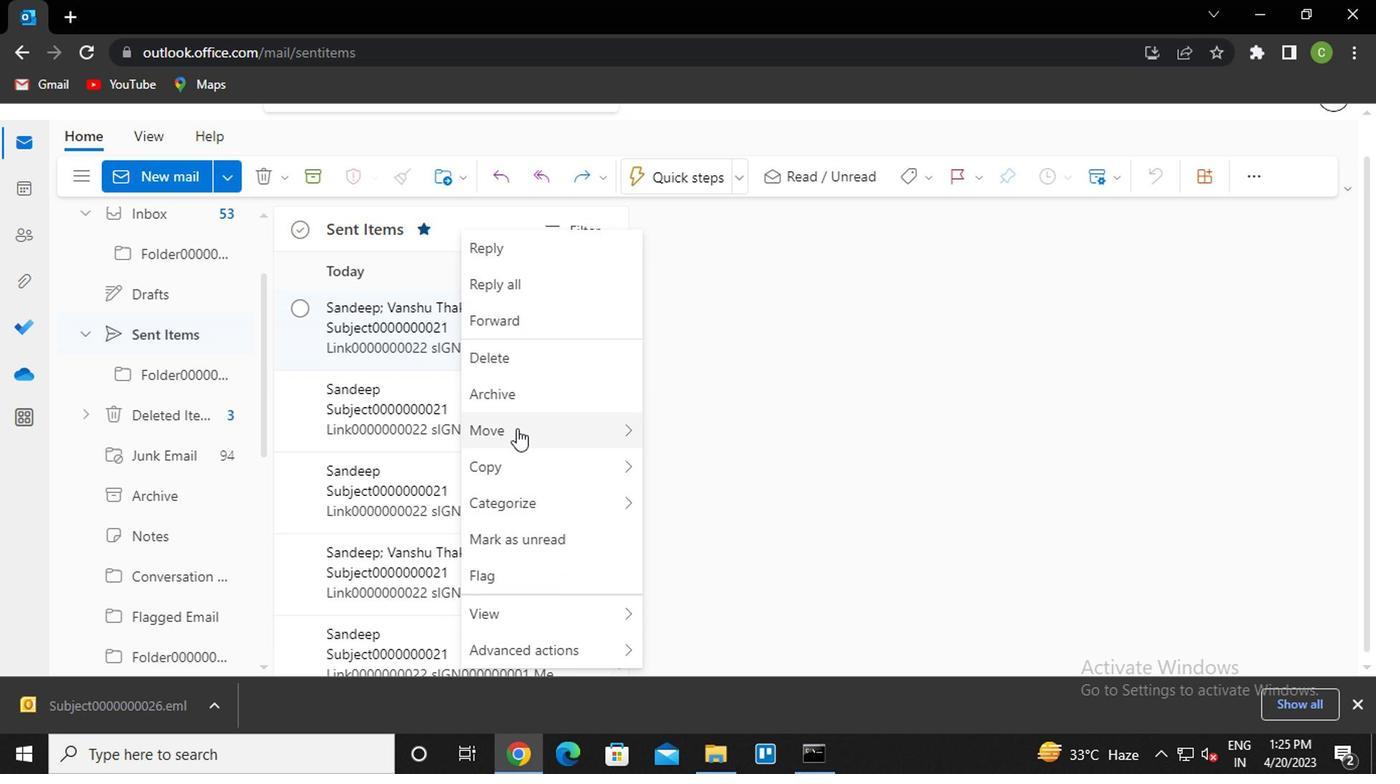 
Action: Mouse moved to (721, 612)
Screenshot: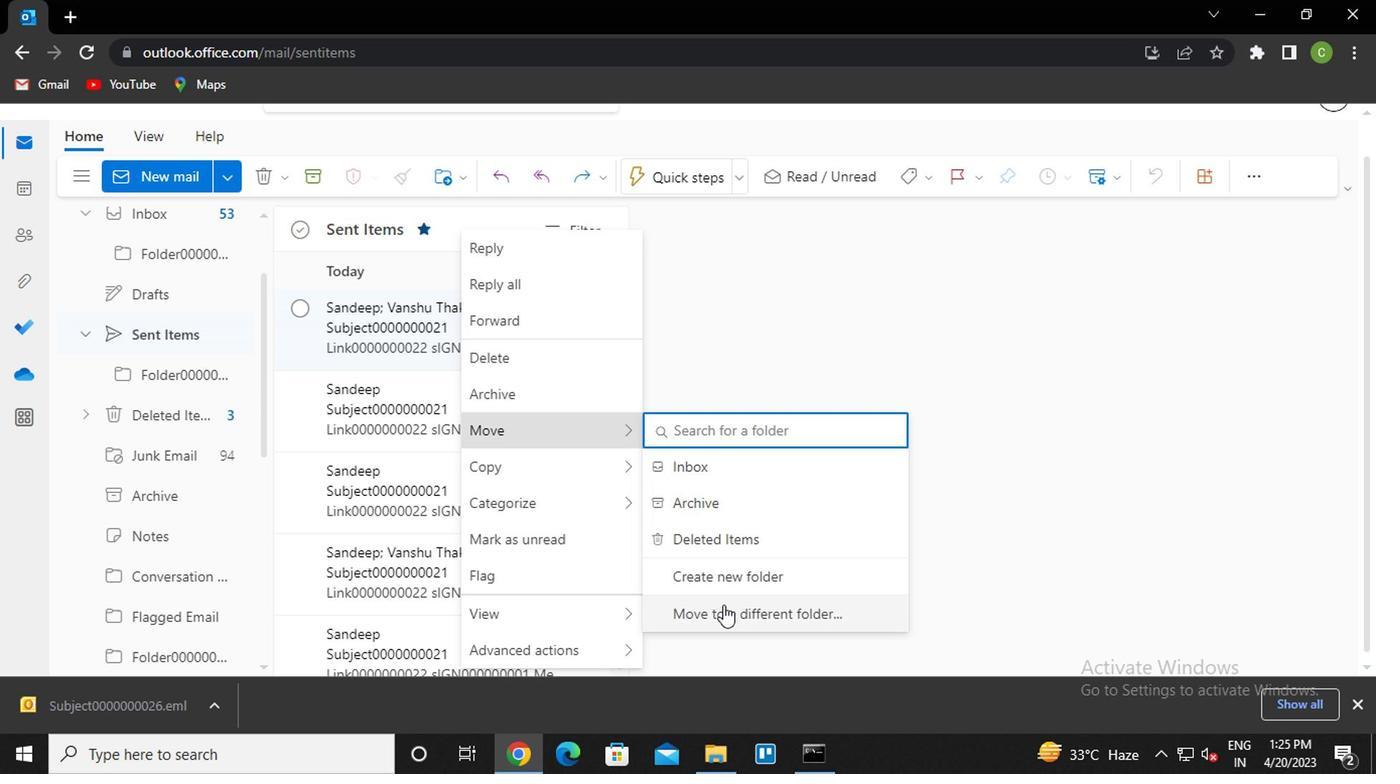 
Action: Mouse pressed left at (721, 612)
Screenshot: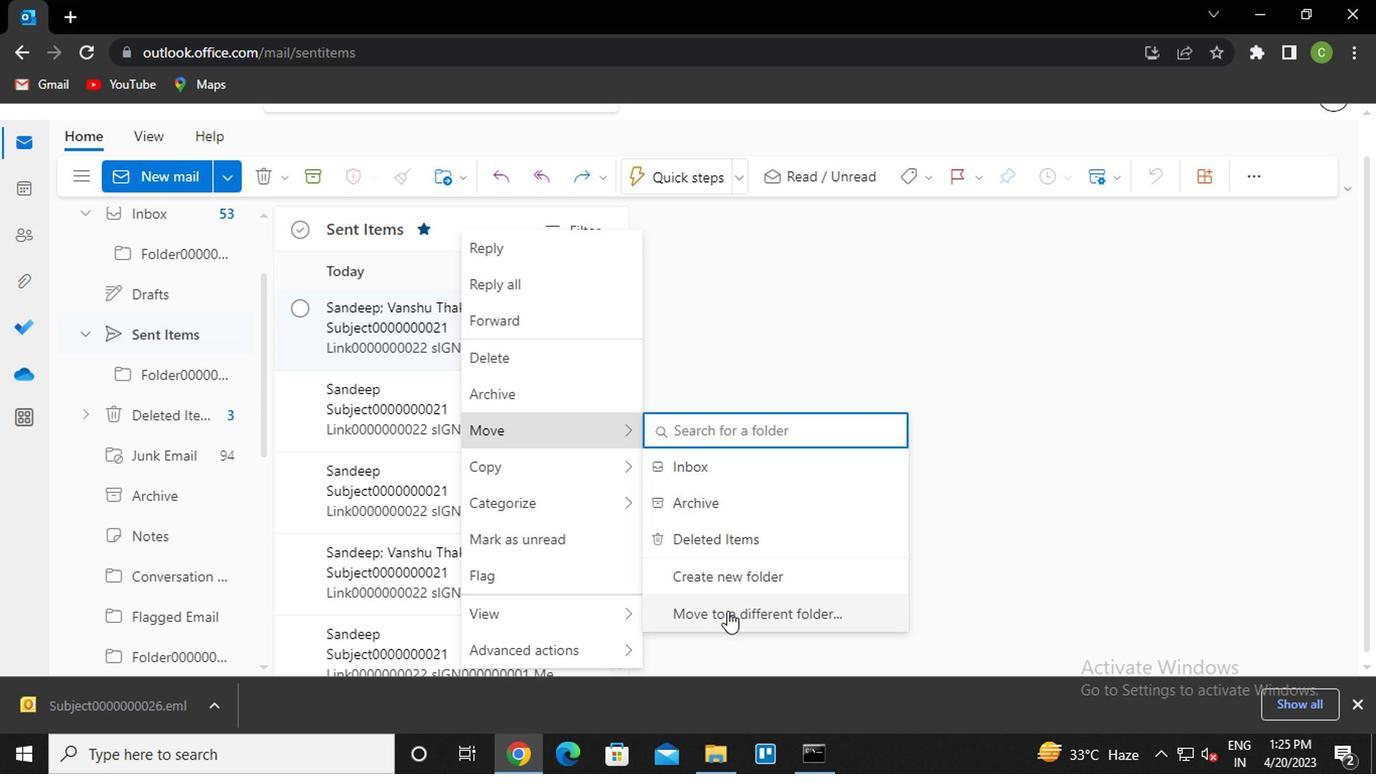 
Action: Mouse moved to (749, 505)
Screenshot: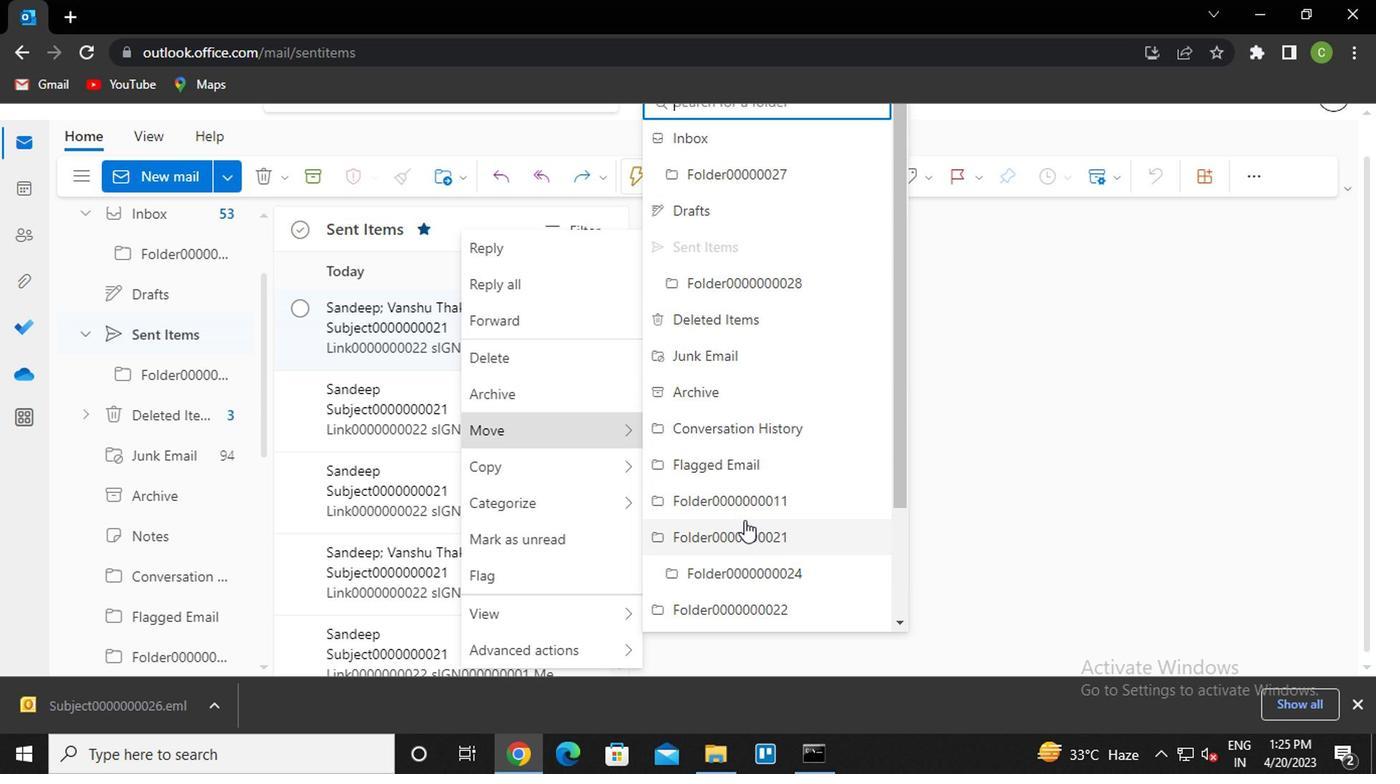 
Action: Mouse pressed left at (749, 505)
Screenshot: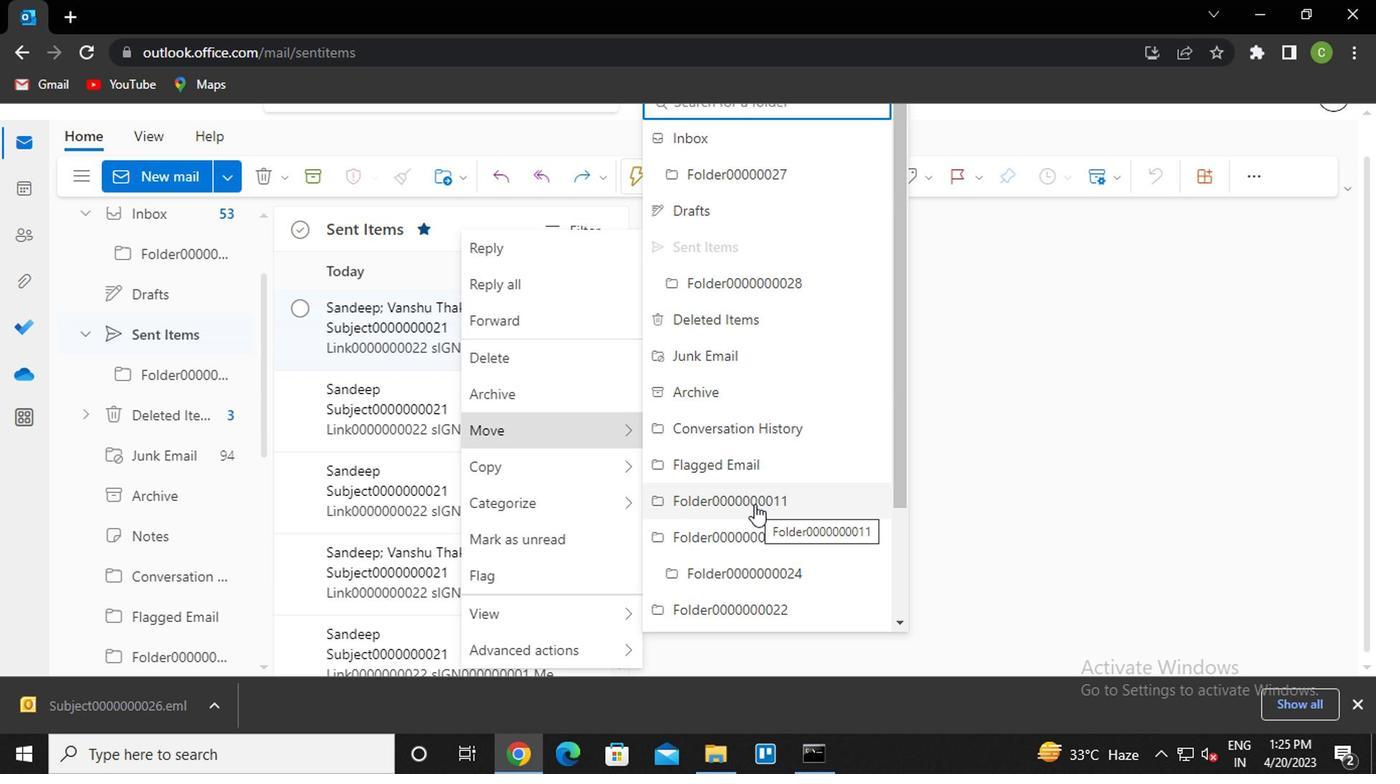 
Action: Mouse moved to (514, 540)
Screenshot: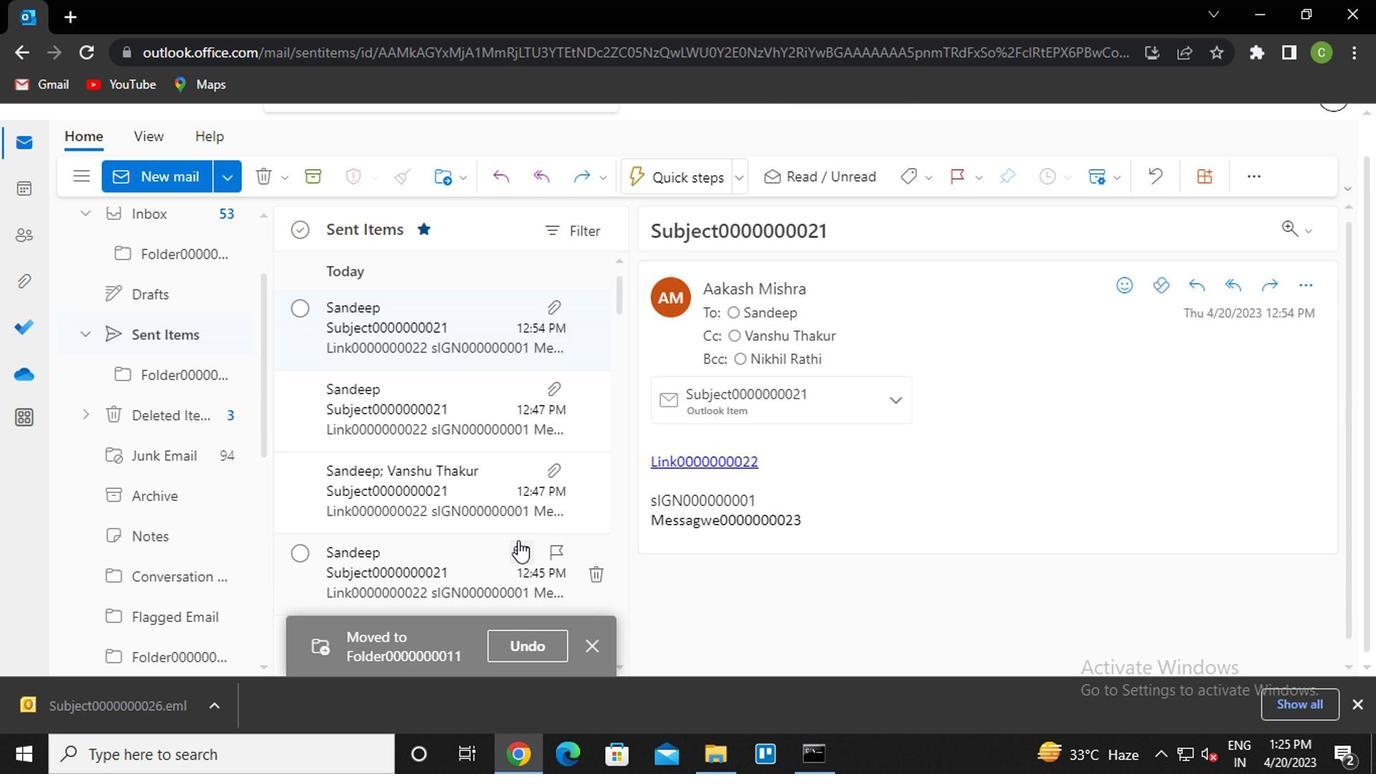 
Action: Key pressed <Key.f8>
Screenshot: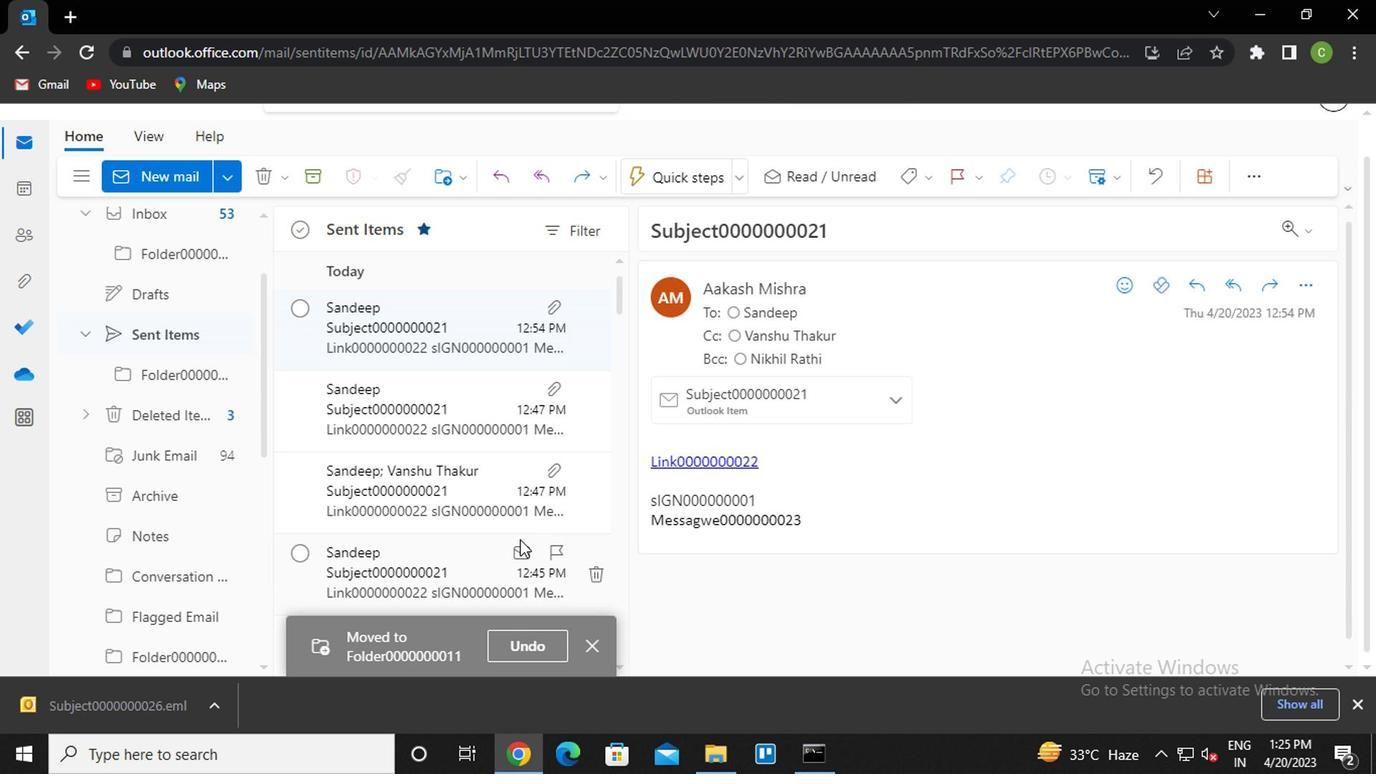 
